 Task: Find connections with filter location Pinneberg with filter topic #Recruitingwith filter profile language Spanish with filter current company Navi with filter school INSAID with filter industry Commercial and Industrial Equipment Rental with filter service category Packaging Design with filter keywords title Account Manager
Action: Mouse moved to (632, 104)
Screenshot: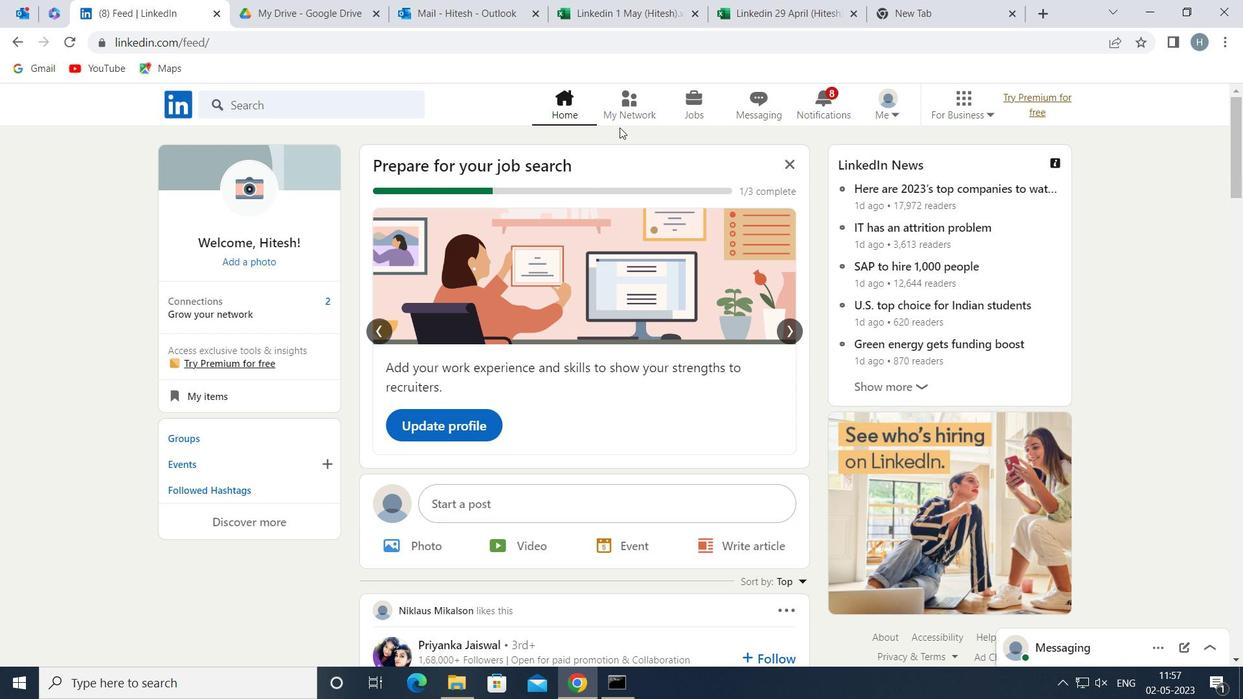 
Action: Mouse pressed left at (632, 104)
Screenshot: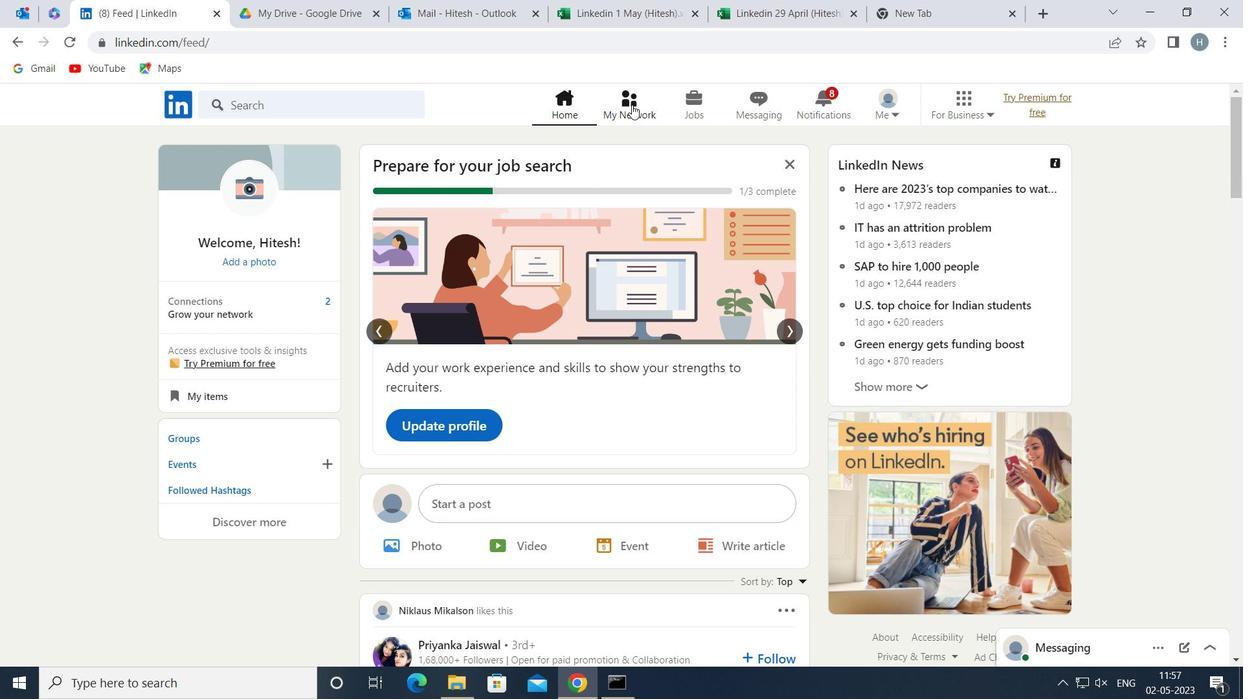 
Action: Mouse moved to (375, 187)
Screenshot: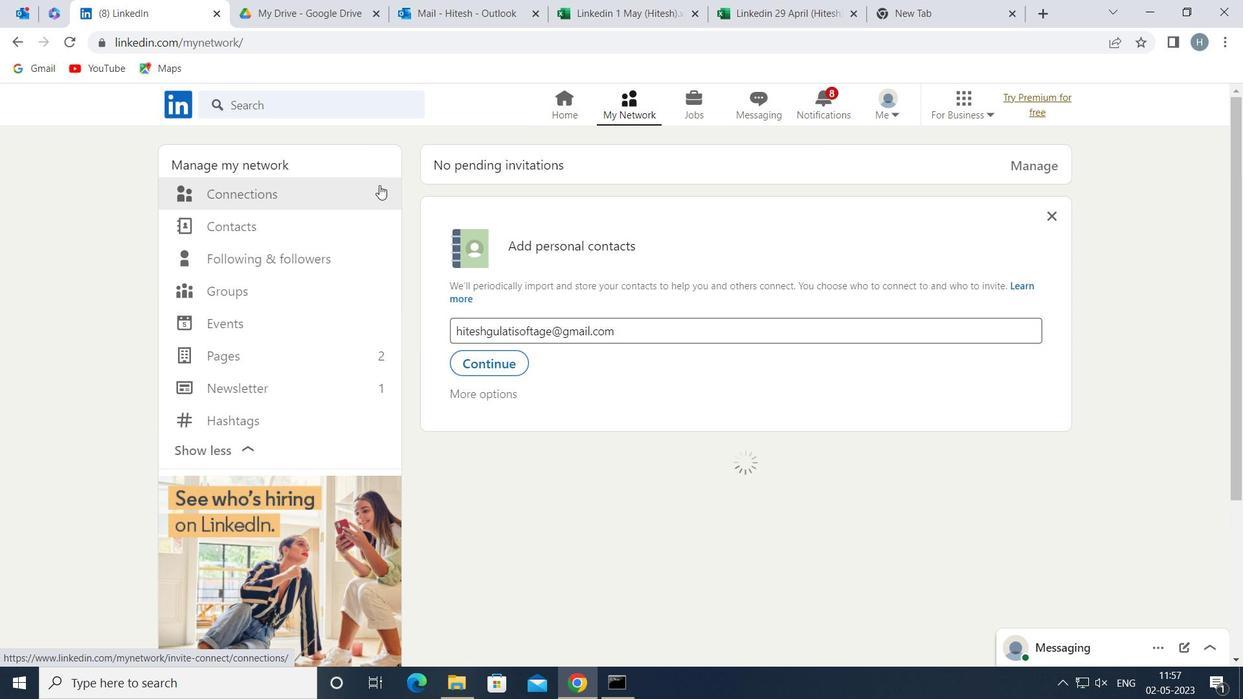 
Action: Mouse pressed left at (375, 187)
Screenshot: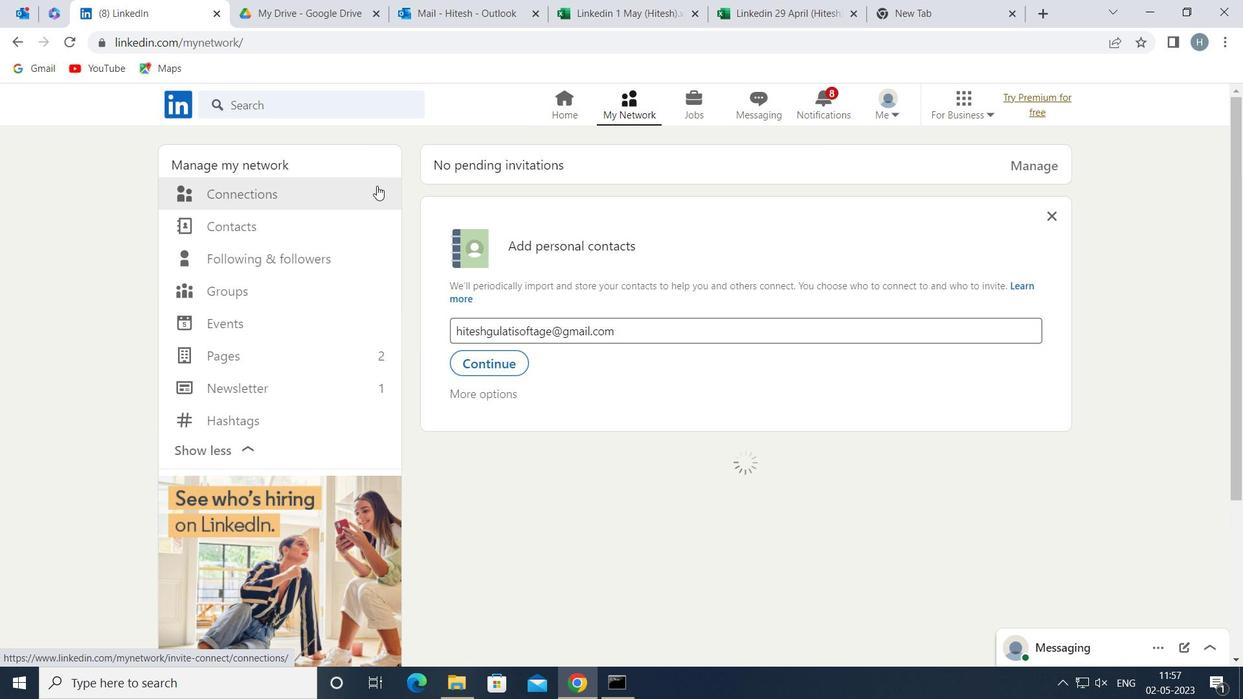 
Action: Mouse moved to (723, 196)
Screenshot: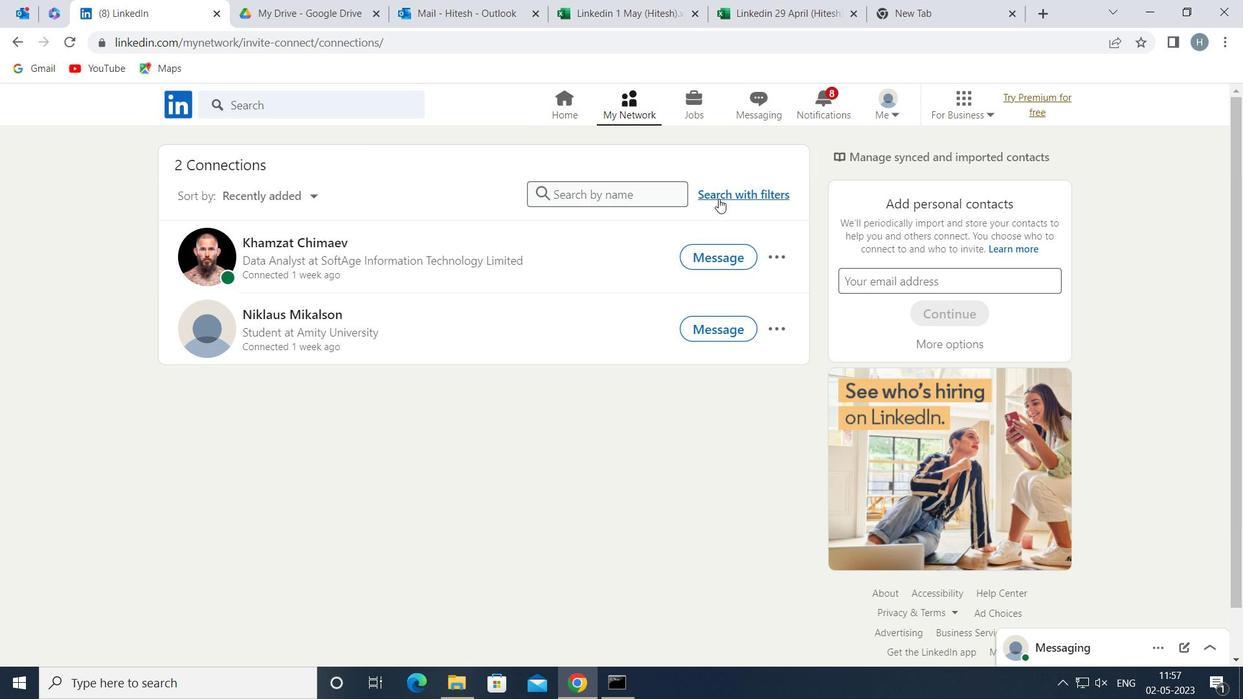 
Action: Mouse pressed left at (723, 196)
Screenshot: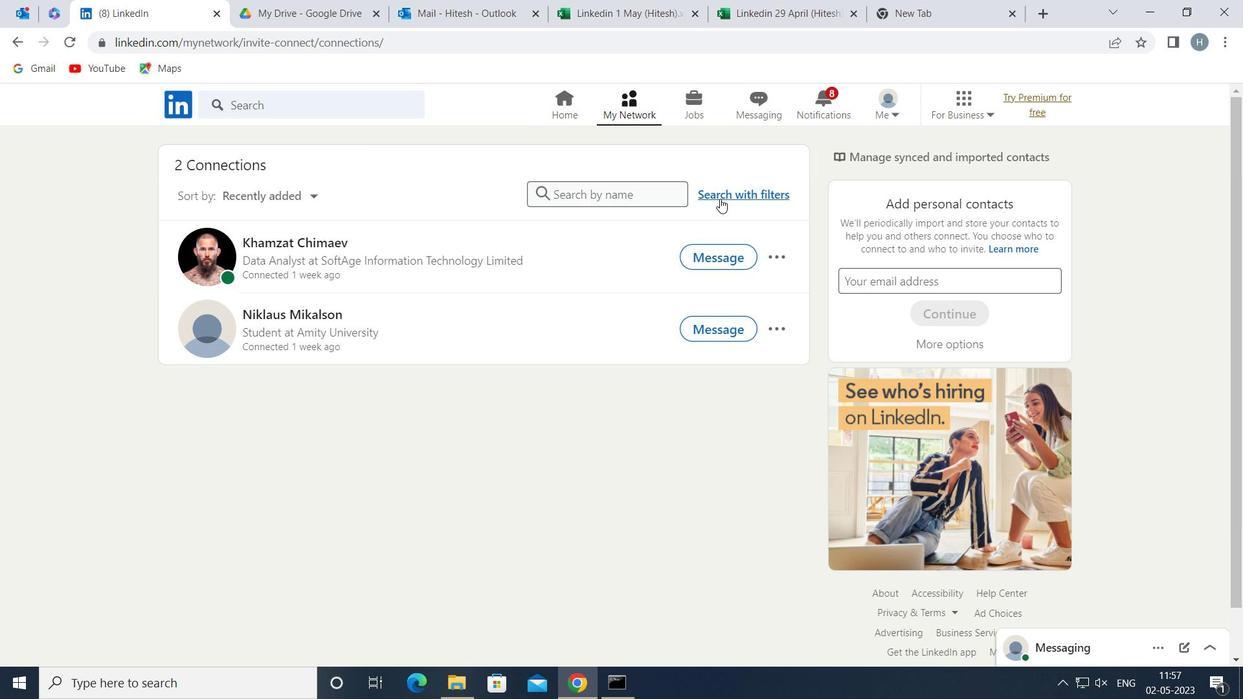 
Action: Mouse moved to (687, 150)
Screenshot: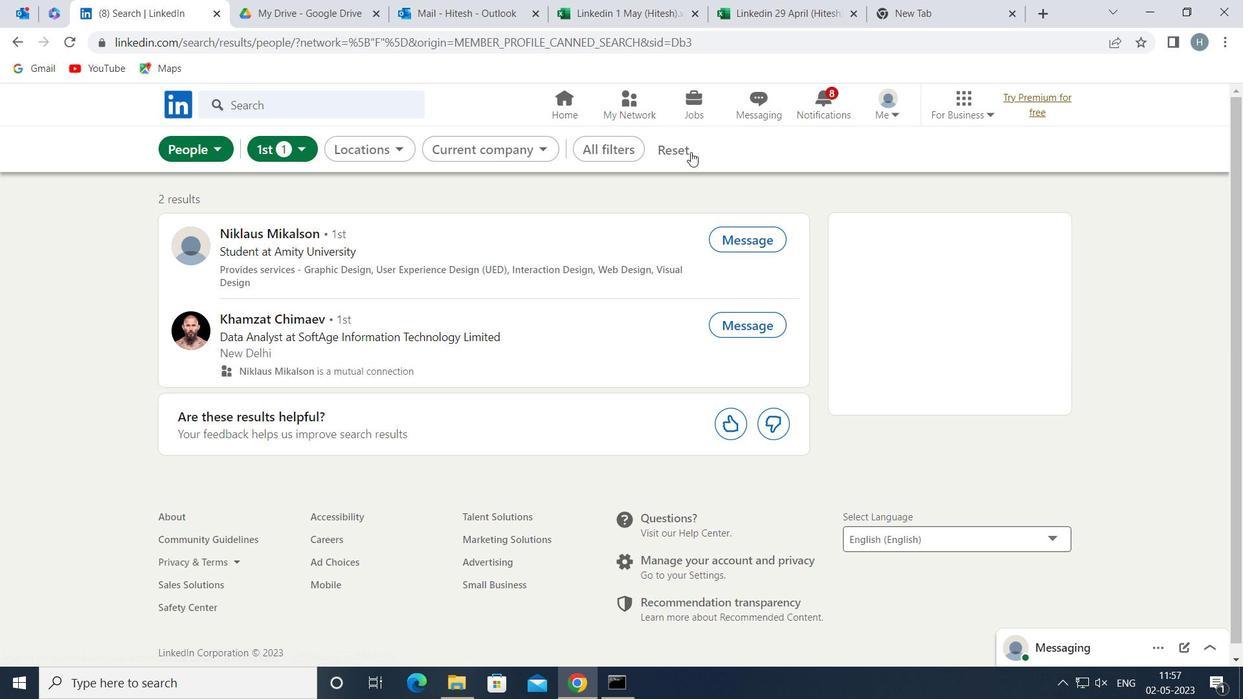 
Action: Mouse pressed left at (687, 150)
Screenshot: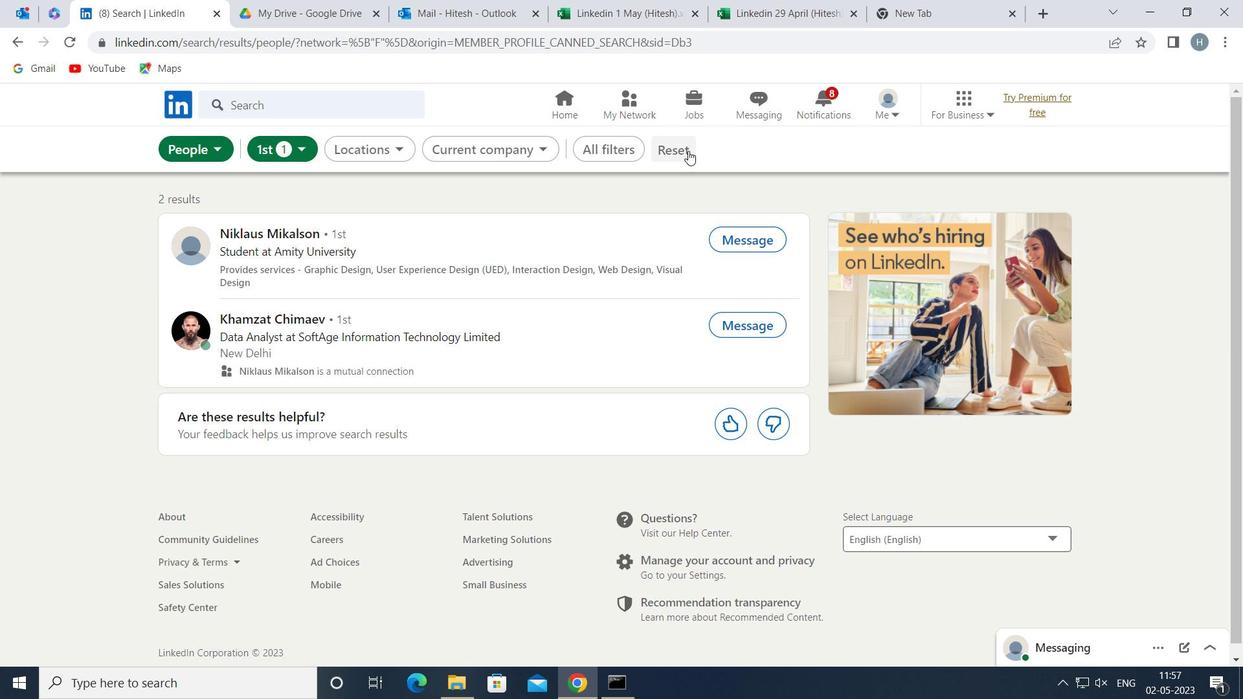 
Action: Mouse moved to (669, 149)
Screenshot: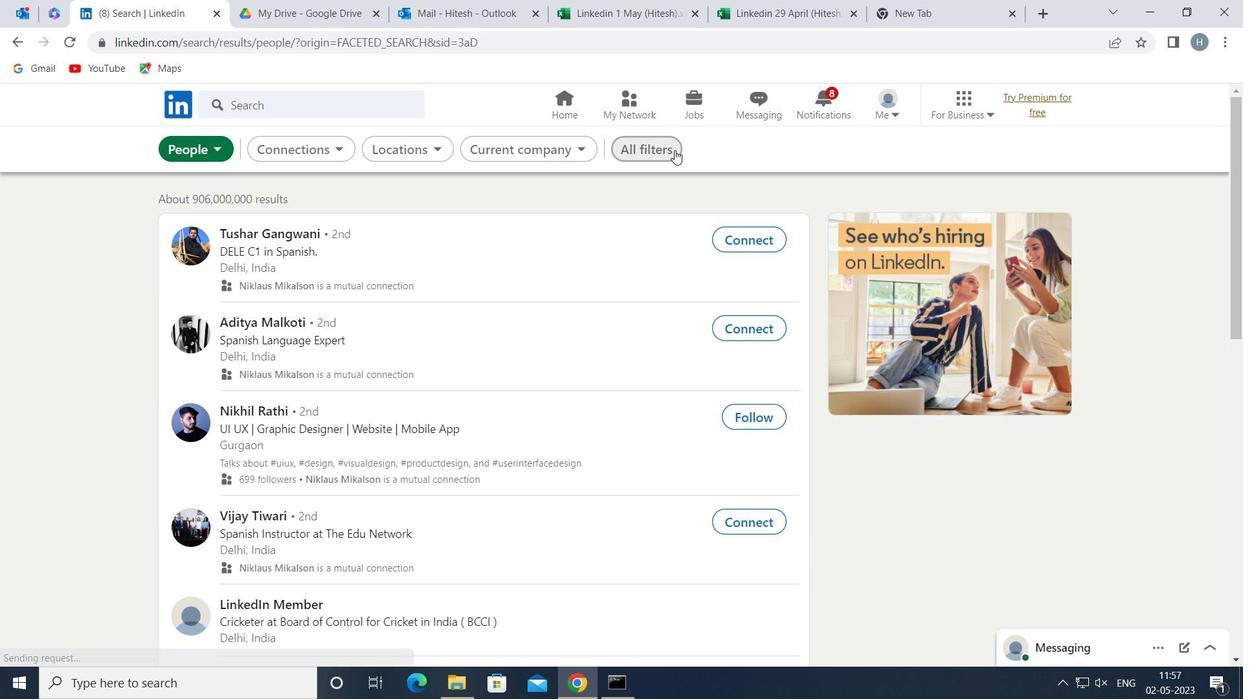 
Action: Mouse pressed left at (669, 149)
Screenshot: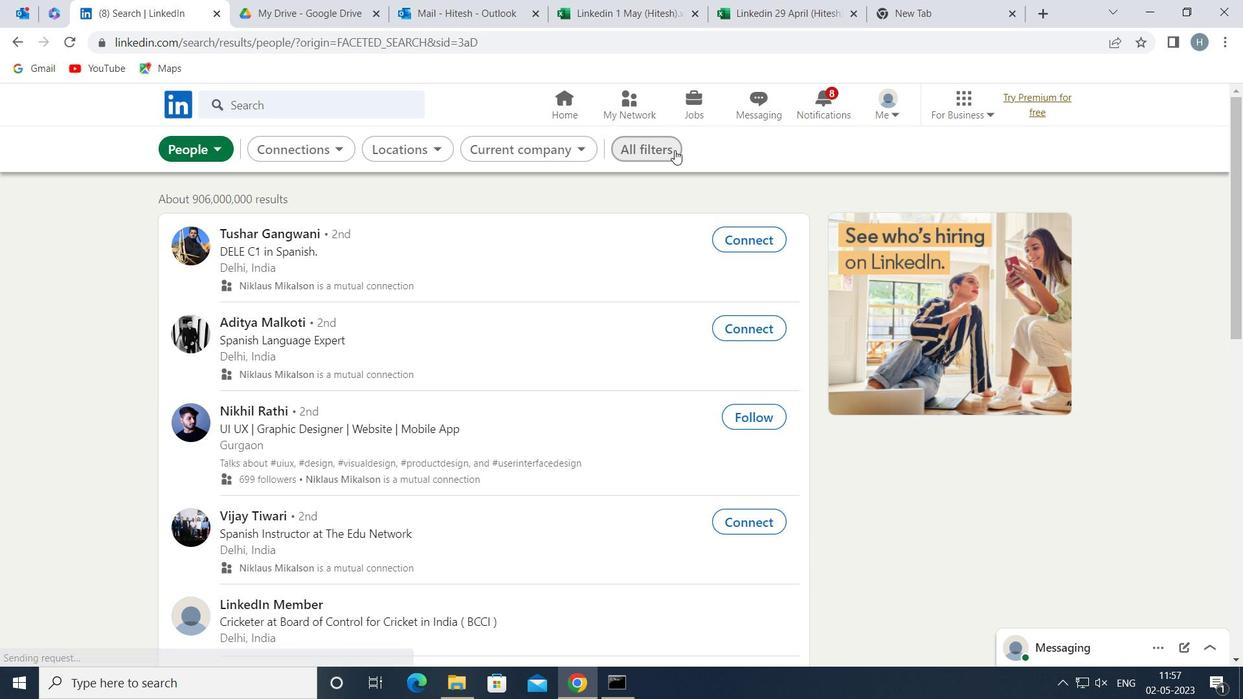 
Action: Mouse moved to (852, 320)
Screenshot: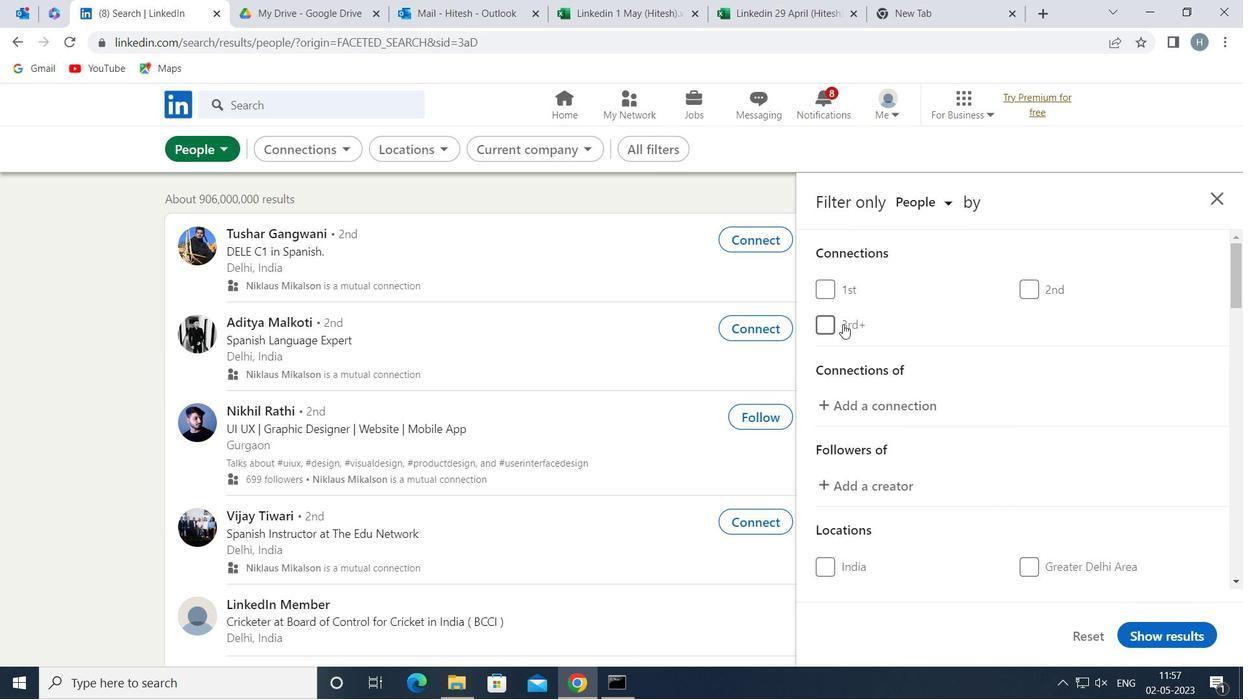 
Action: Mouse scrolled (852, 320) with delta (0, 0)
Screenshot: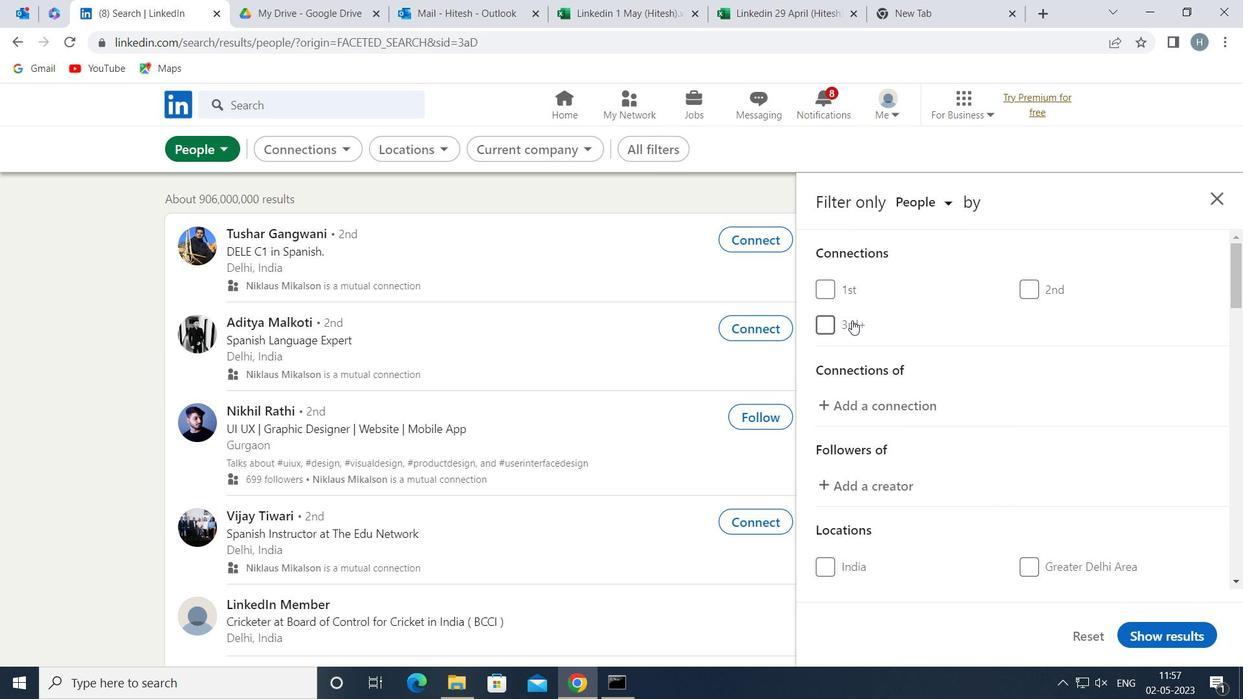 
Action: Mouse scrolled (852, 320) with delta (0, 0)
Screenshot: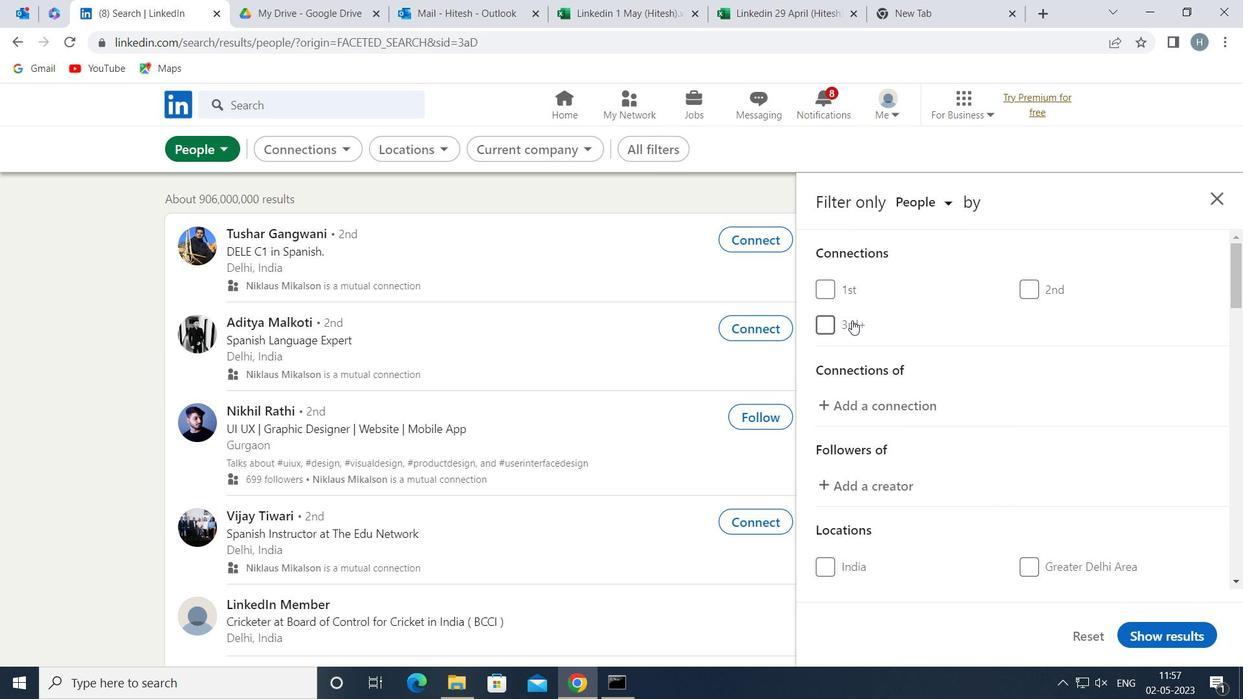 
Action: Mouse moved to (1028, 464)
Screenshot: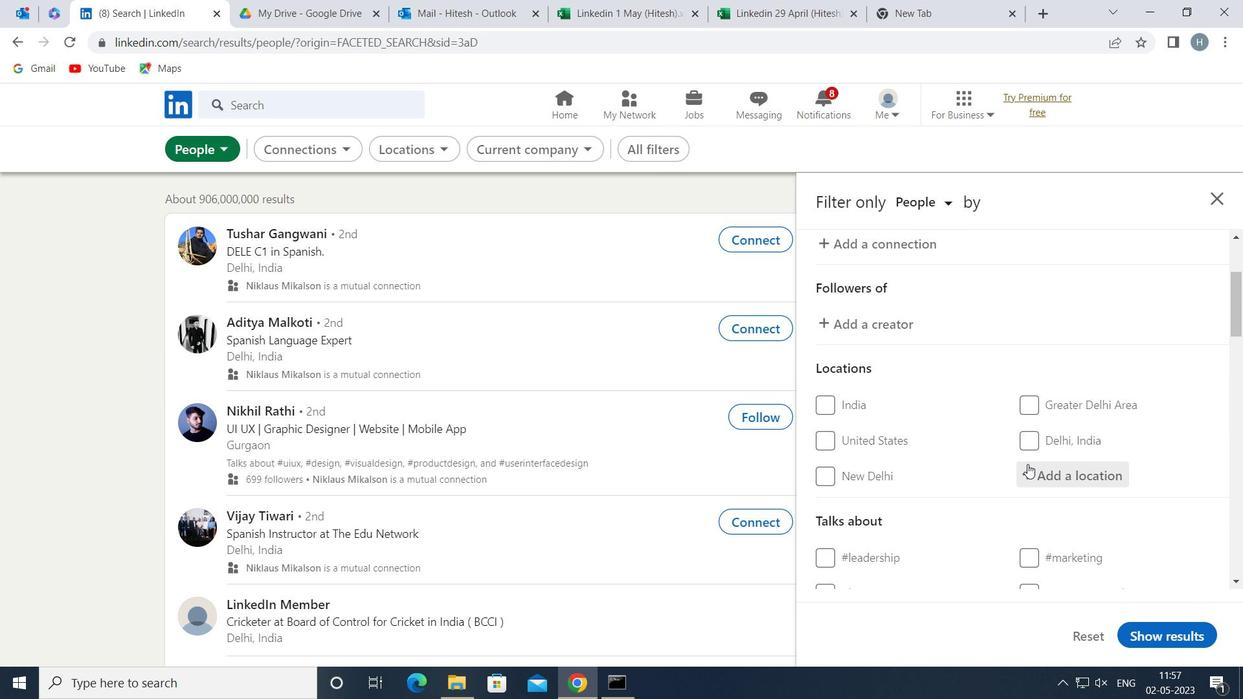 
Action: Mouse pressed left at (1028, 464)
Screenshot: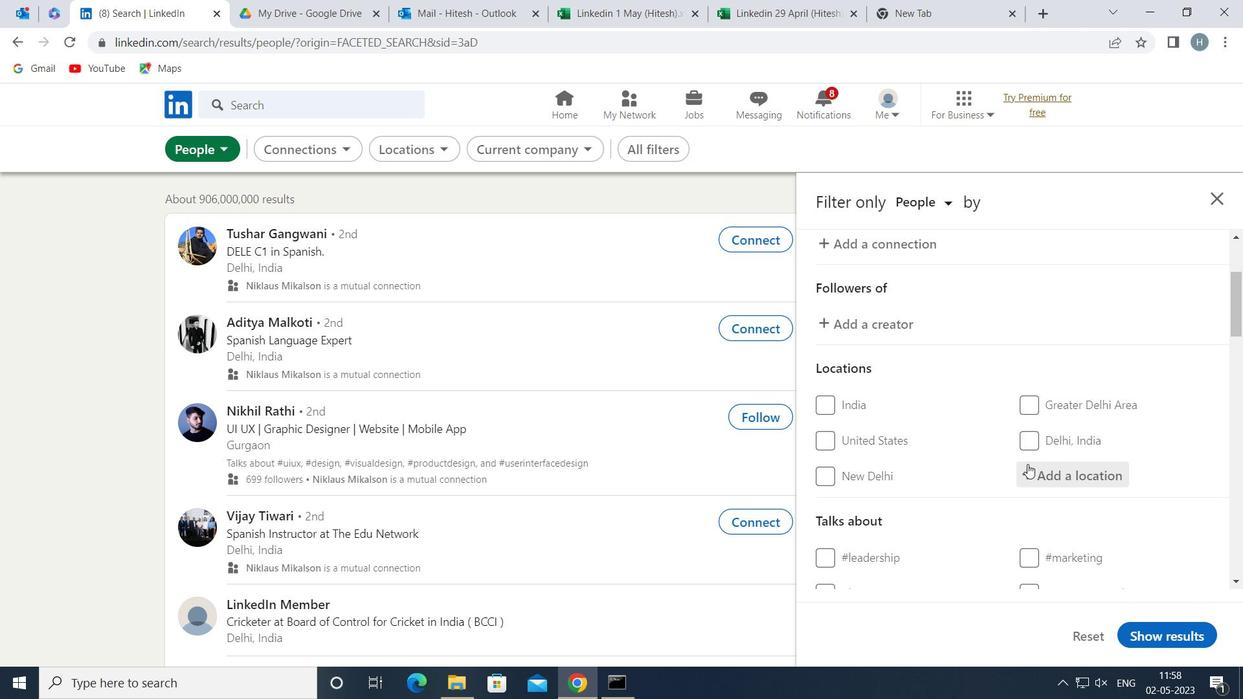 
Action: Mouse moved to (1022, 465)
Screenshot: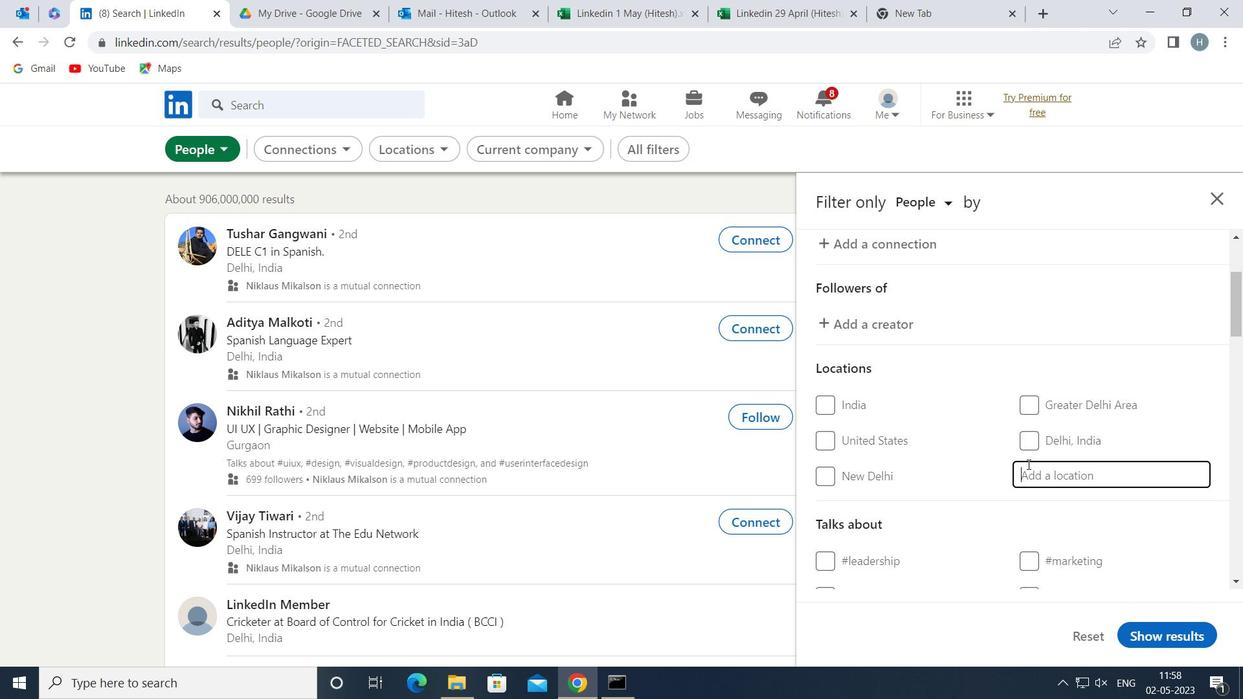 
Action: Key pressed <Key.shift>PINNEBERG
Screenshot: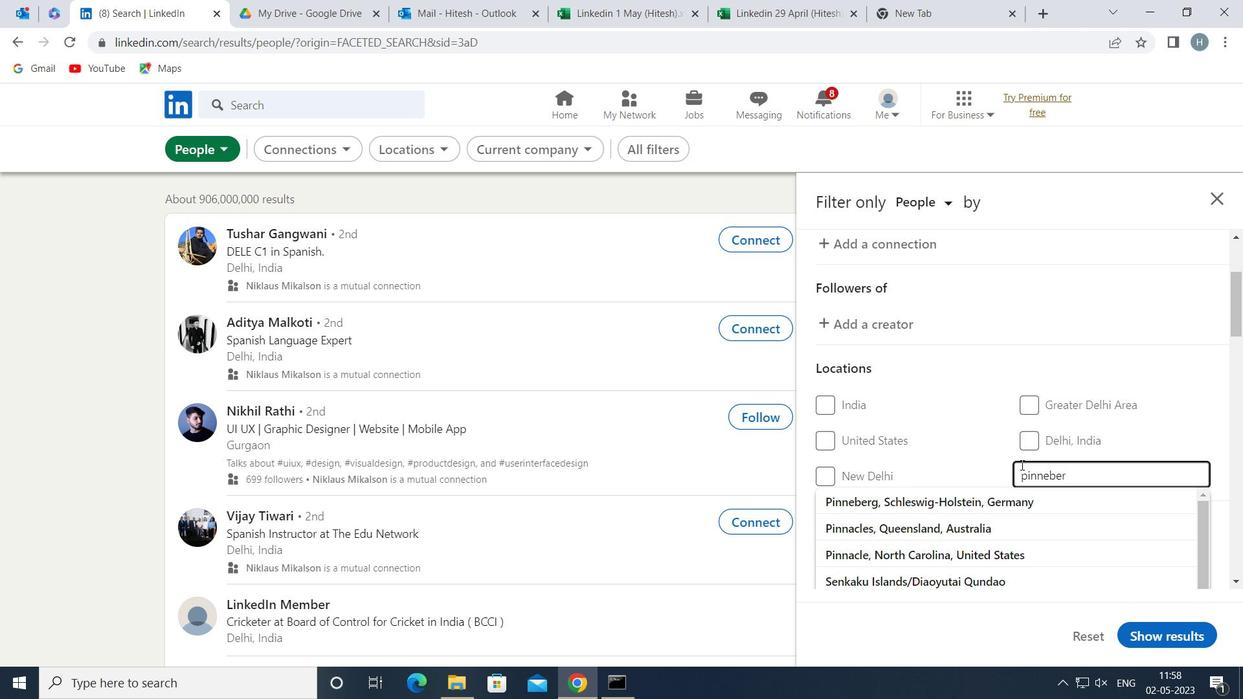 
Action: Mouse moved to (1011, 499)
Screenshot: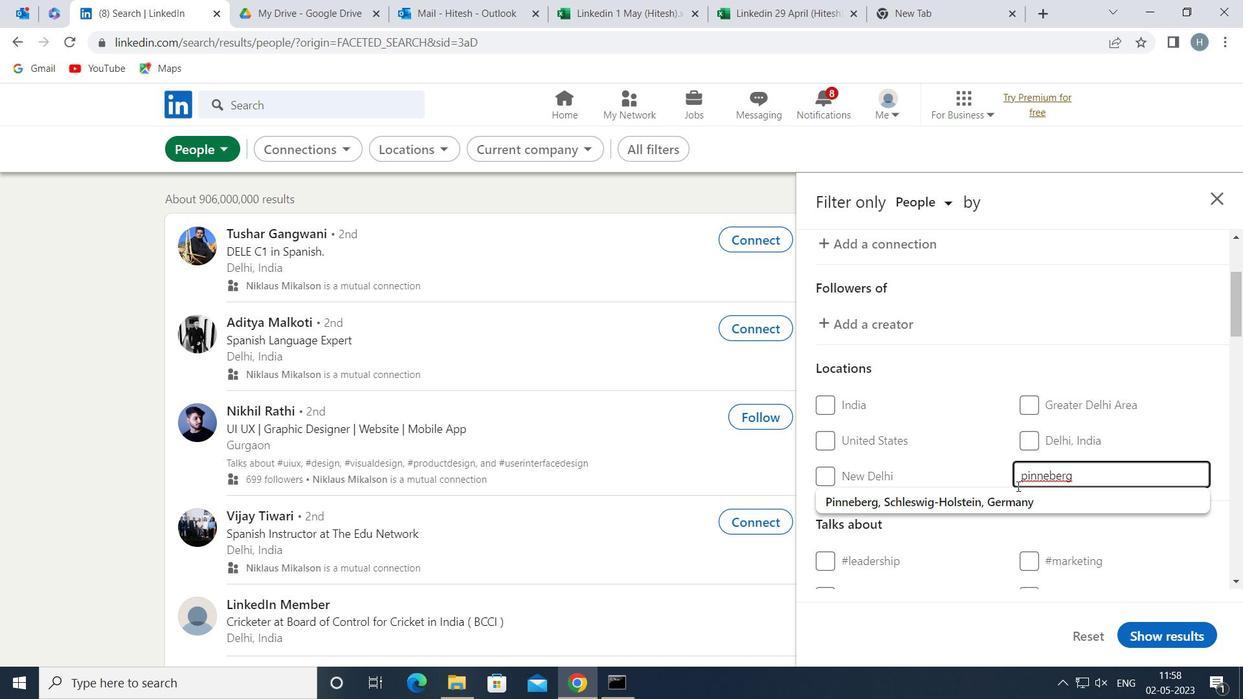 
Action: Mouse pressed left at (1011, 499)
Screenshot: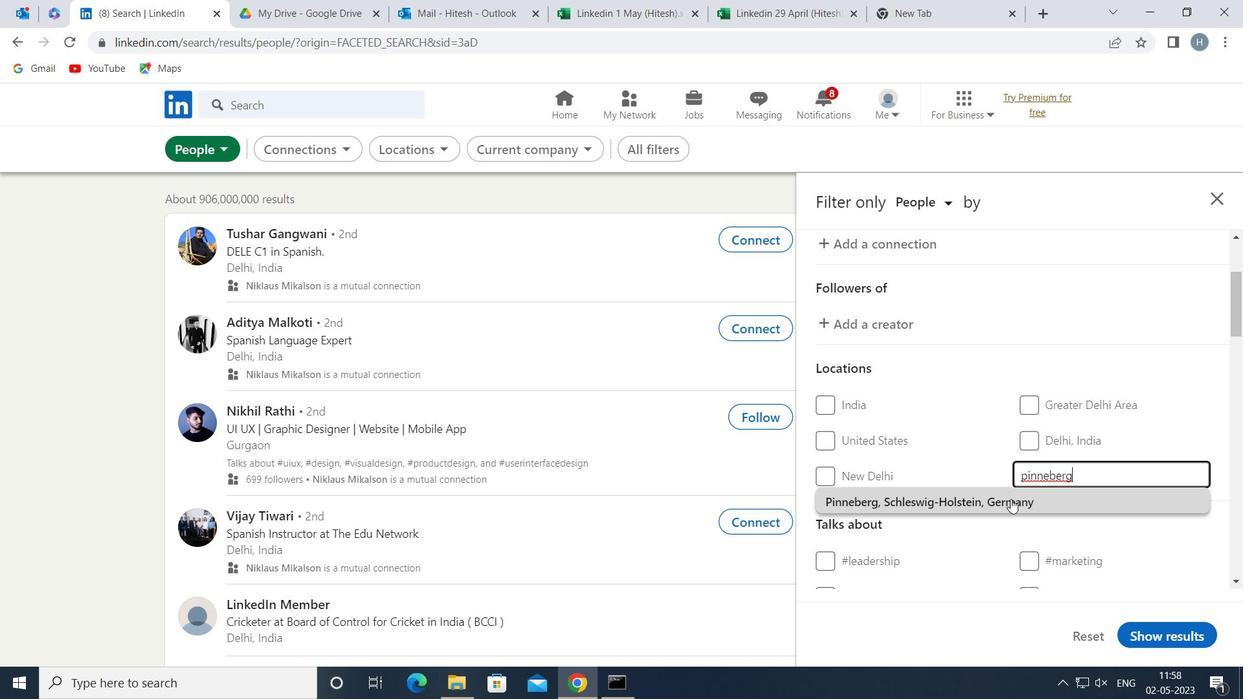 
Action: Mouse moved to (1015, 511)
Screenshot: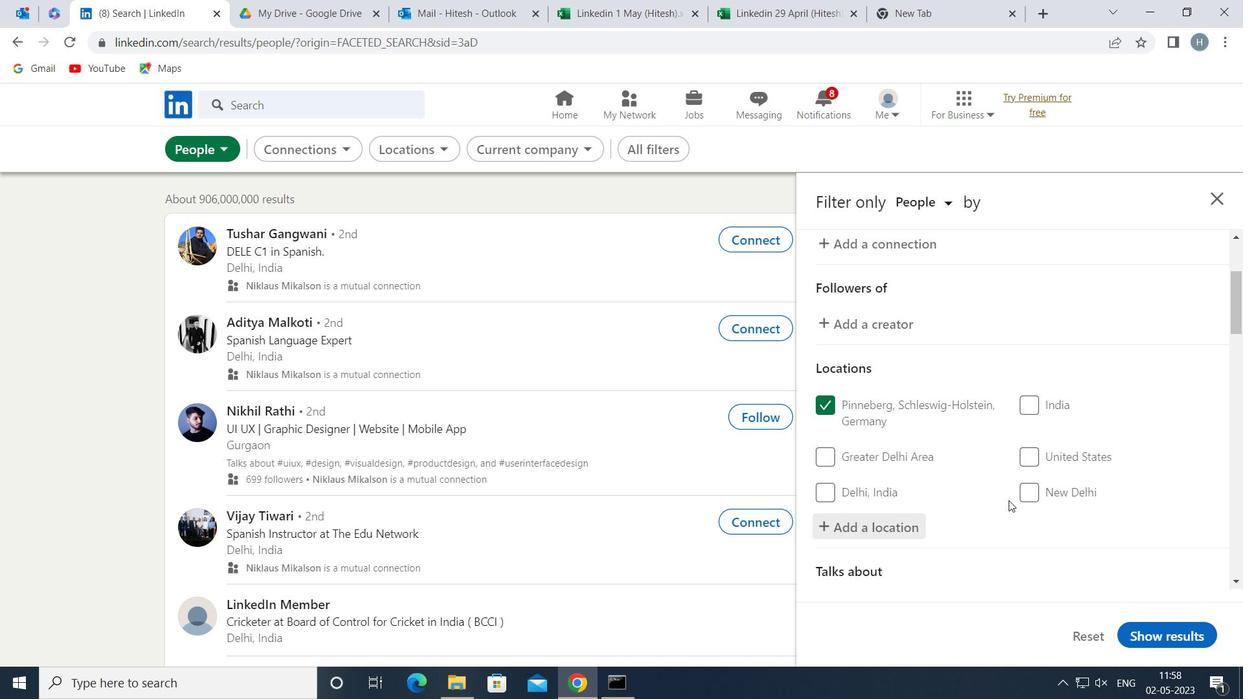 
Action: Mouse scrolled (1015, 511) with delta (0, 0)
Screenshot: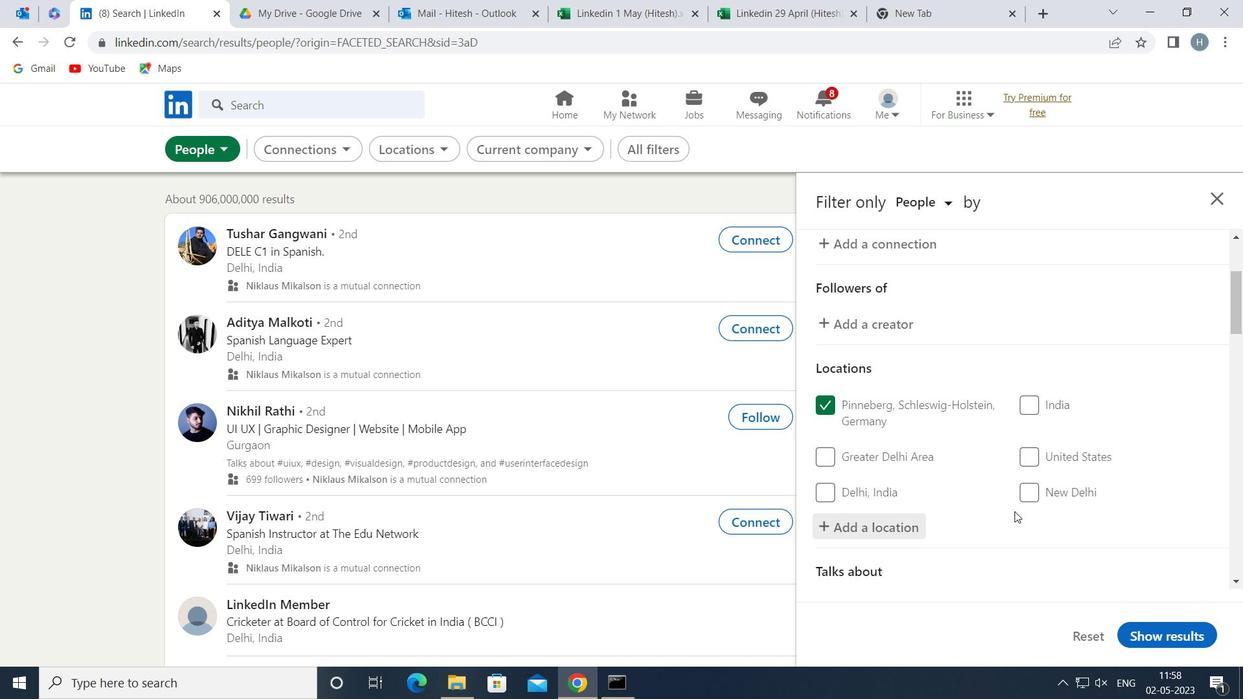 
Action: Mouse scrolled (1015, 511) with delta (0, 0)
Screenshot: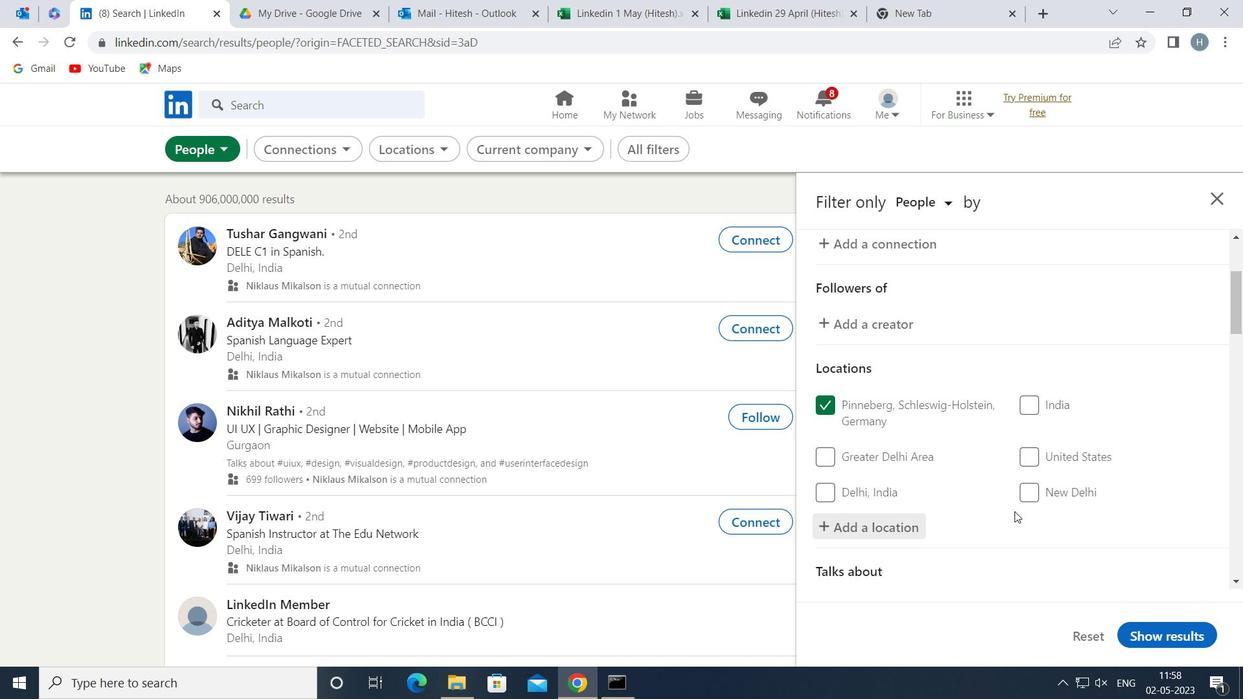 
Action: Mouse moved to (1015, 509)
Screenshot: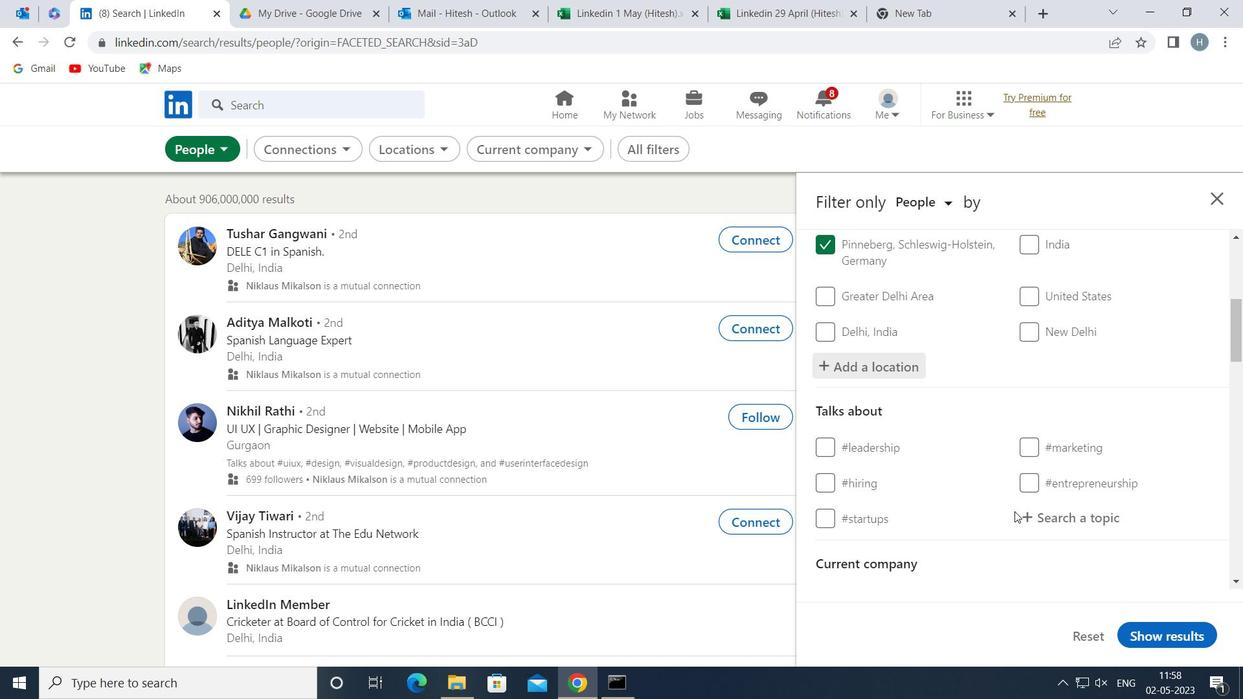 
Action: Mouse scrolled (1015, 508) with delta (0, 0)
Screenshot: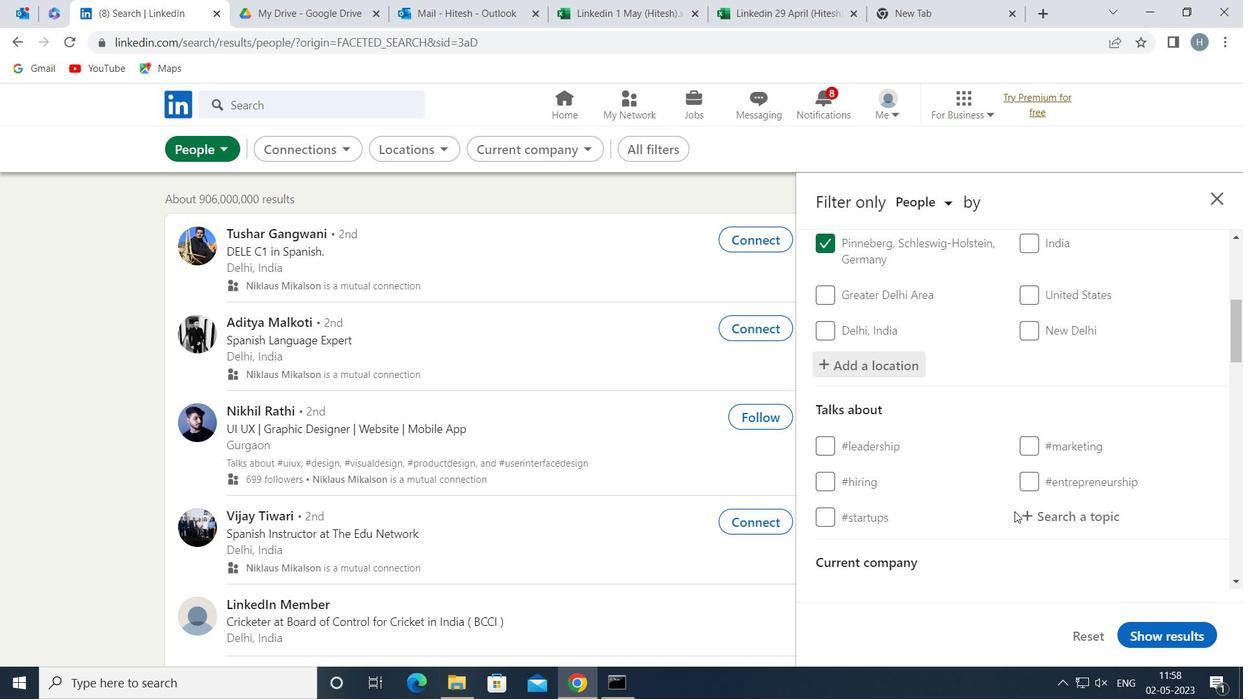 
Action: Mouse moved to (1074, 426)
Screenshot: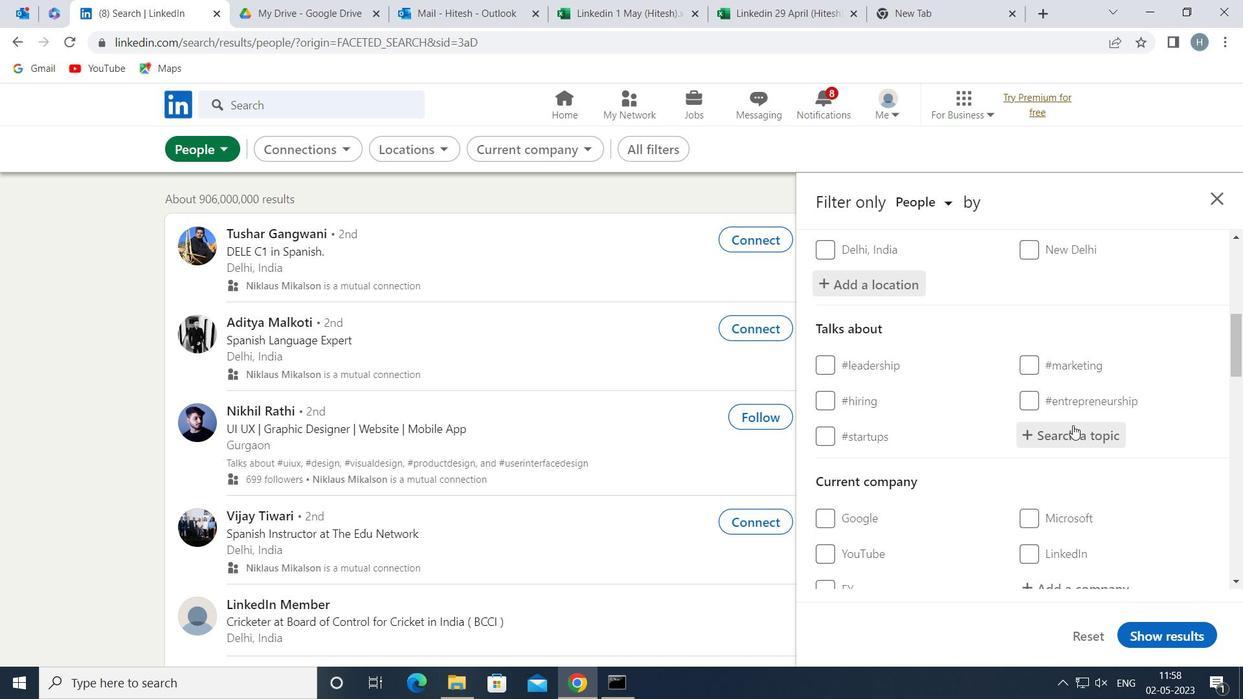 
Action: Mouse pressed left at (1074, 426)
Screenshot: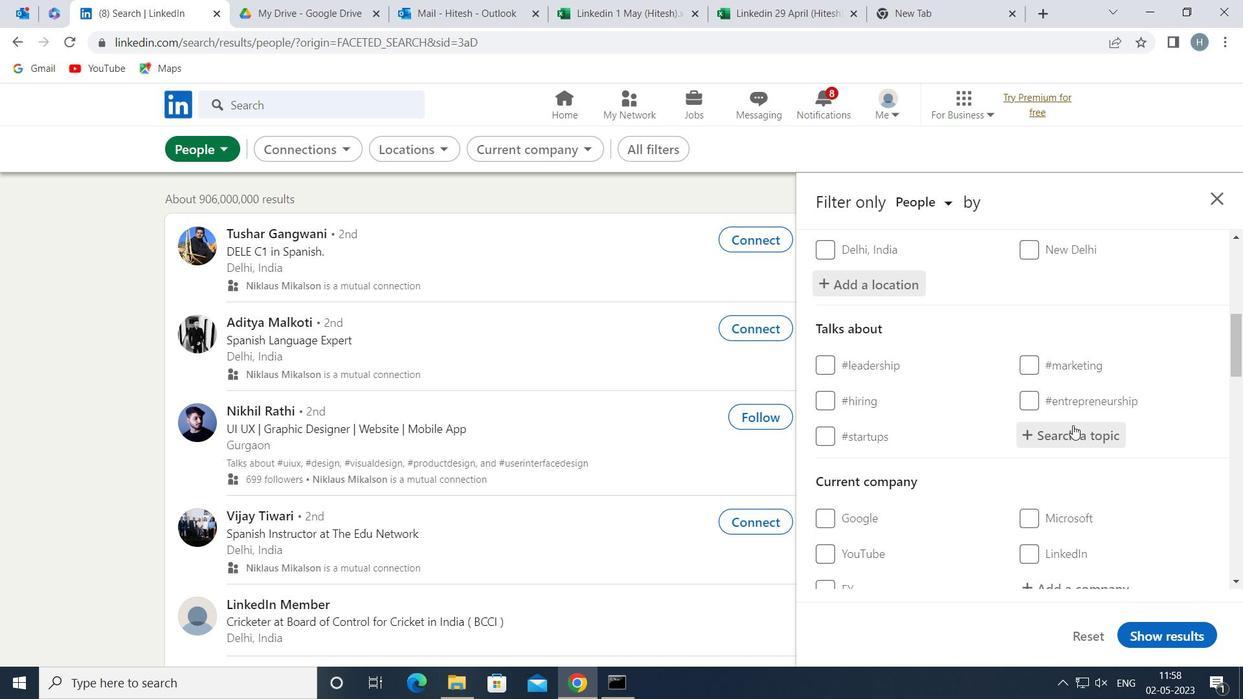 
Action: Key pressed <Key.shift>RECR
Screenshot: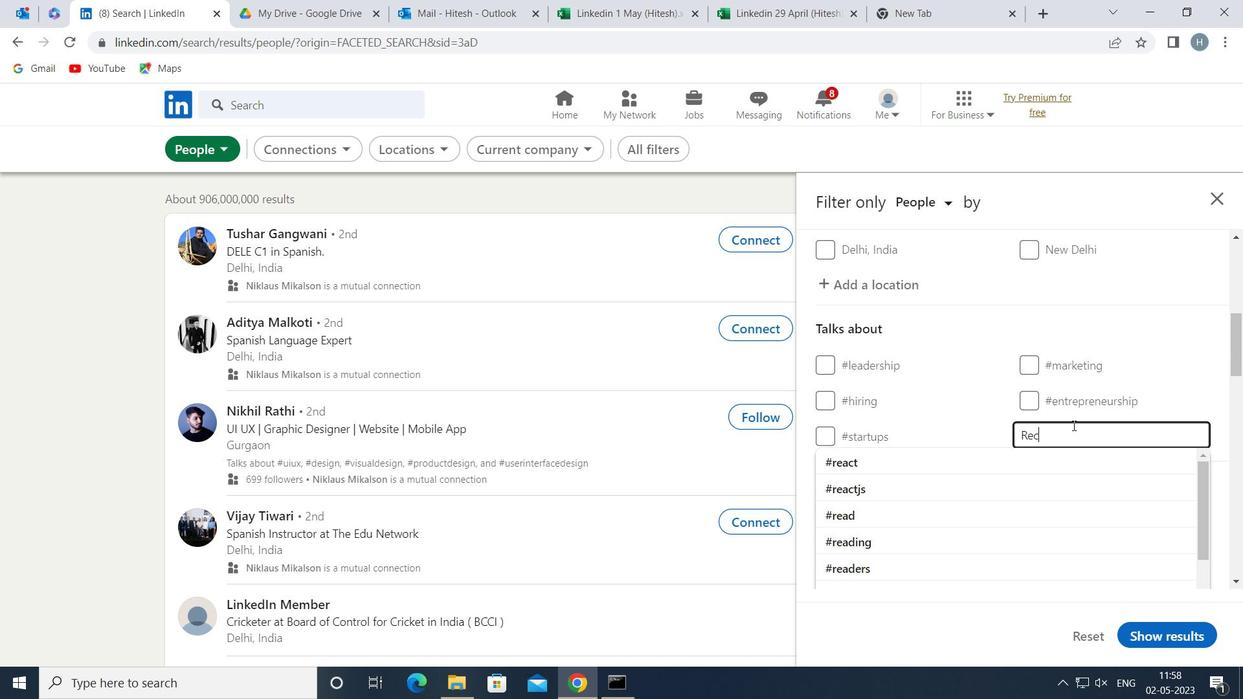 
Action: Mouse moved to (996, 484)
Screenshot: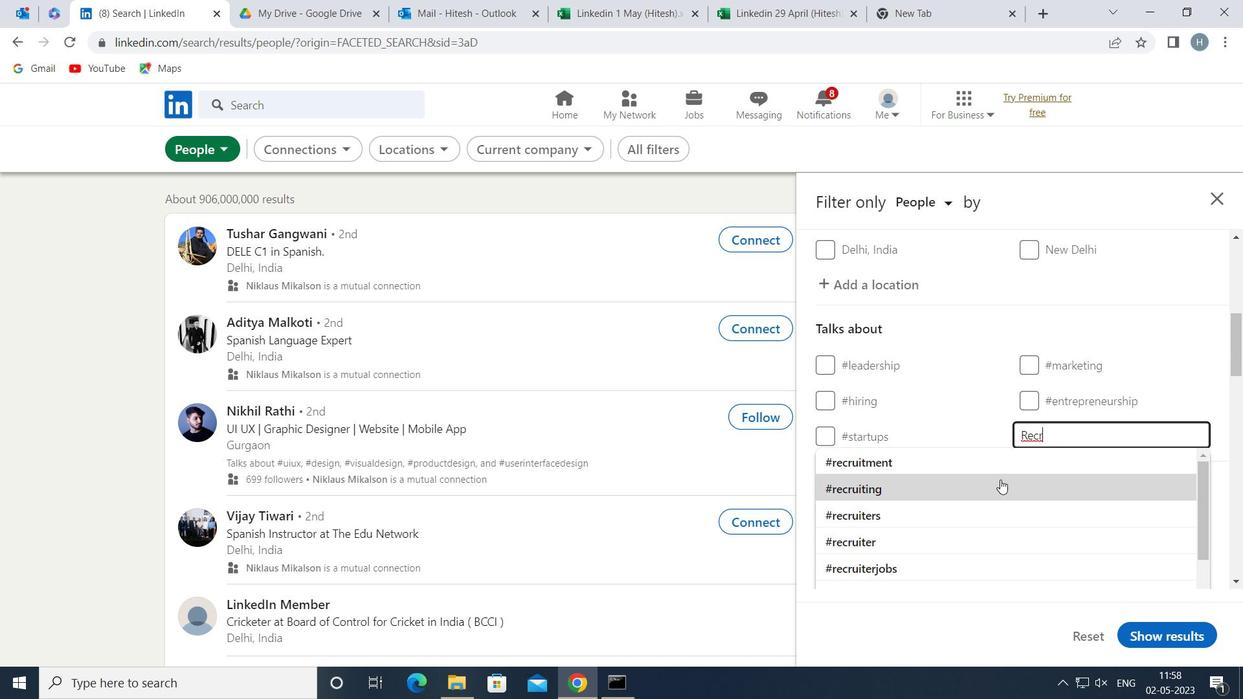 
Action: Mouse pressed left at (996, 484)
Screenshot: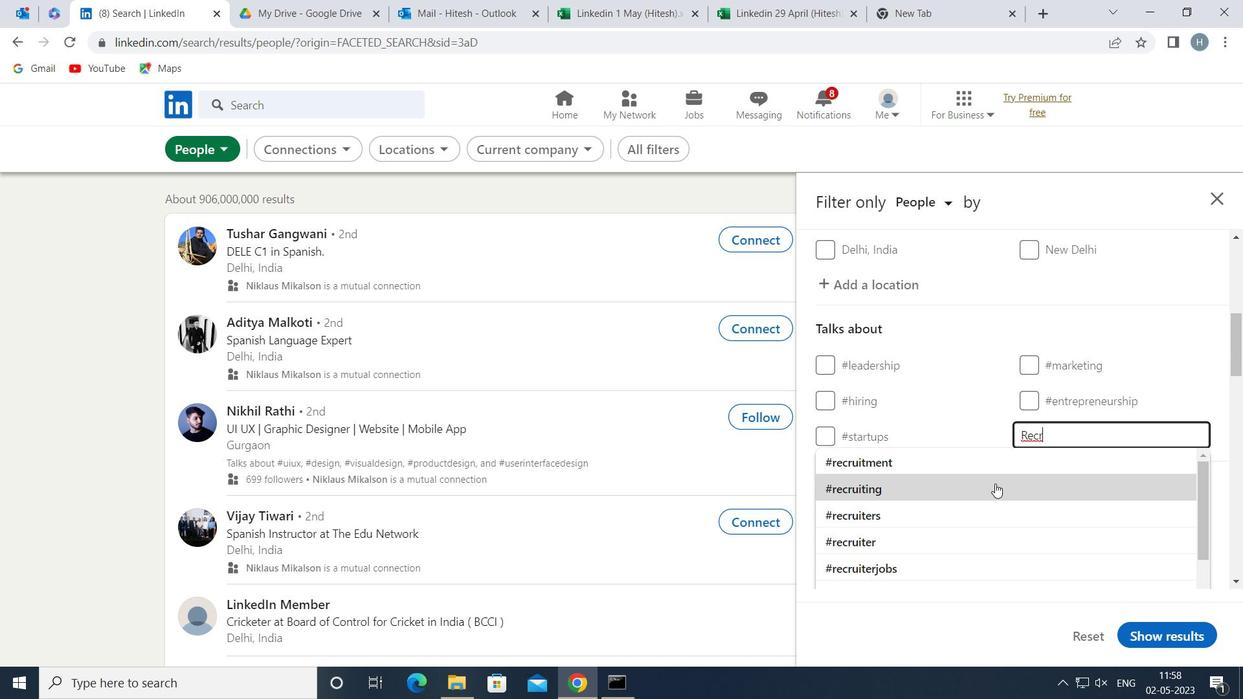 
Action: Mouse moved to (993, 479)
Screenshot: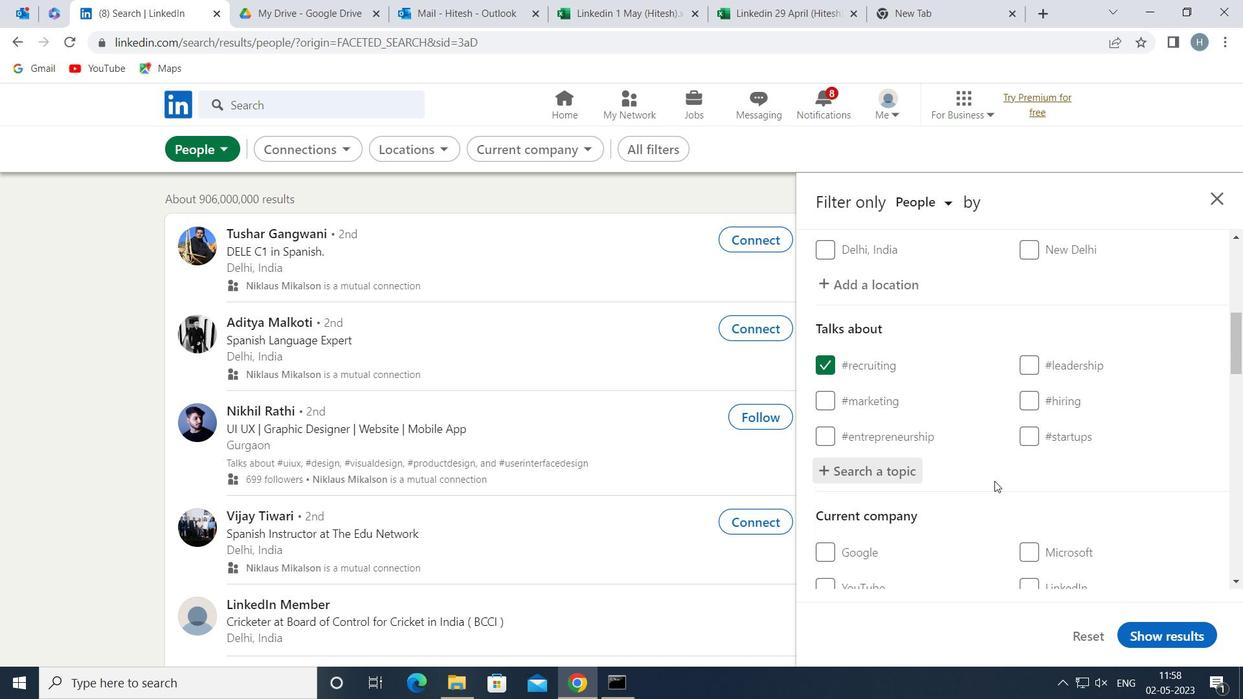 
Action: Mouse scrolled (993, 478) with delta (0, 0)
Screenshot: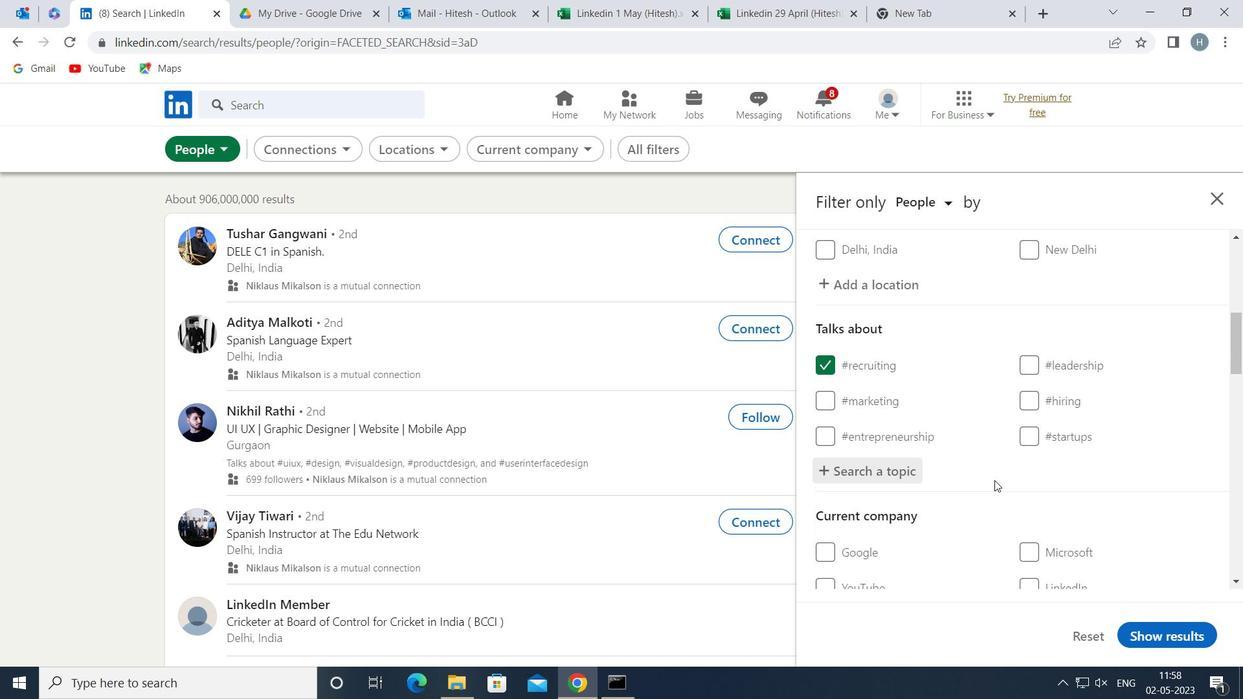 
Action: Mouse moved to (982, 468)
Screenshot: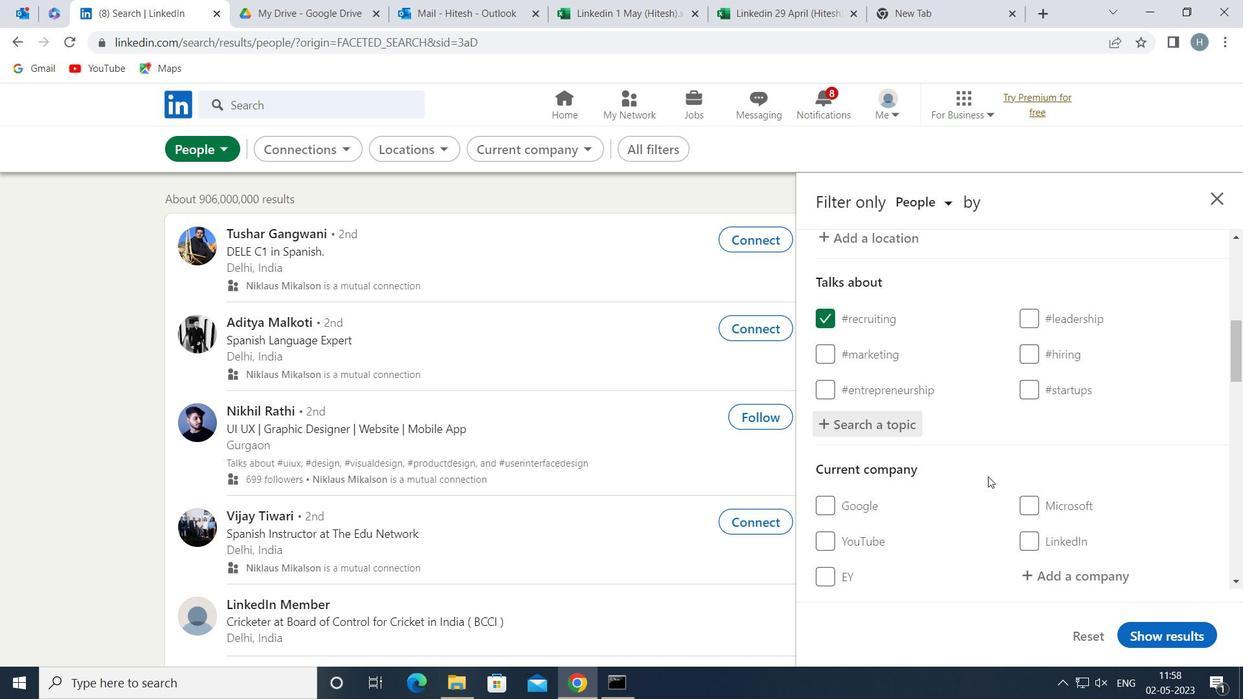 
Action: Mouse scrolled (982, 467) with delta (0, 0)
Screenshot: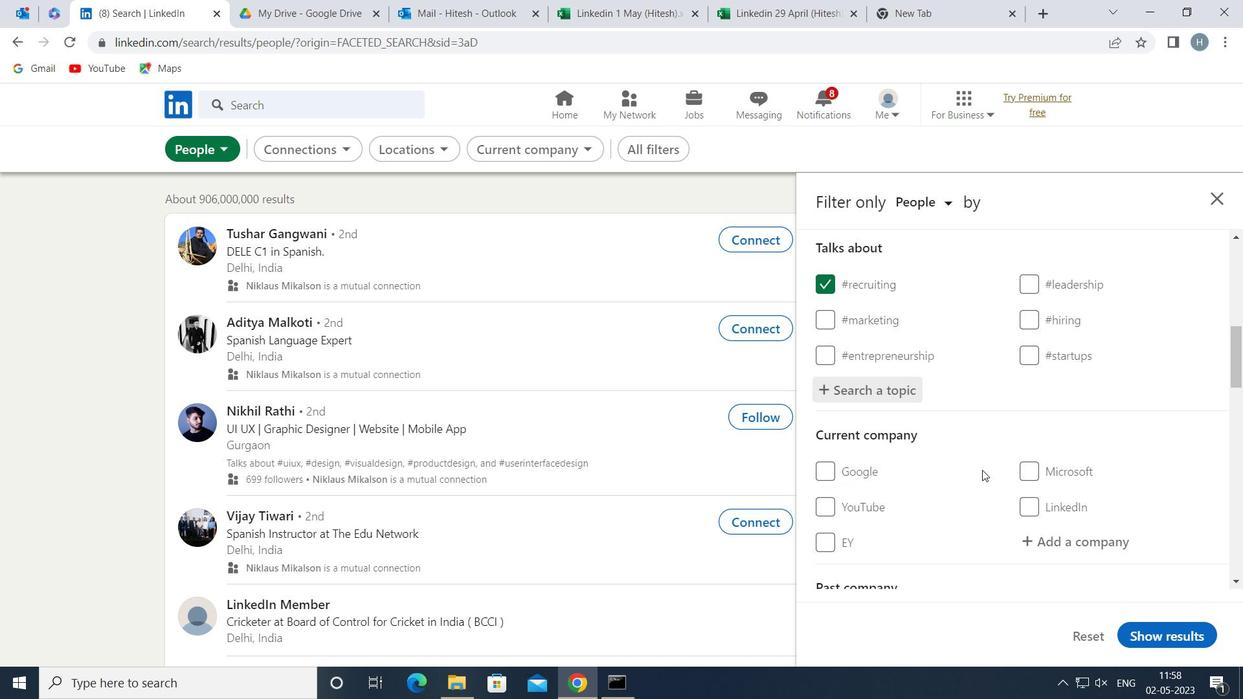 
Action: Mouse scrolled (982, 467) with delta (0, 0)
Screenshot: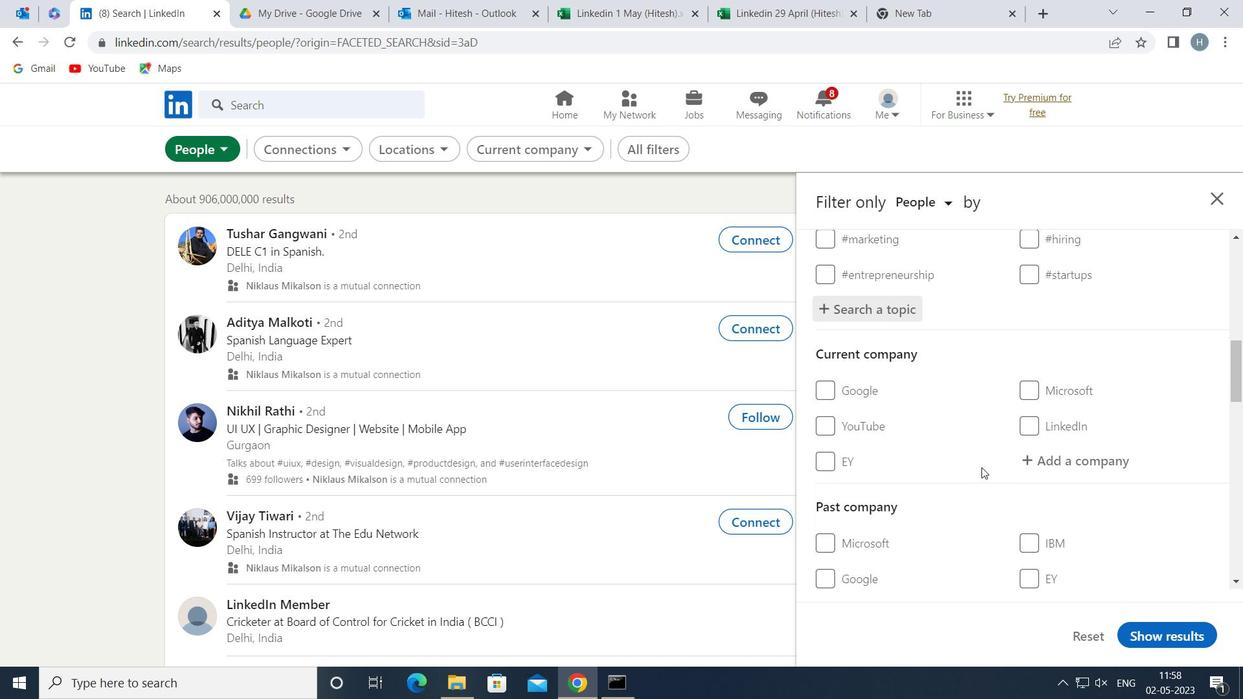 
Action: Mouse scrolled (982, 467) with delta (0, 0)
Screenshot: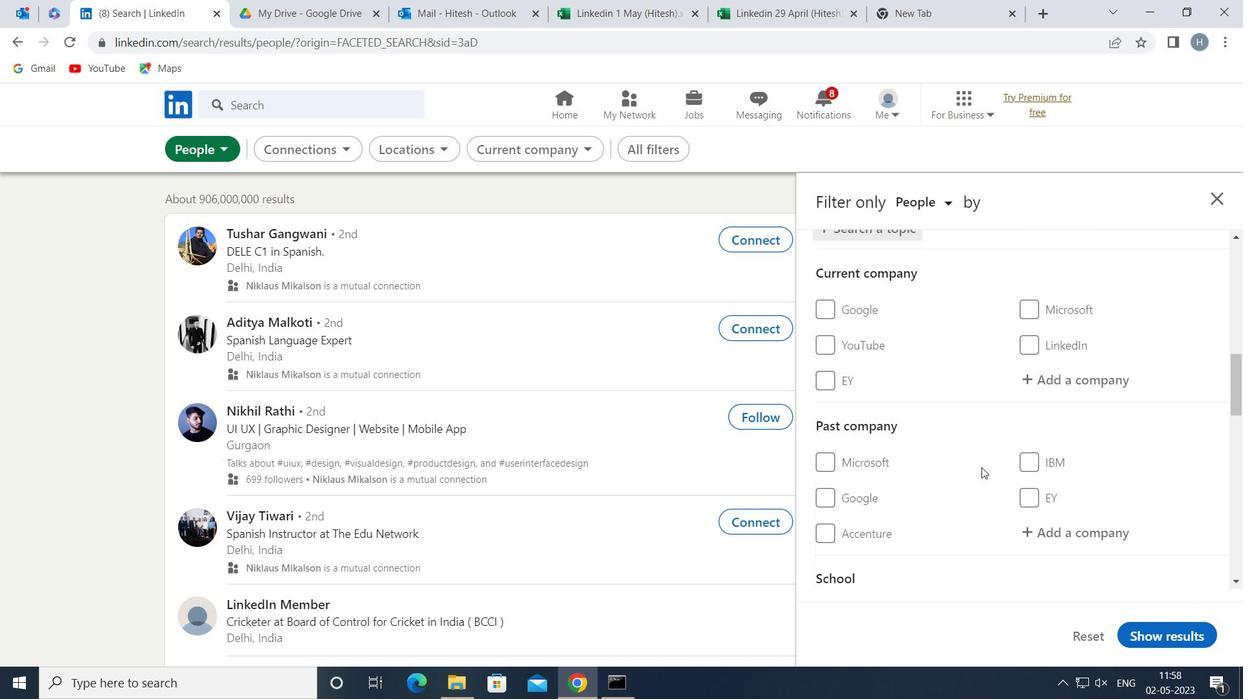 
Action: Mouse scrolled (982, 467) with delta (0, 0)
Screenshot: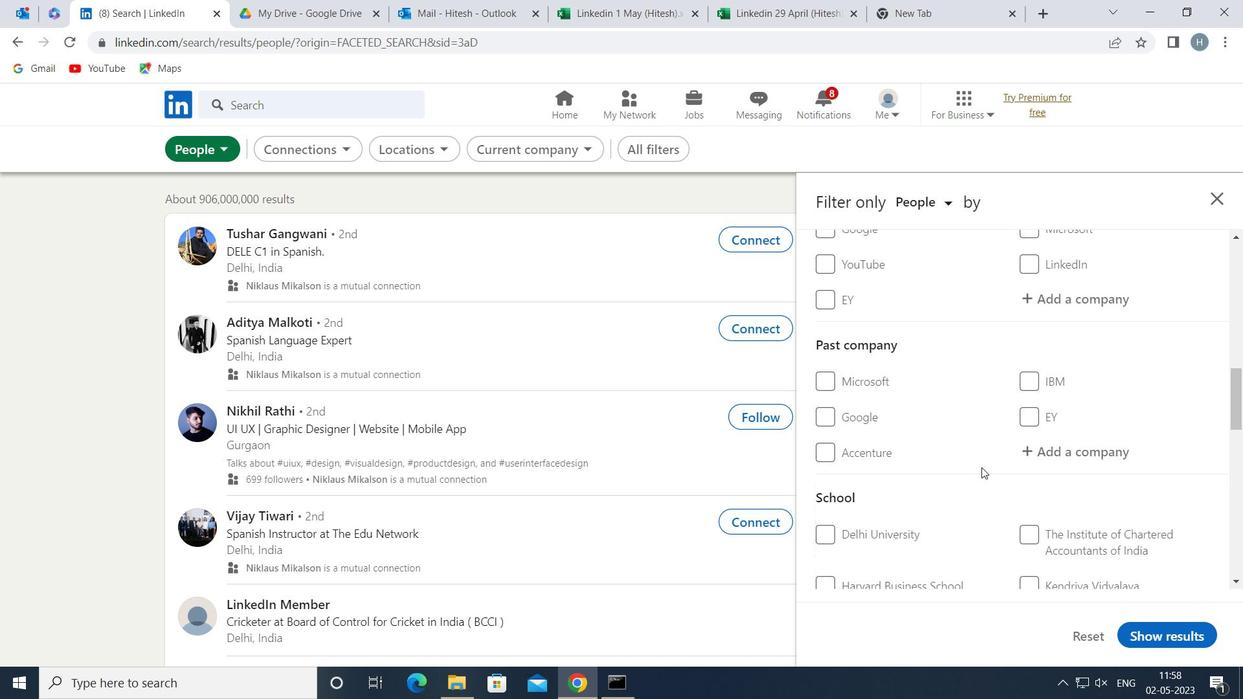 
Action: Mouse scrolled (982, 467) with delta (0, 0)
Screenshot: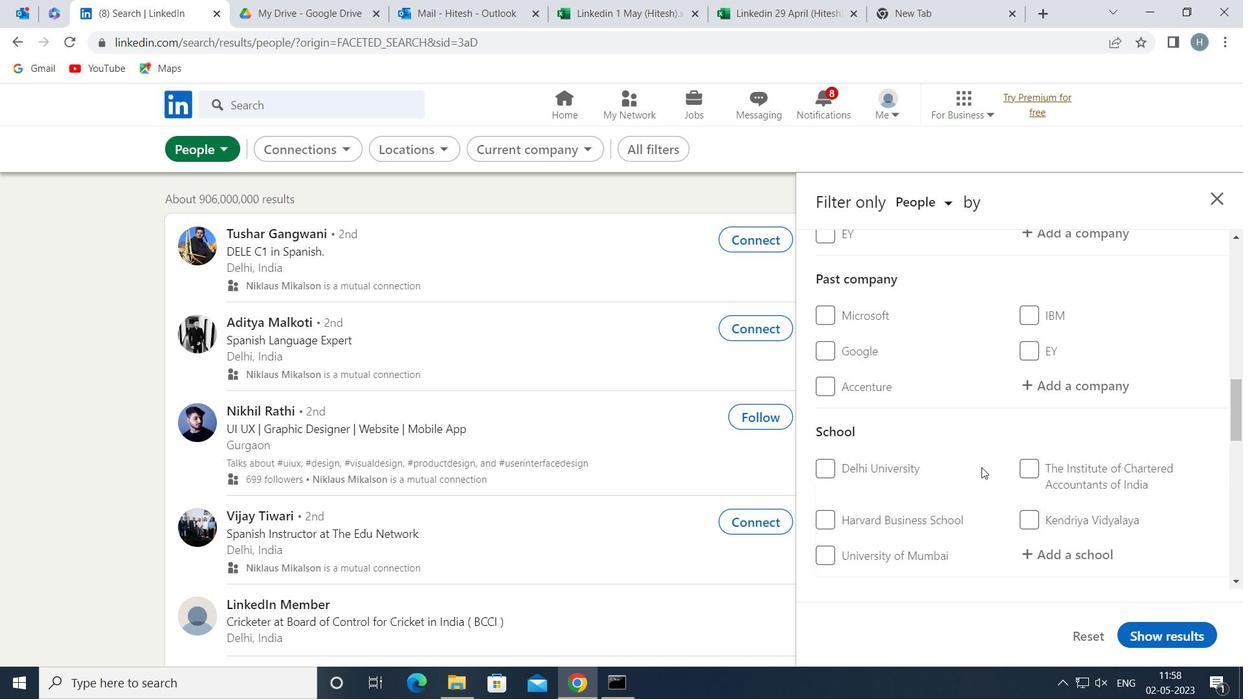 
Action: Mouse scrolled (982, 467) with delta (0, 0)
Screenshot: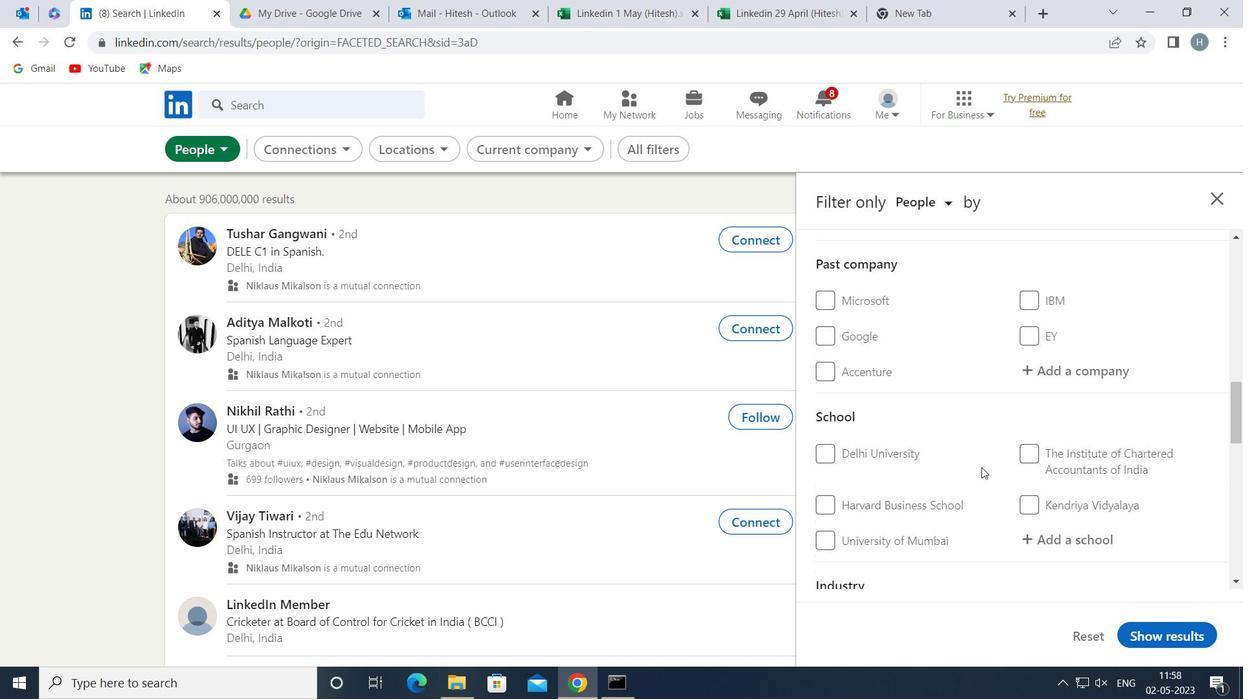 
Action: Mouse scrolled (982, 467) with delta (0, 0)
Screenshot: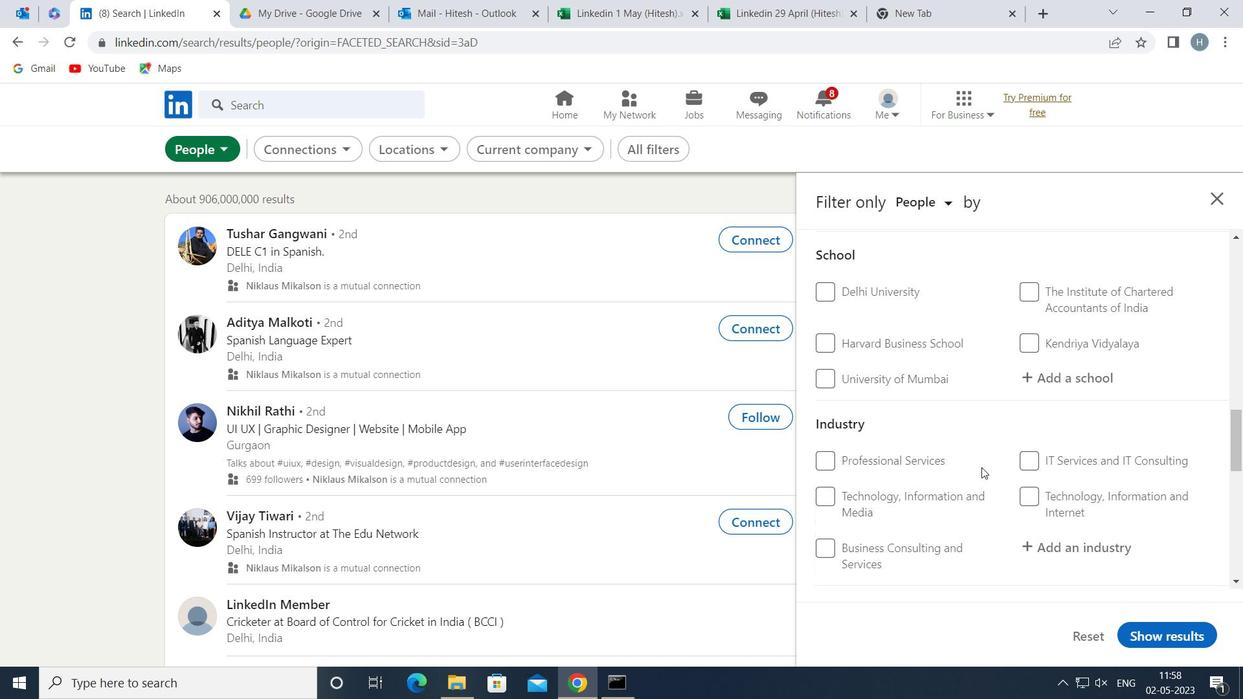 
Action: Mouse scrolled (982, 467) with delta (0, 0)
Screenshot: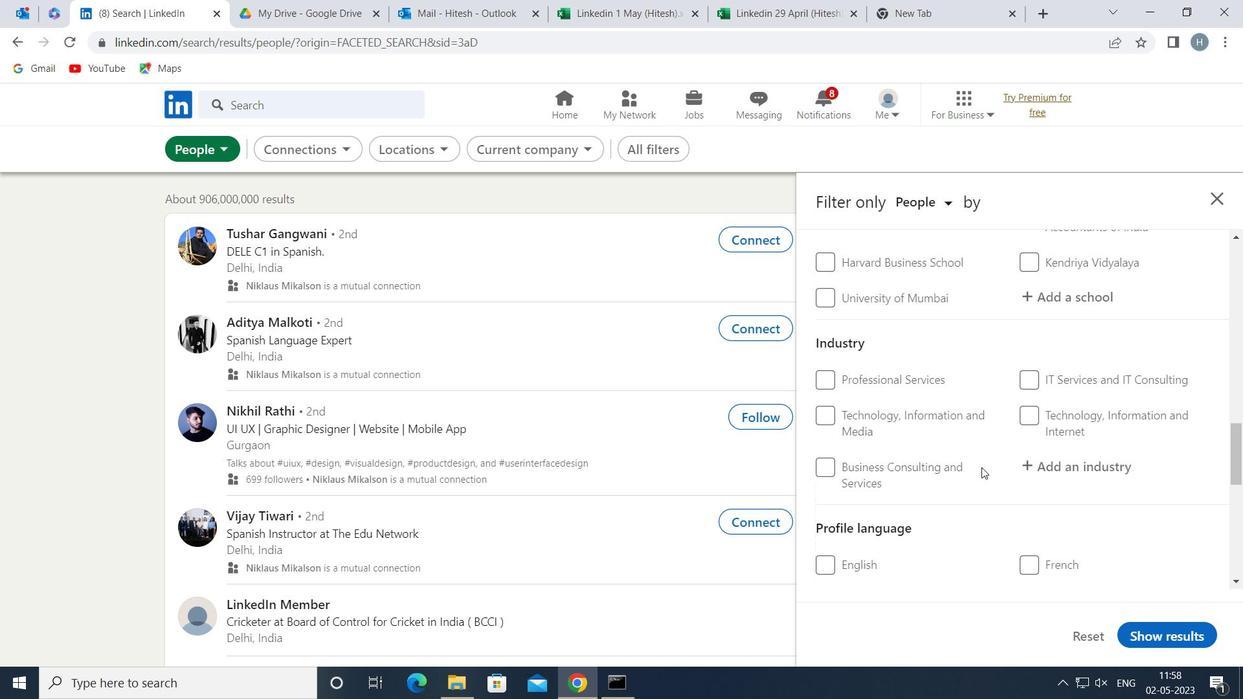
Action: Mouse moved to (877, 519)
Screenshot: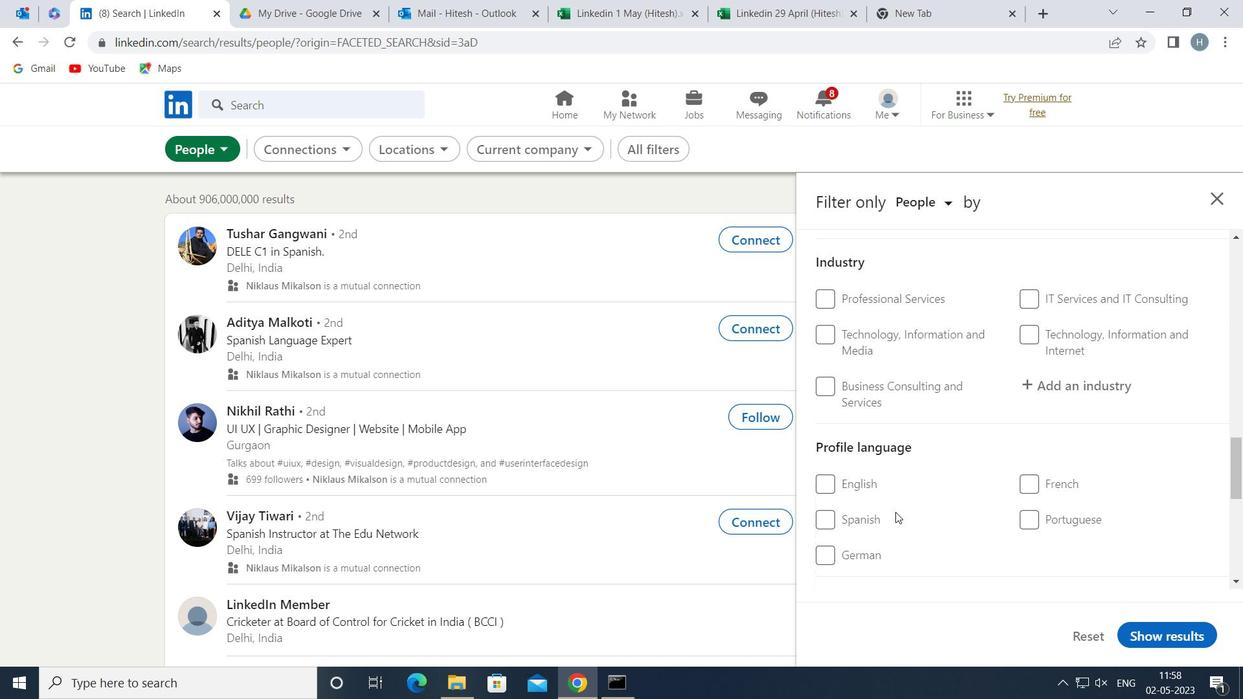 
Action: Mouse pressed left at (877, 519)
Screenshot: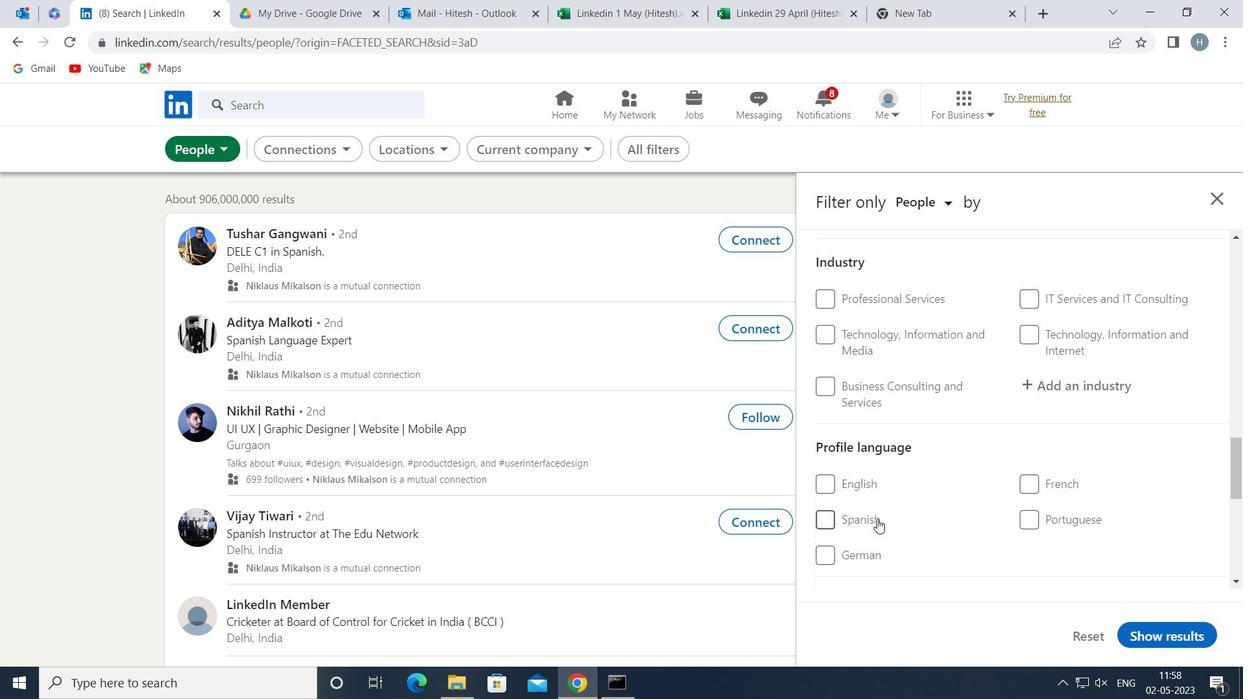 
Action: Mouse moved to (995, 507)
Screenshot: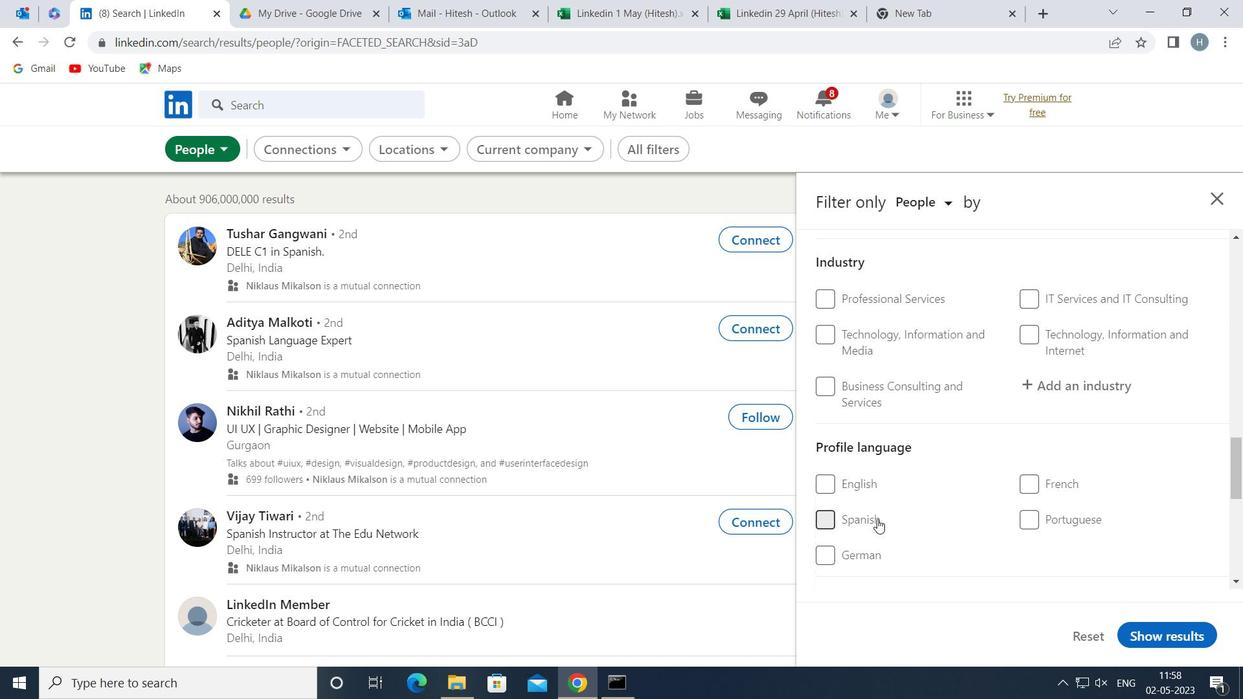
Action: Mouse scrolled (995, 507) with delta (0, 0)
Screenshot: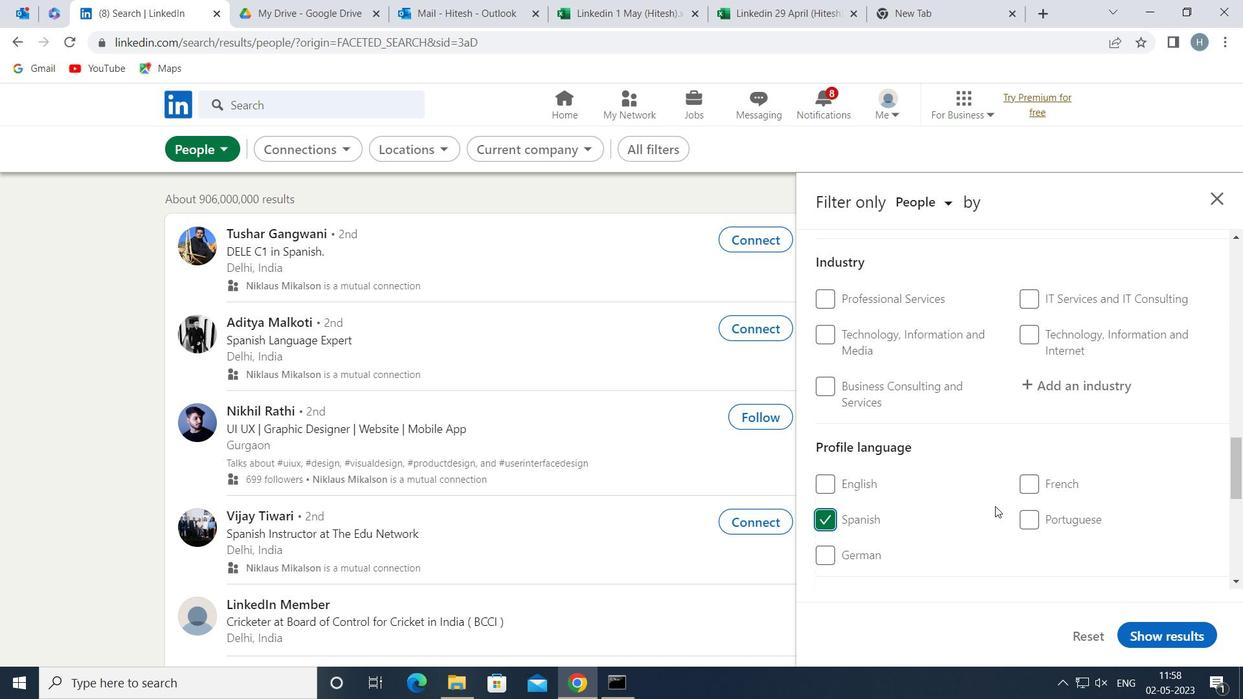 
Action: Mouse moved to (996, 506)
Screenshot: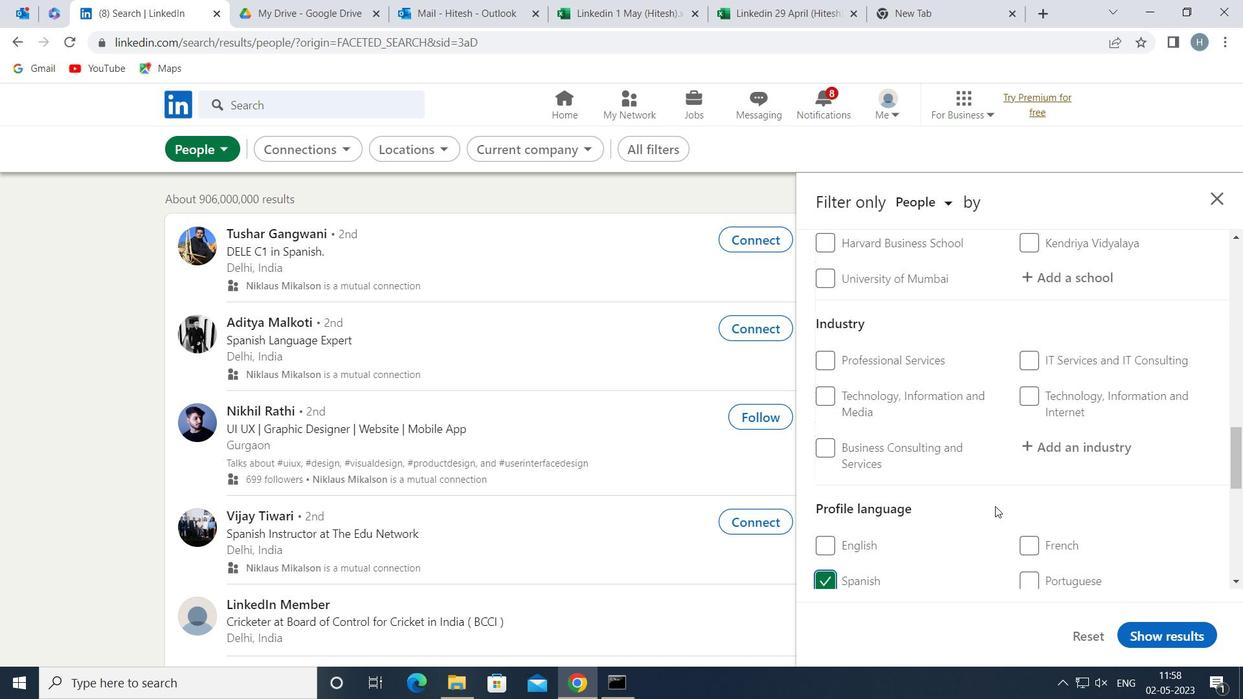 
Action: Mouse scrolled (996, 507) with delta (0, 0)
Screenshot: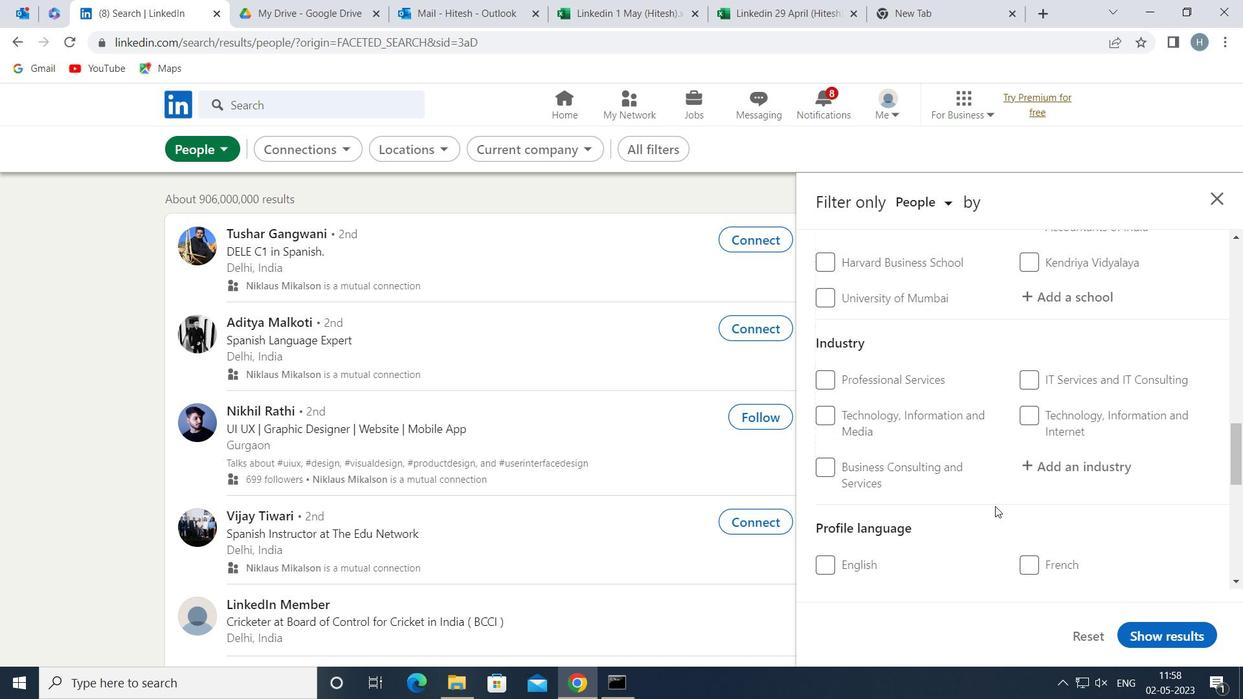 
Action: Mouse scrolled (996, 507) with delta (0, 0)
Screenshot: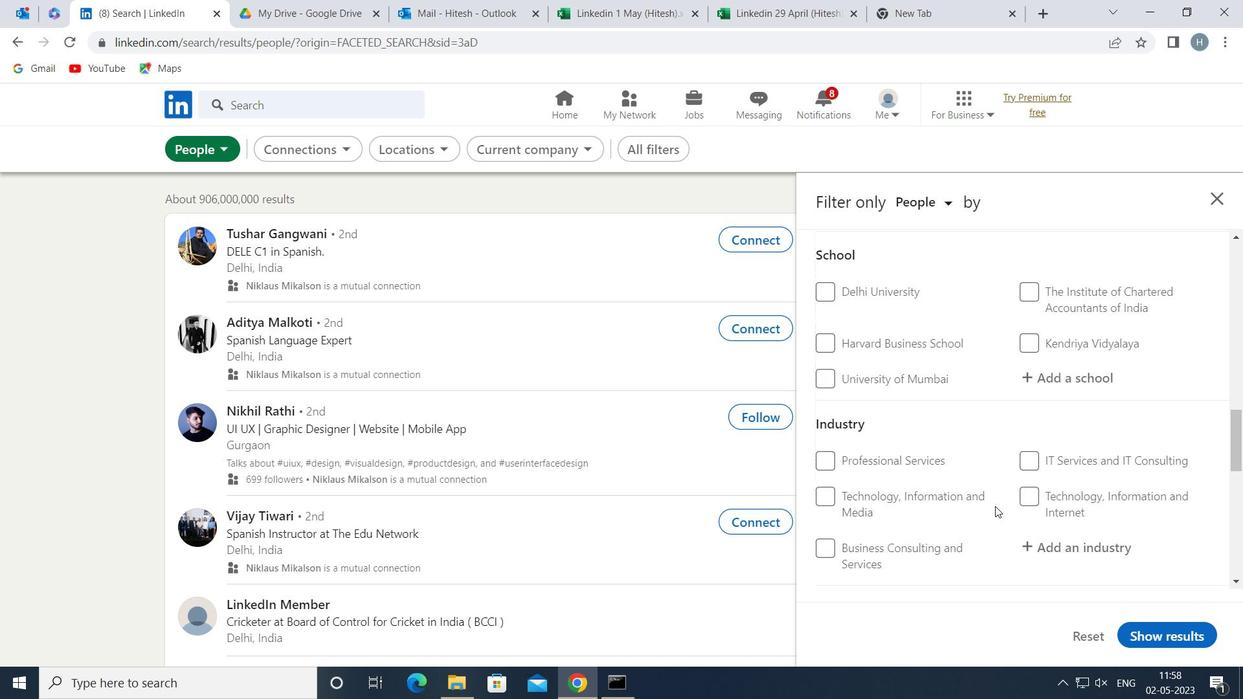 
Action: Mouse scrolled (996, 507) with delta (0, 0)
Screenshot: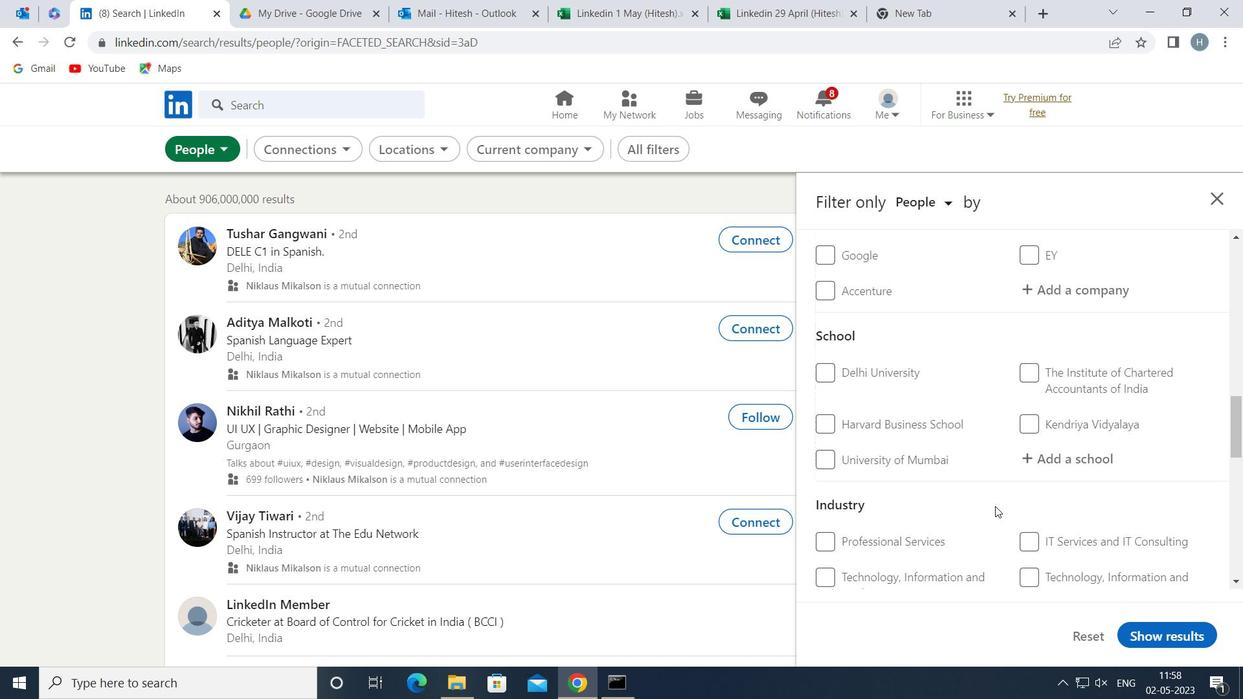 
Action: Mouse scrolled (996, 507) with delta (0, 0)
Screenshot: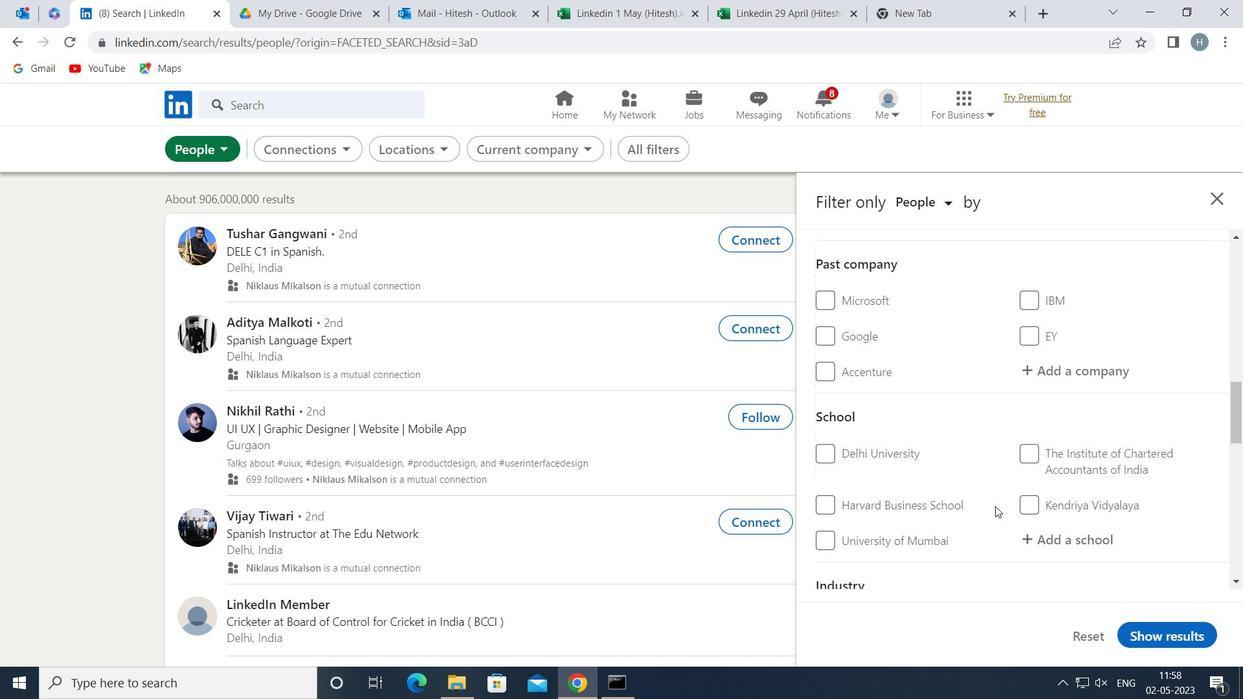 
Action: Mouse scrolled (996, 507) with delta (0, 0)
Screenshot: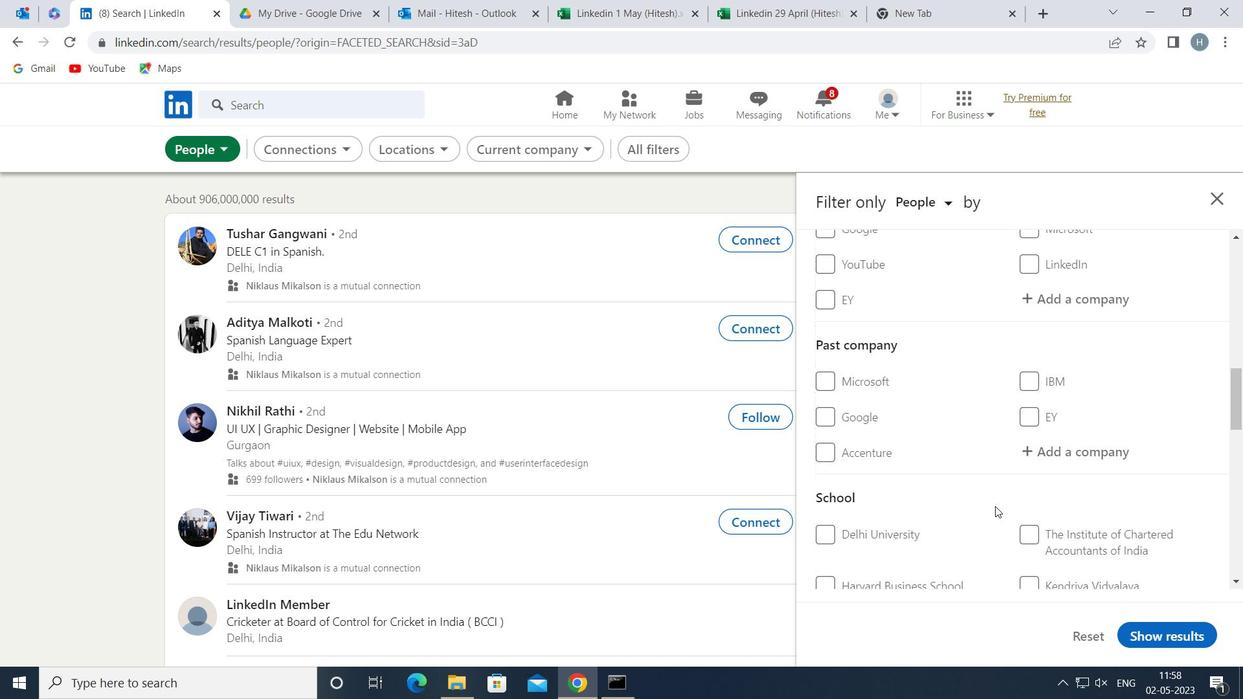 
Action: Mouse moved to (1078, 381)
Screenshot: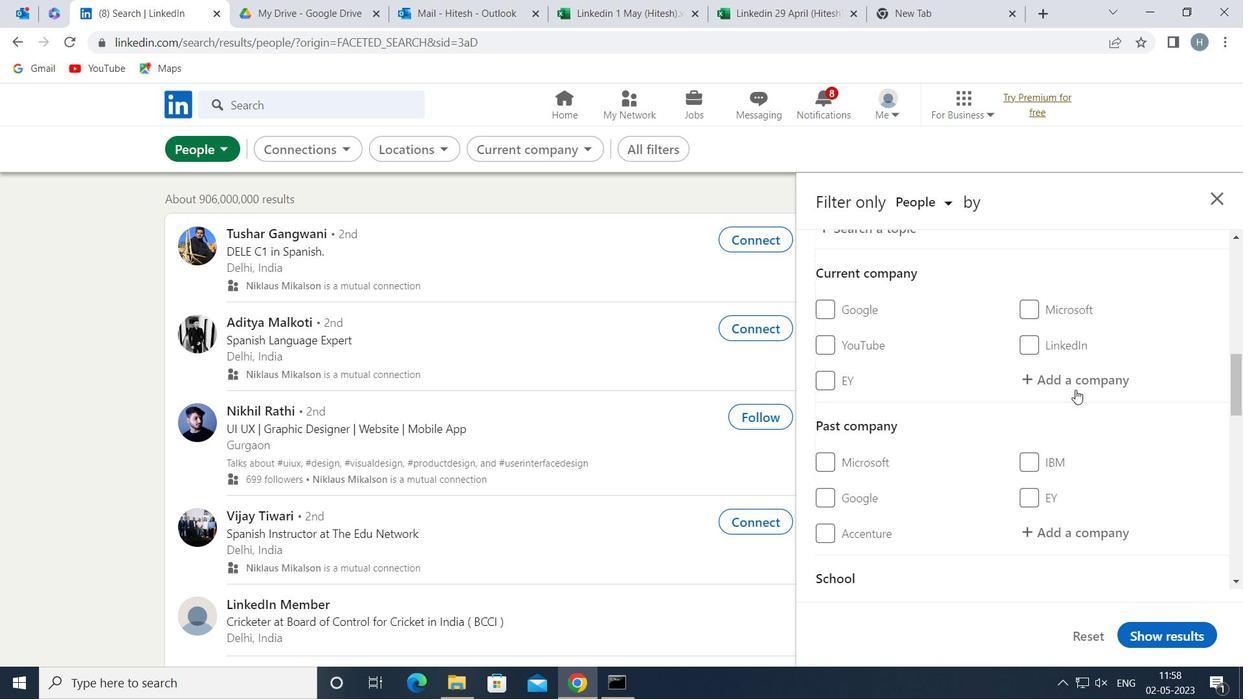 
Action: Mouse pressed left at (1078, 381)
Screenshot: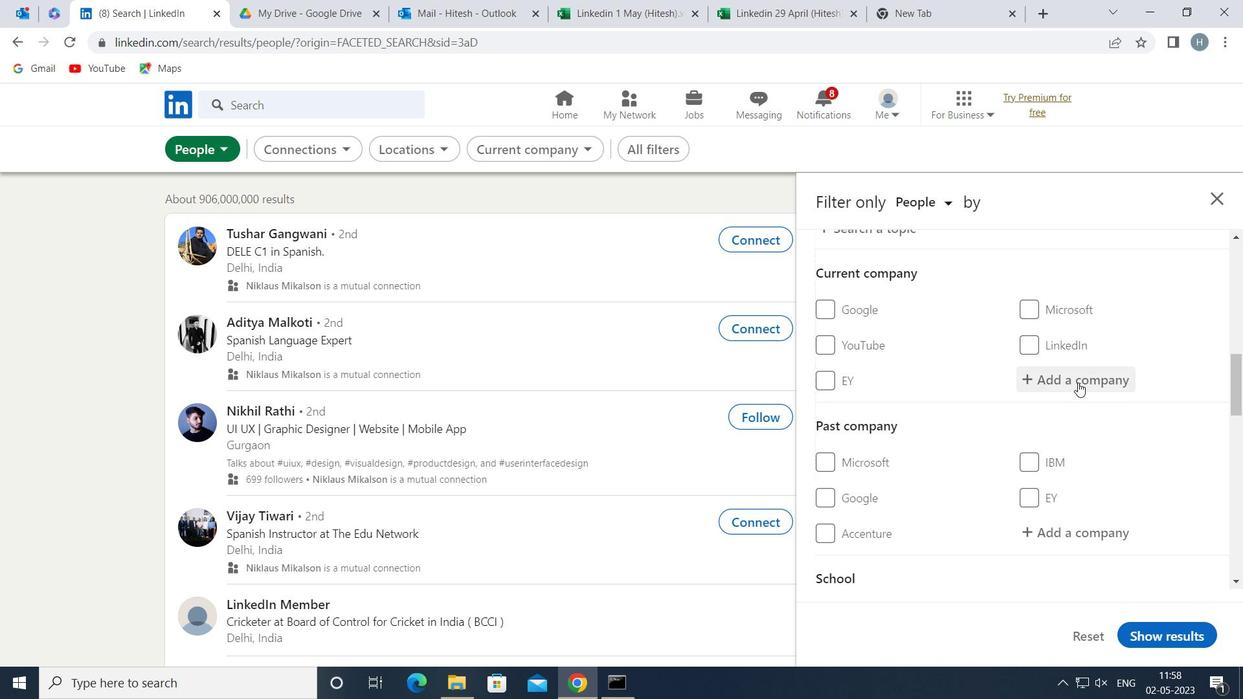 
Action: Key pressed <Key.shift>NAVI
Screenshot: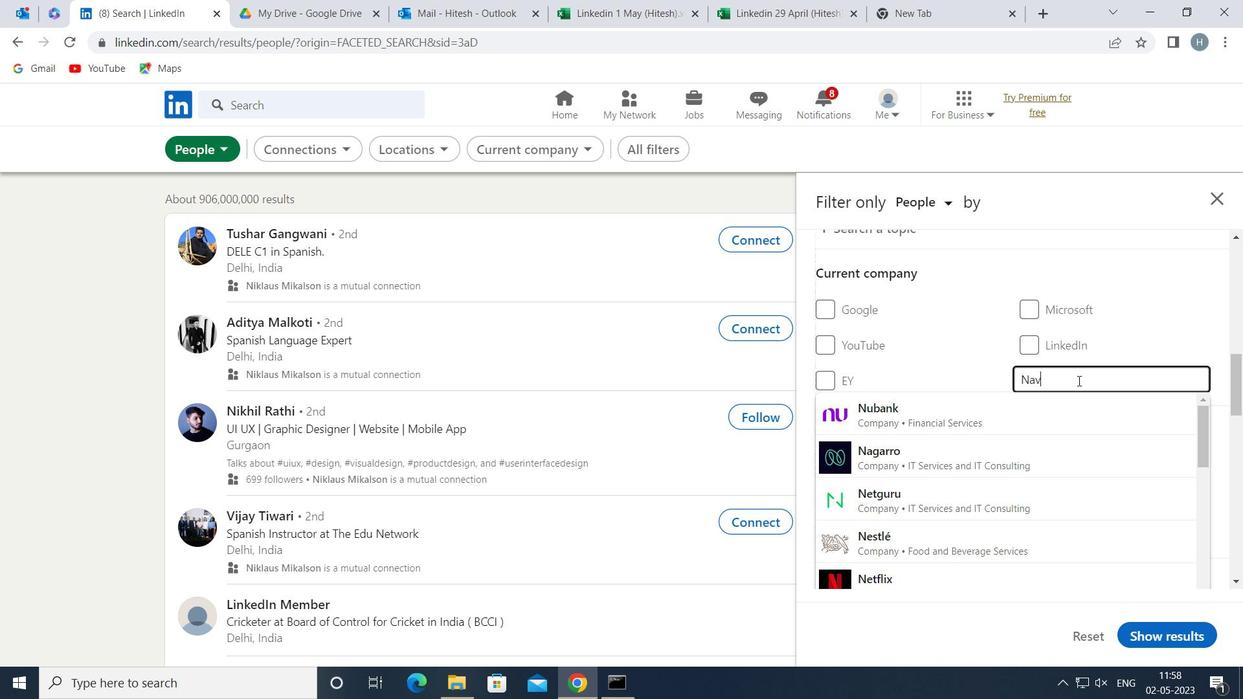 
Action: Mouse moved to (1025, 407)
Screenshot: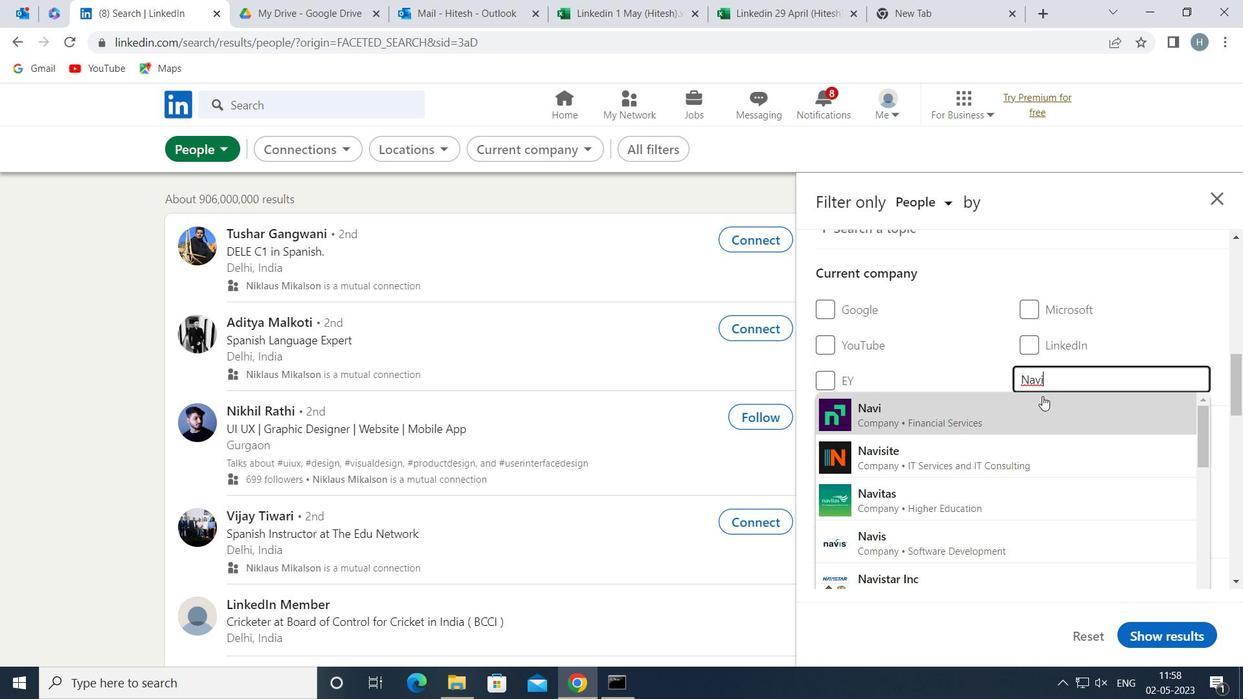 
Action: Mouse pressed left at (1025, 407)
Screenshot: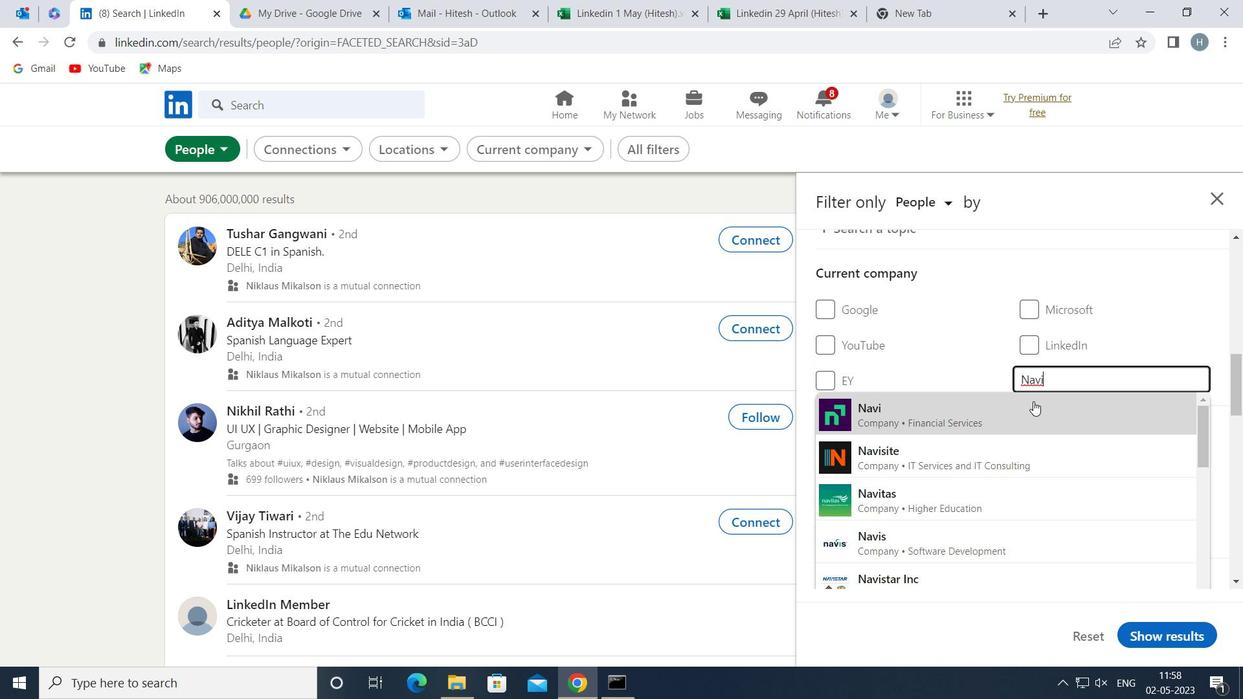 
Action: Mouse moved to (1000, 404)
Screenshot: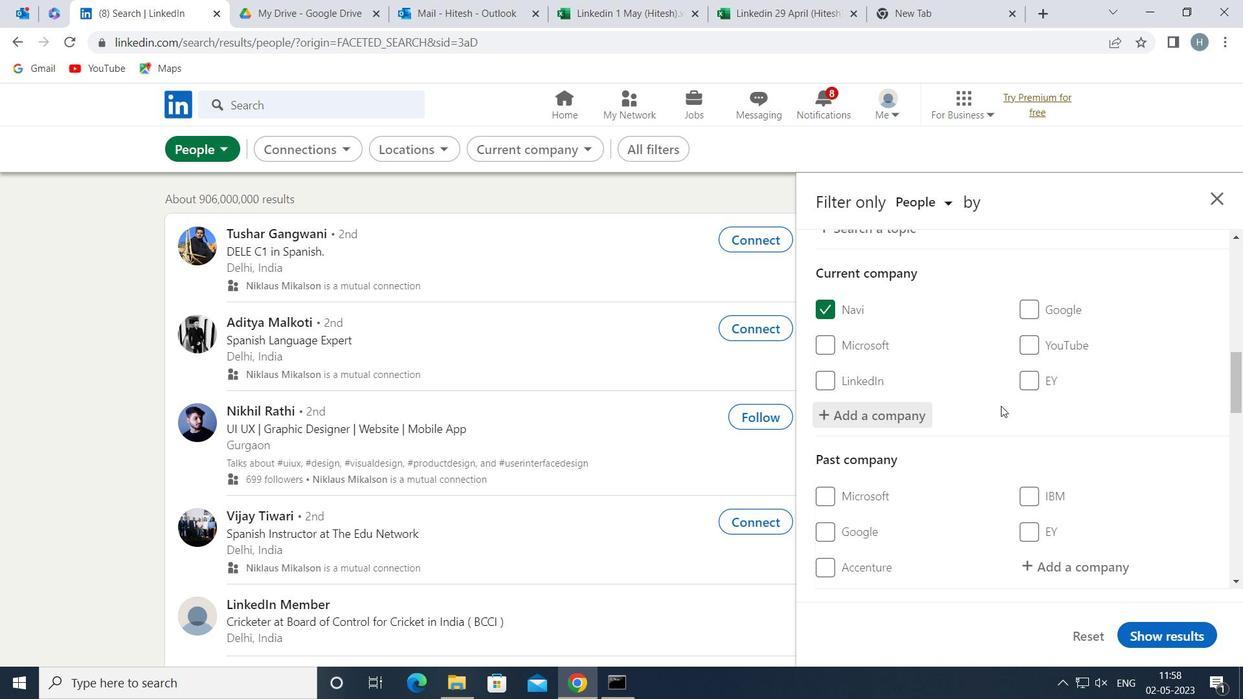 
Action: Mouse scrolled (1000, 404) with delta (0, 0)
Screenshot: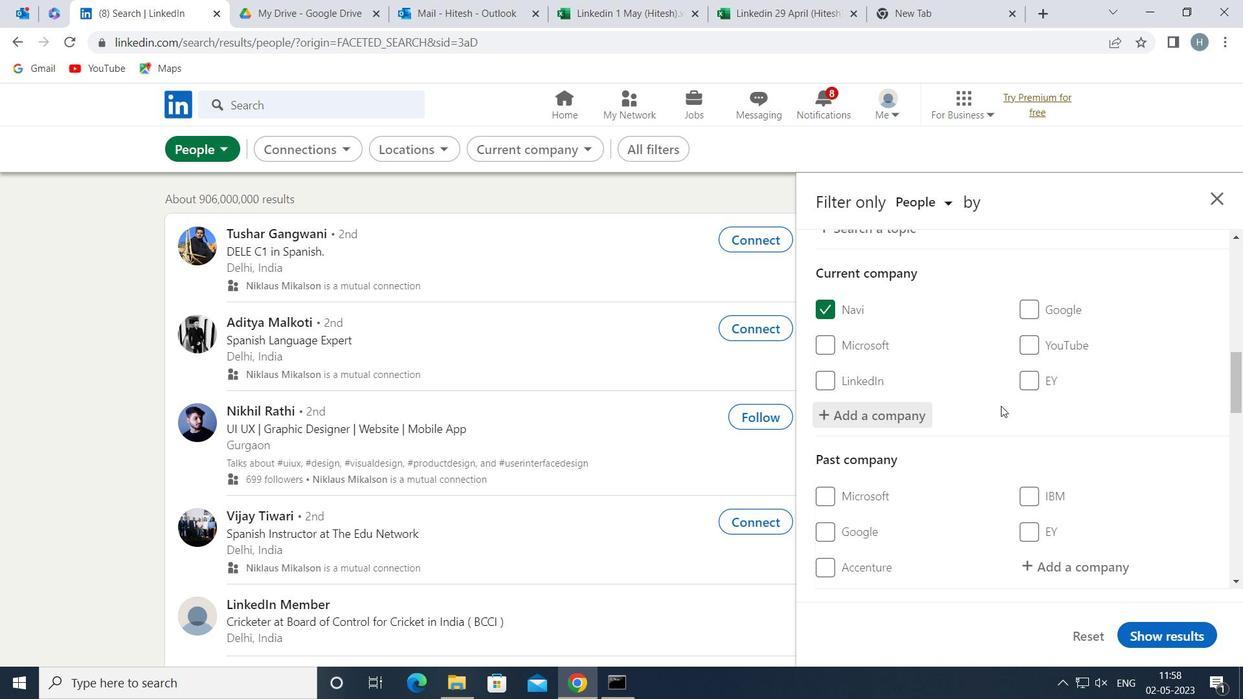 
Action: Mouse moved to (1000, 404)
Screenshot: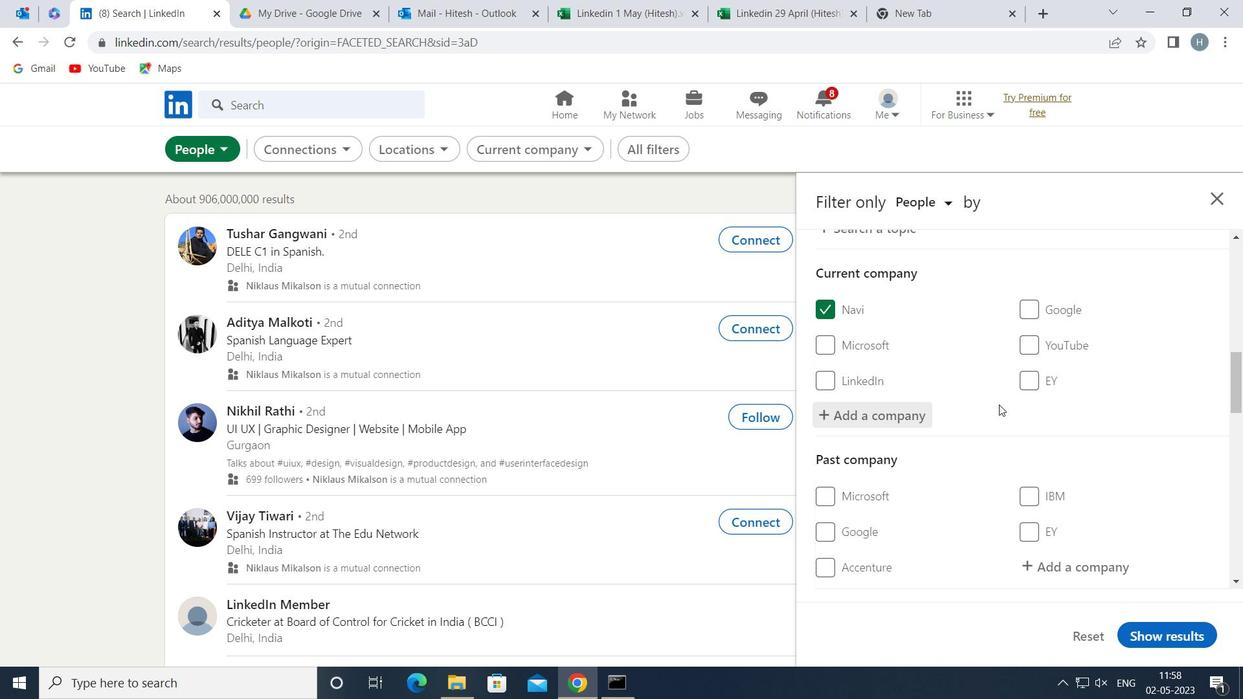 
Action: Mouse scrolled (1000, 404) with delta (0, 0)
Screenshot: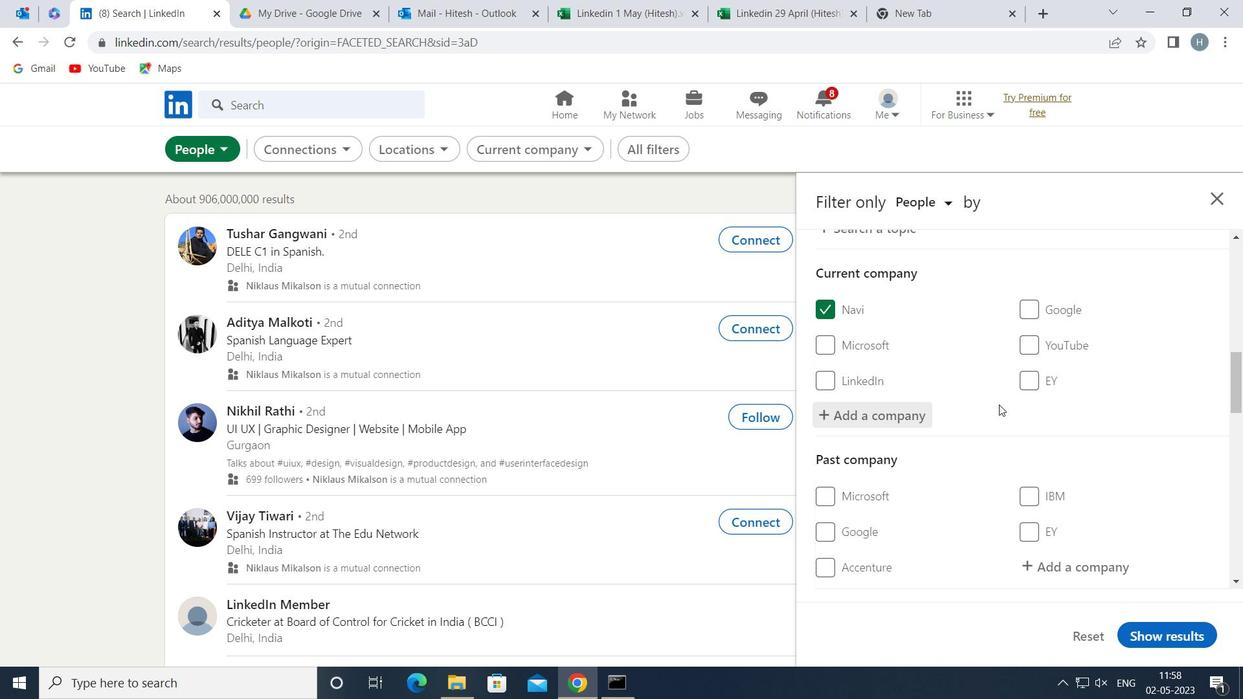 
Action: Mouse moved to (995, 402)
Screenshot: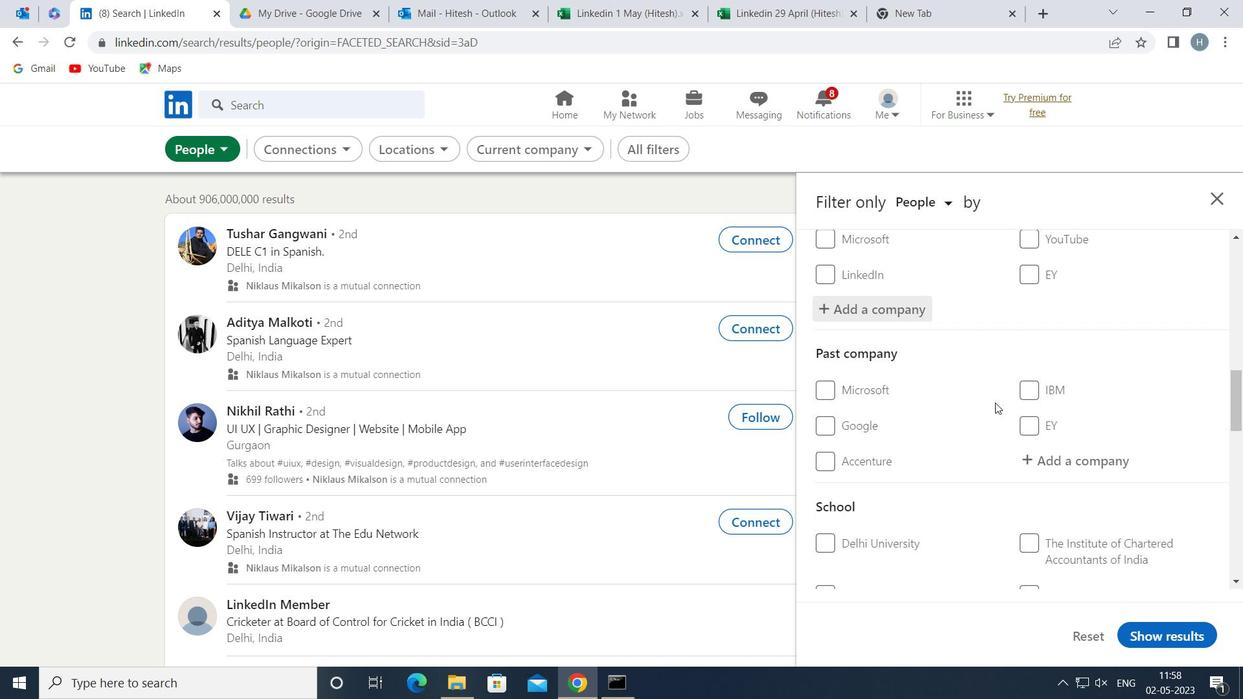 
Action: Mouse scrolled (995, 402) with delta (0, 0)
Screenshot: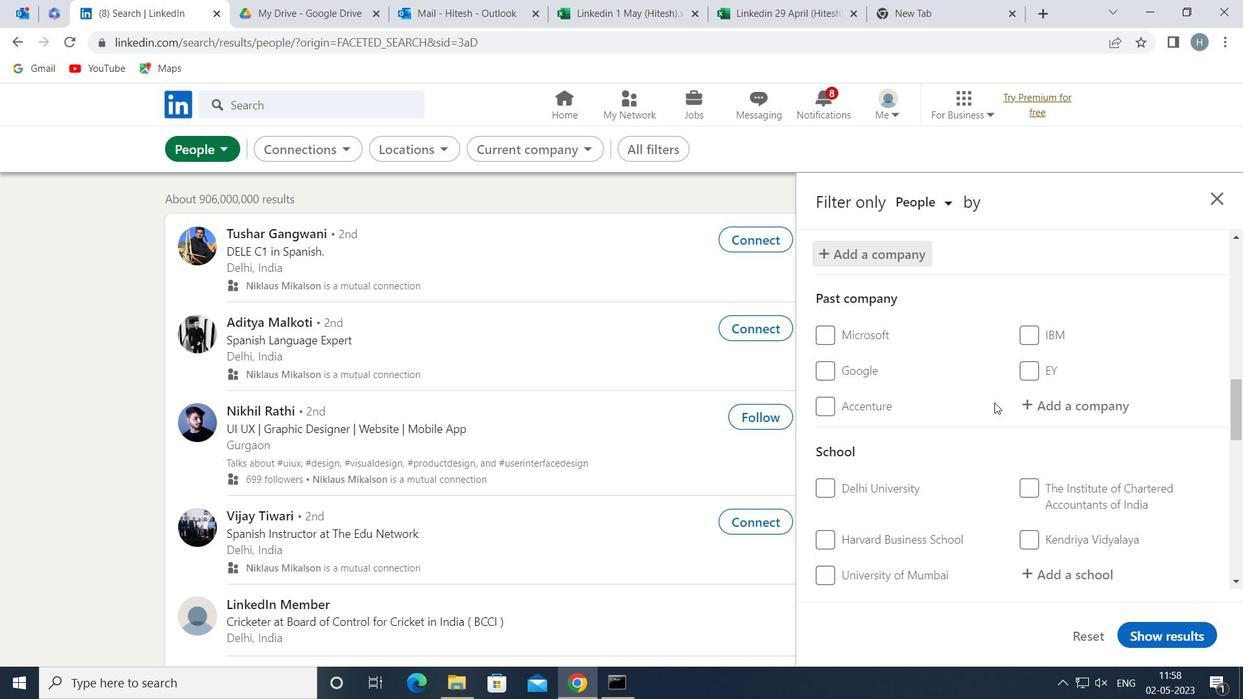 
Action: Mouse moved to (997, 400)
Screenshot: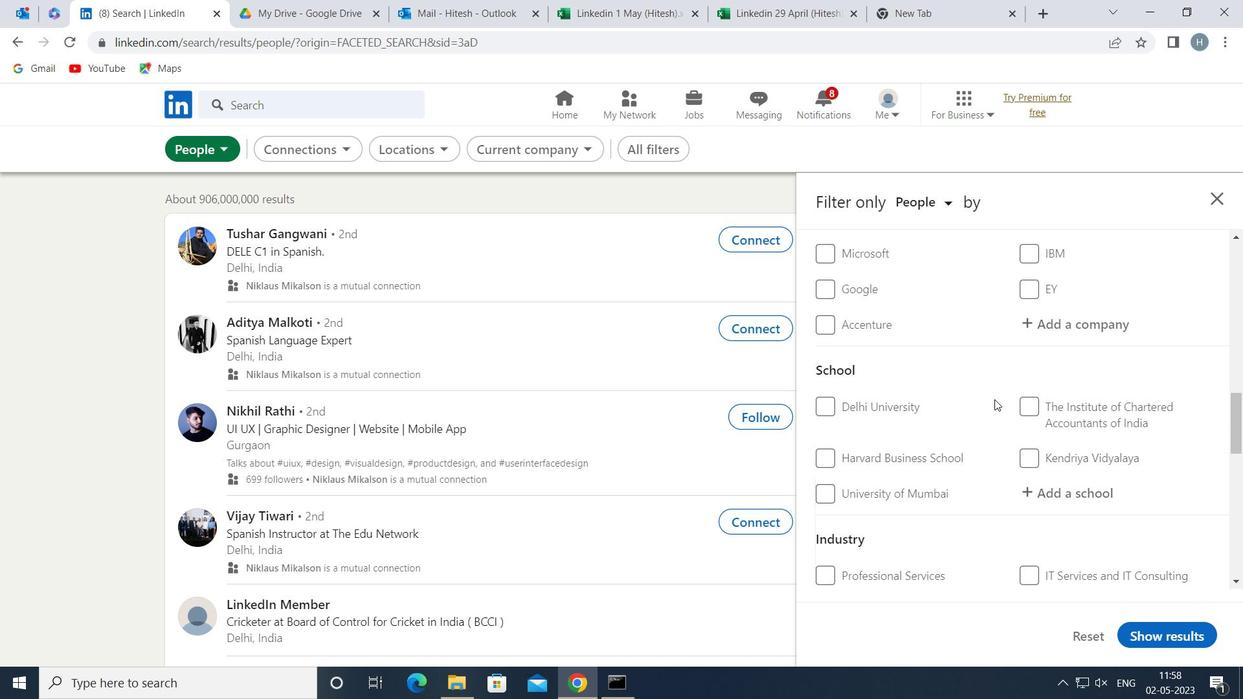 
Action: Mouse scrolled (997, 399) with delta (0, 0)
Screenshot: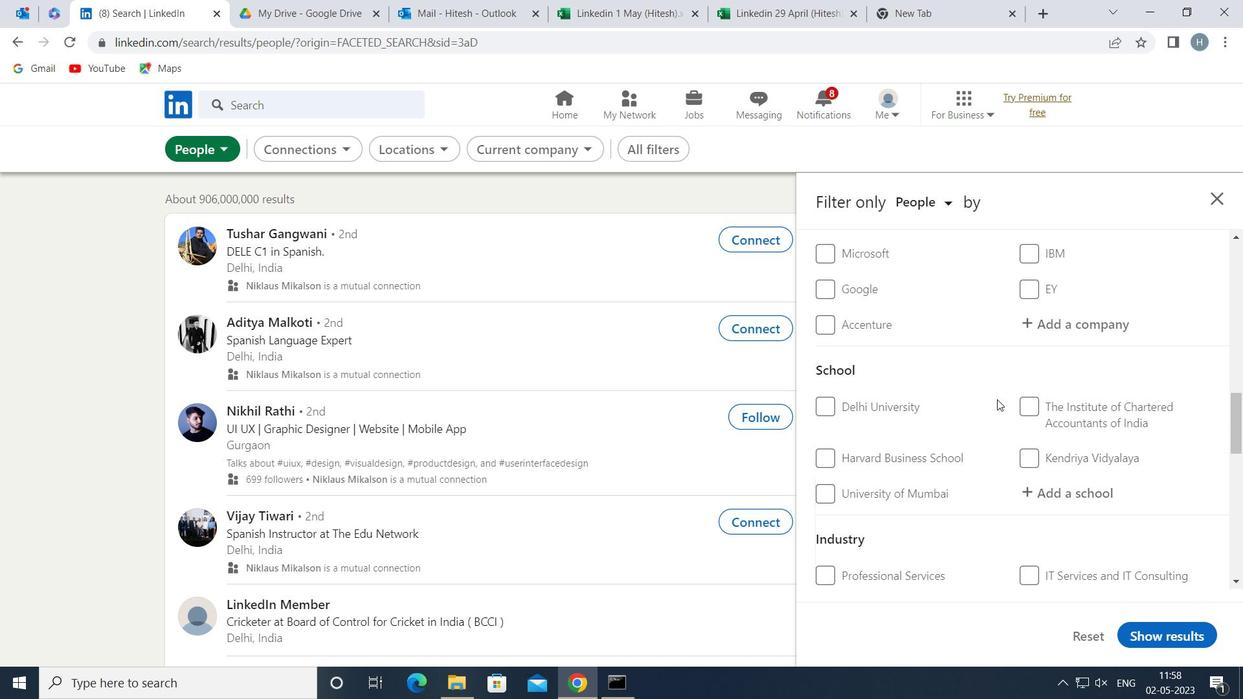 
Action: Mouse moved to (1053, 415)
Screenshot: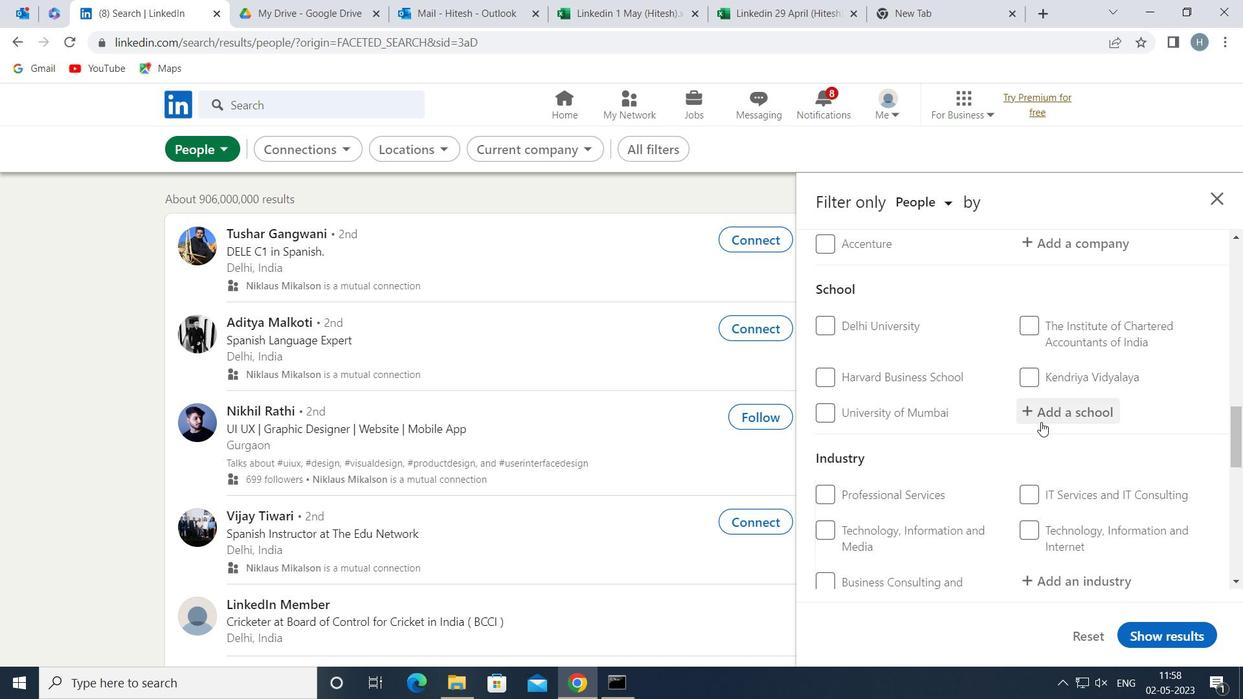 
Action: Mouse pressed left at (1053, 415)
Screenshot: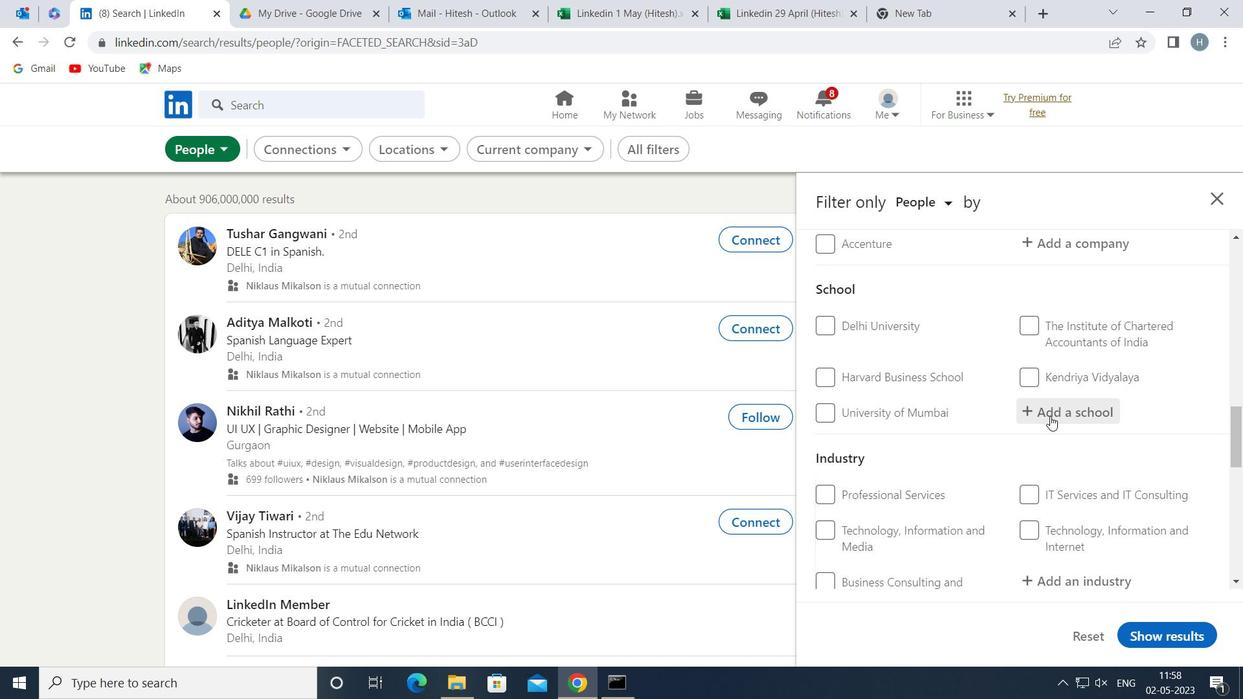 
Action: Key pressed <Key.shift><Key.shift><Key.shift><Key.shift><Key.shift><Key.shift><Key.shift><Key.shift><Key.shift><Key.shift><Key.shift><Key.shift>INSAID
Screenshot: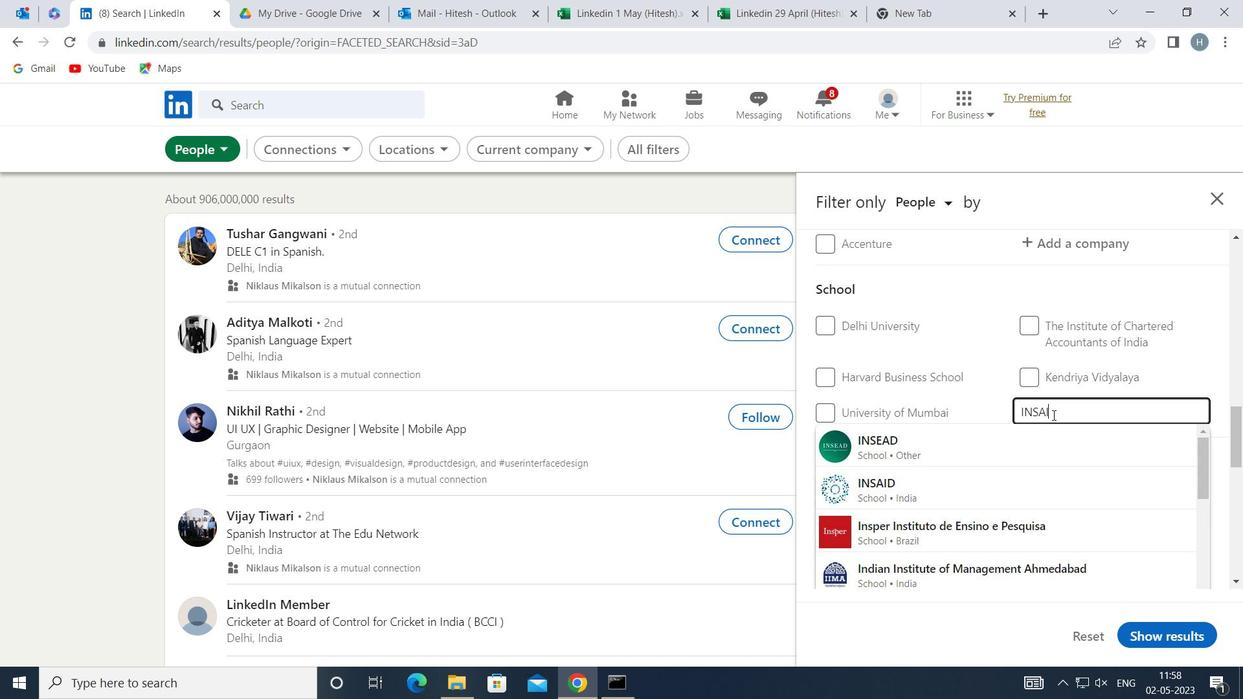 
Action: Mouse moved to (978, 441)
Screenshot: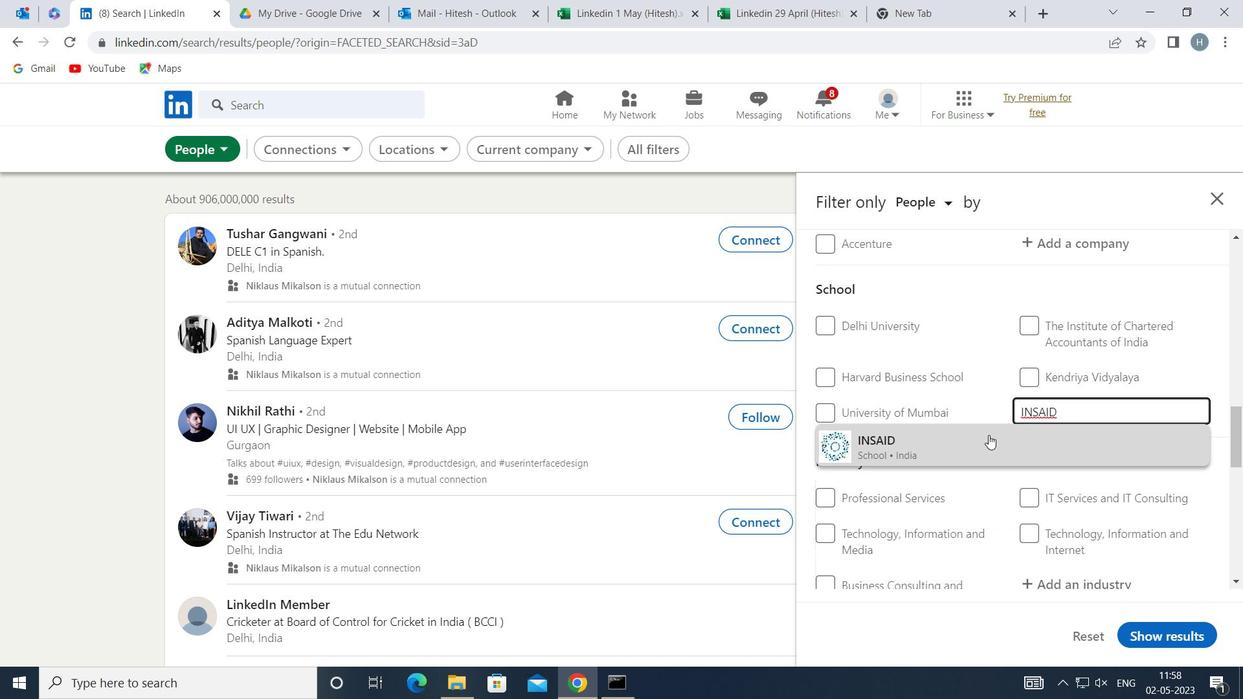 
Action: Mouse pressed left at (978, 441)
Screenshot: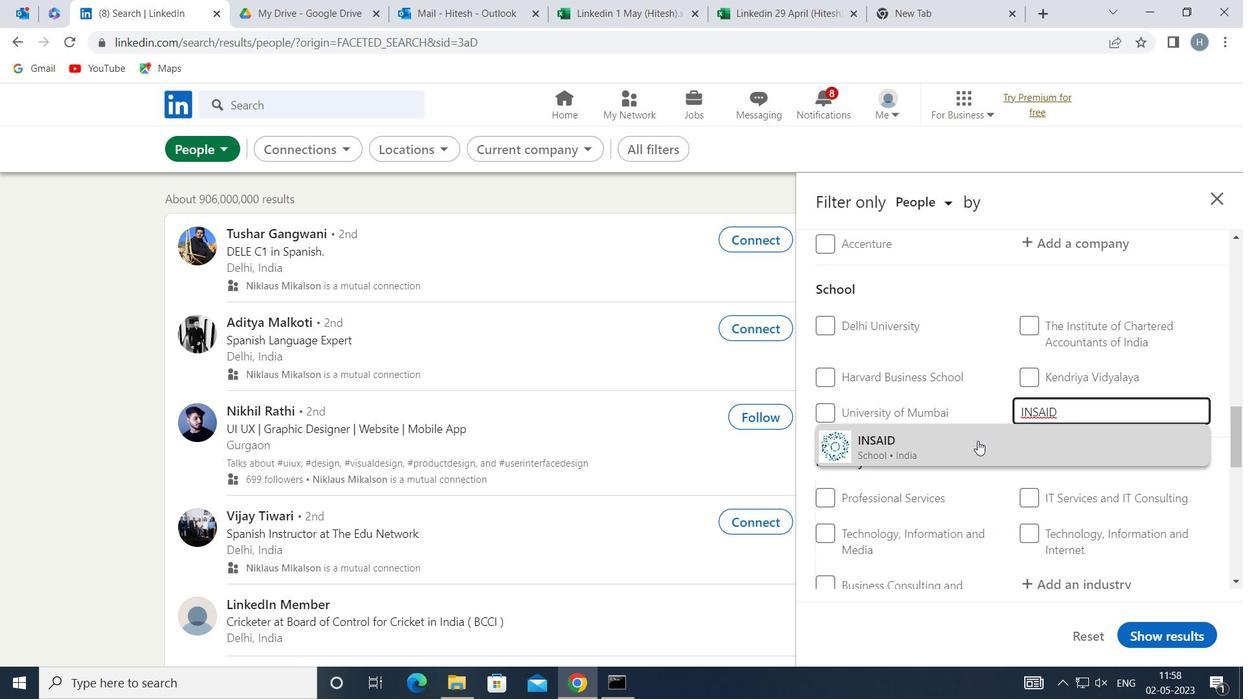 
Action: Mouse moved to (971, 422)
Screenshot: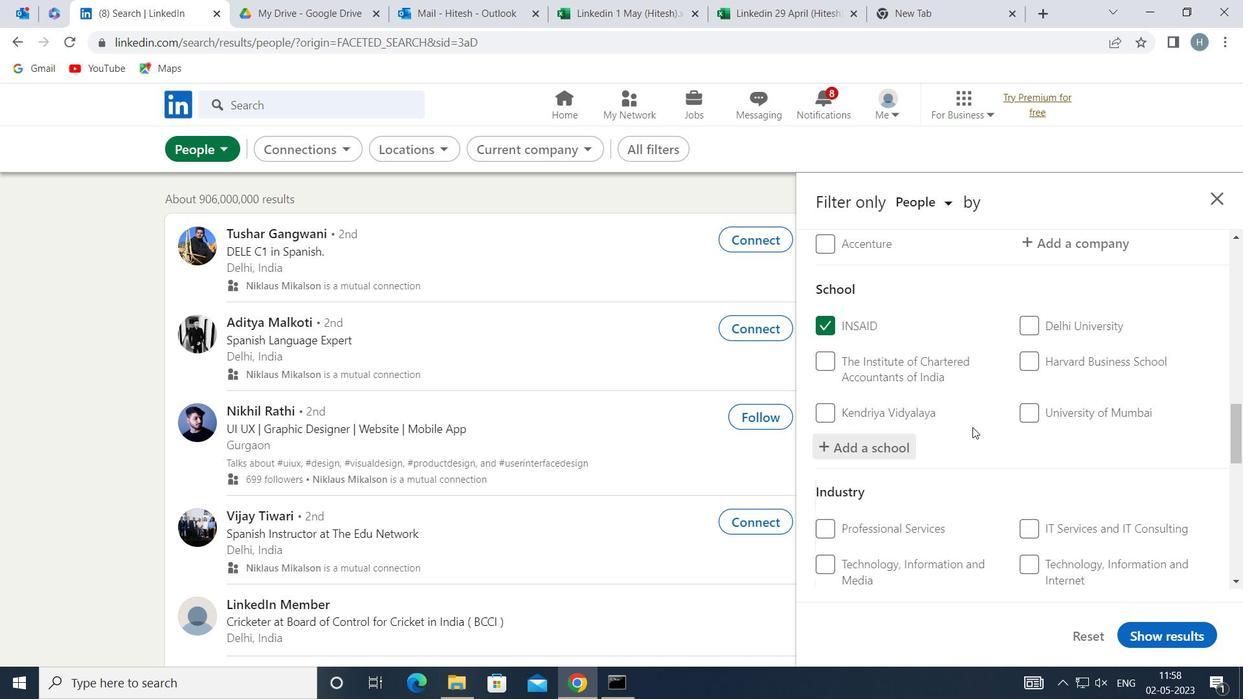 
Action: Mouse scrolled (971, 421) with delta (0, 0)
Screenshot: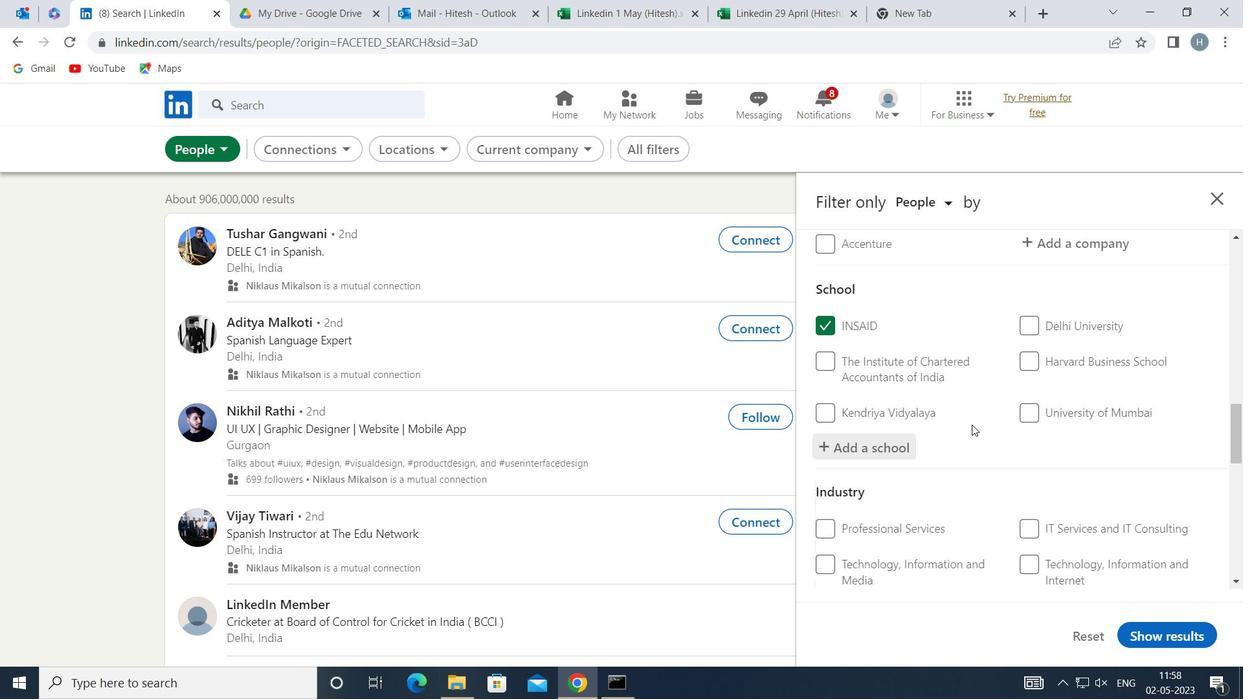 
Action: Mouse moved to (971, 421)
Screenshot: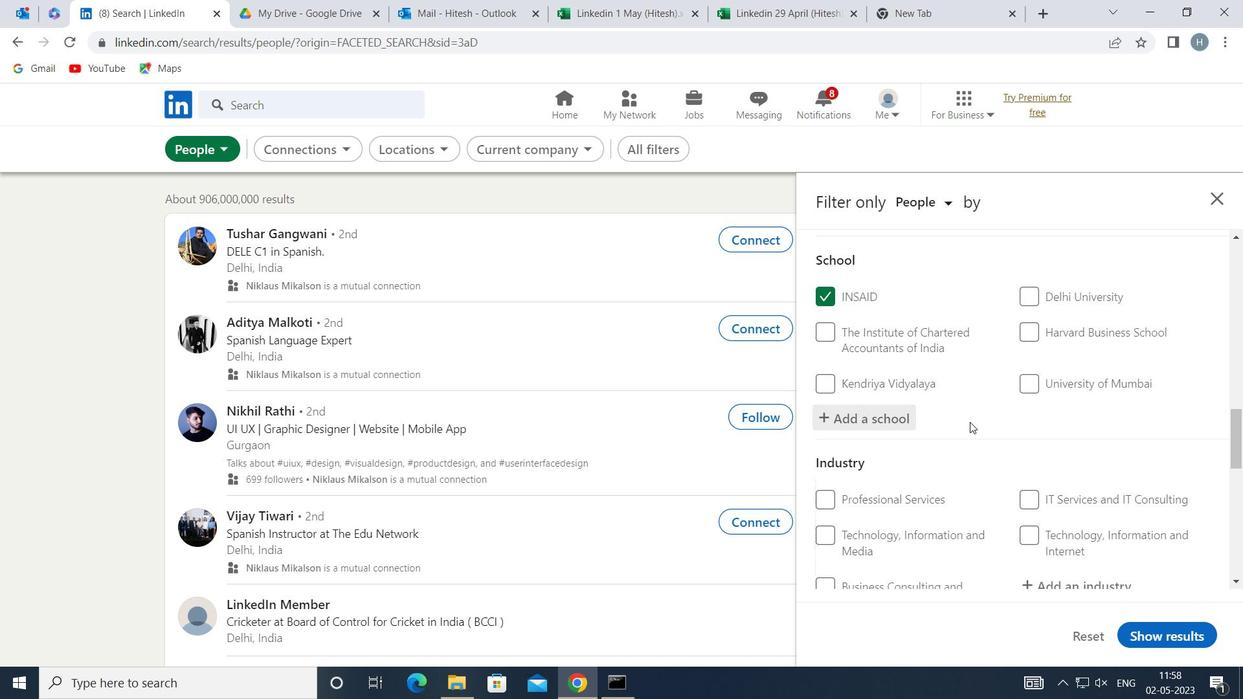 
Action: Mouse scrolled (971, 421) with delta (0, 0)
Screenshot: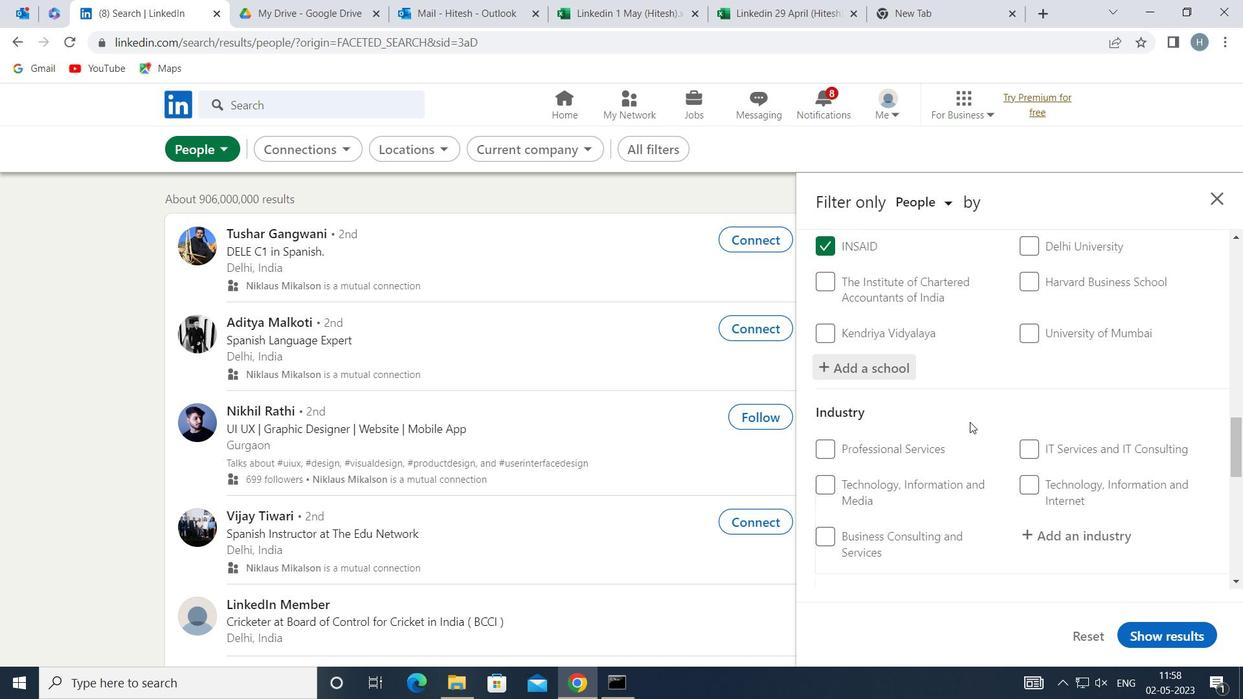 
Action: Mouse moved to (1072, 457)
Screenshot: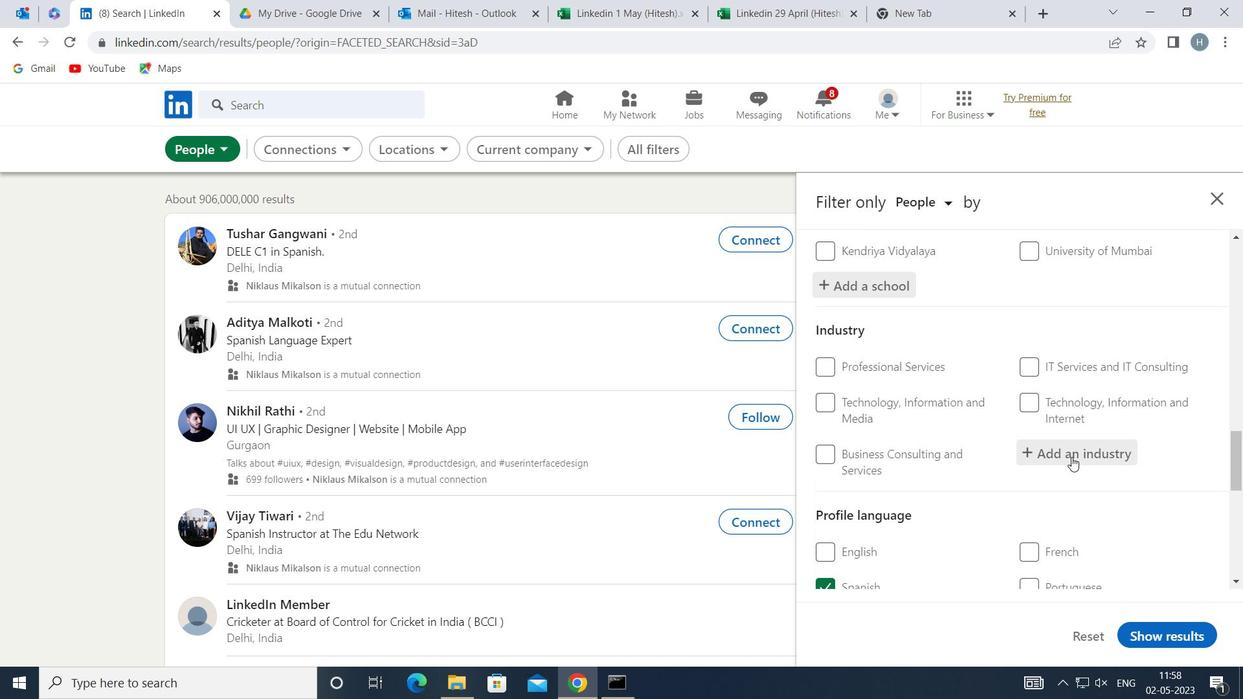 
Action: Mouse pressed left at (1072, 457)
Screenshot: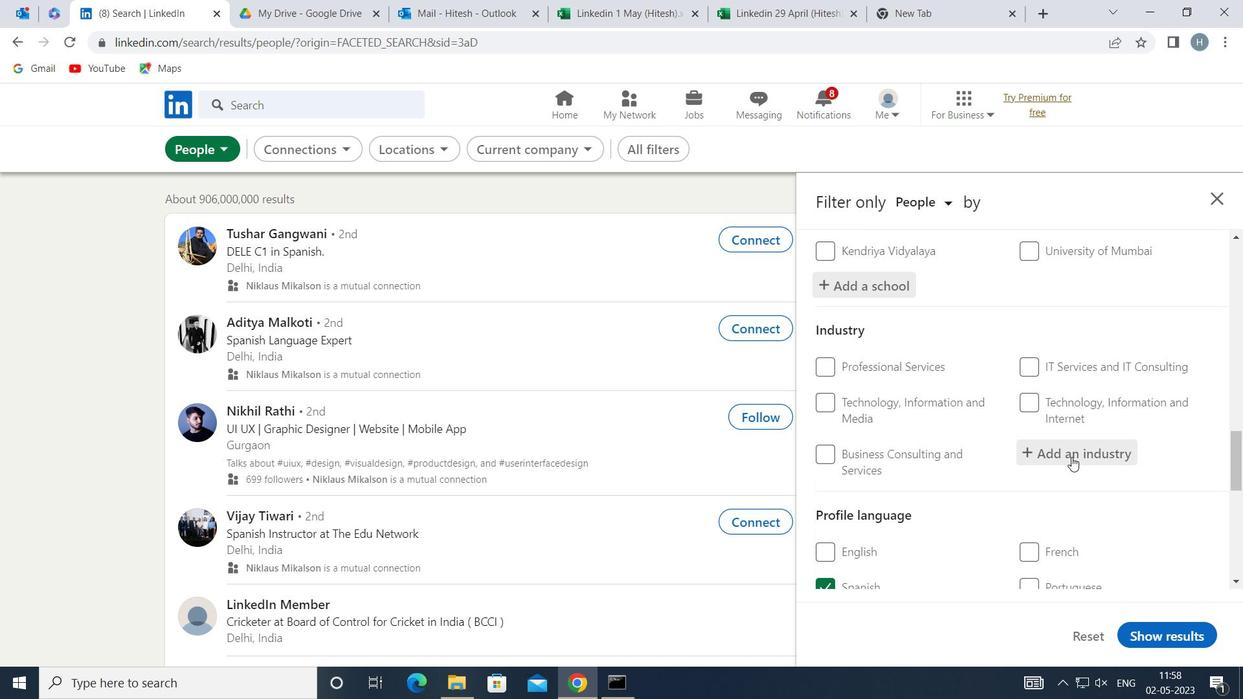 
Action: Mouse moved to (1069, 454)
Screenshot: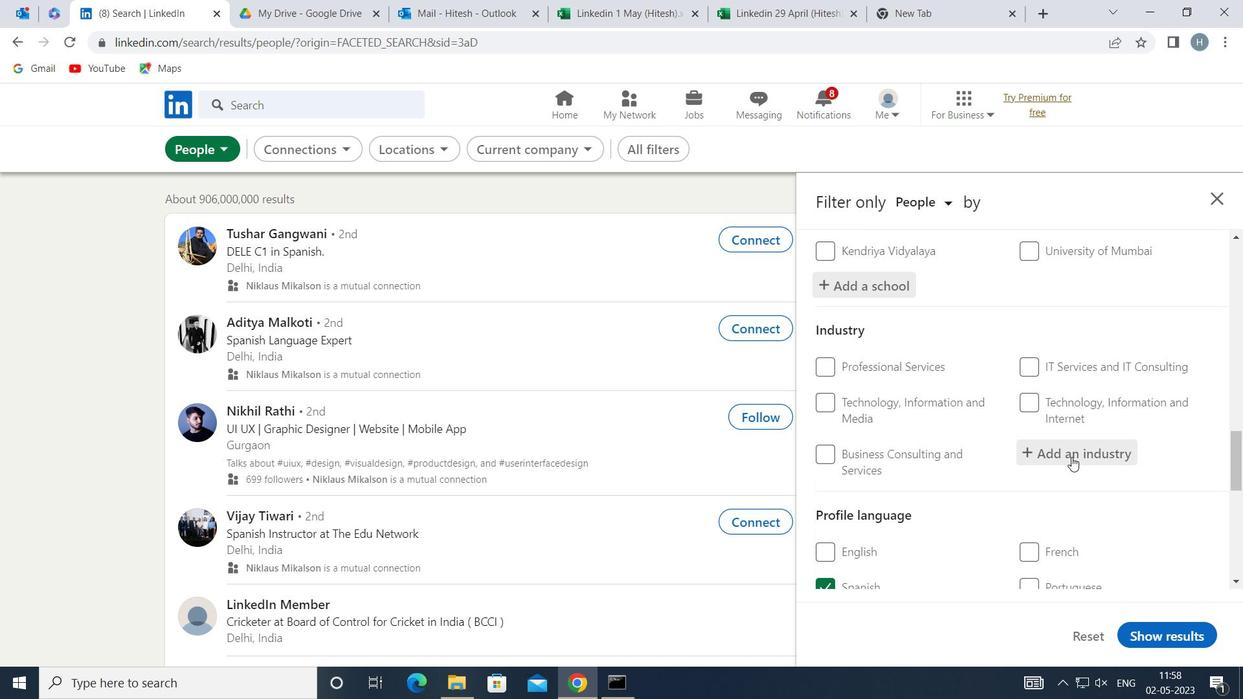 
Action: Key pressed <Key.shift>COMMERCIAL<Key.space><Key.shift>AND<Key.space><Key.shift>IN
Screenshot: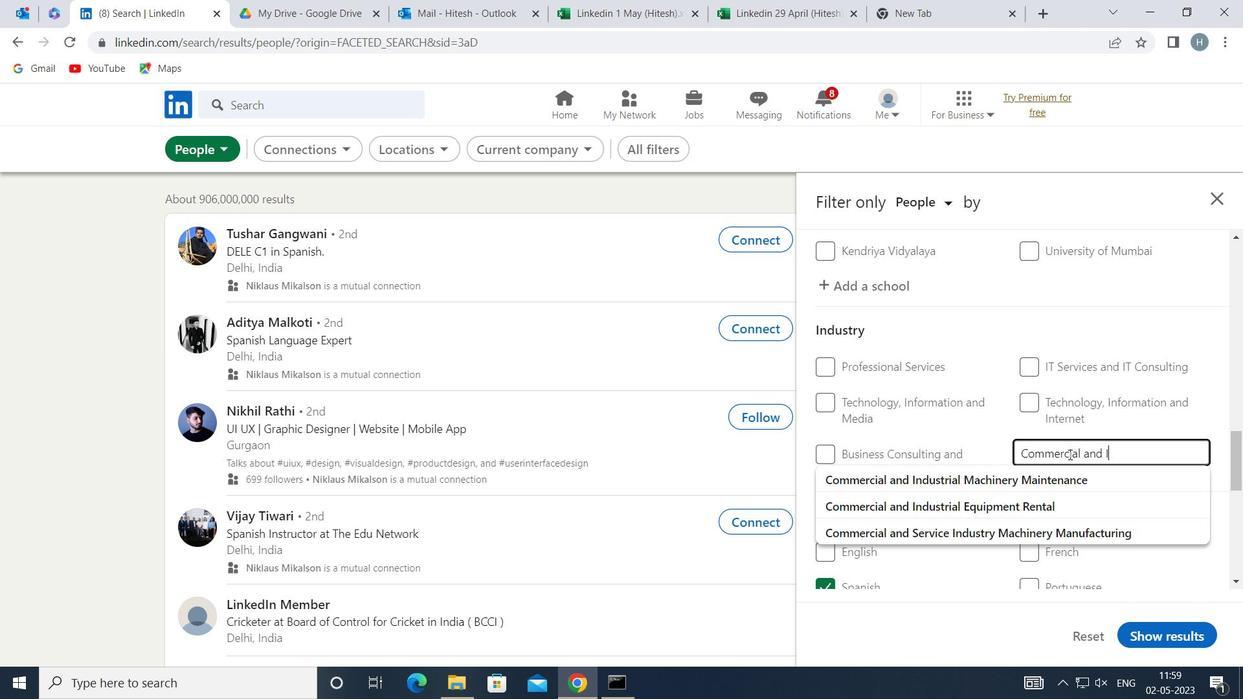 
Action: Mouse moved to (1046, 502)
Screenshot: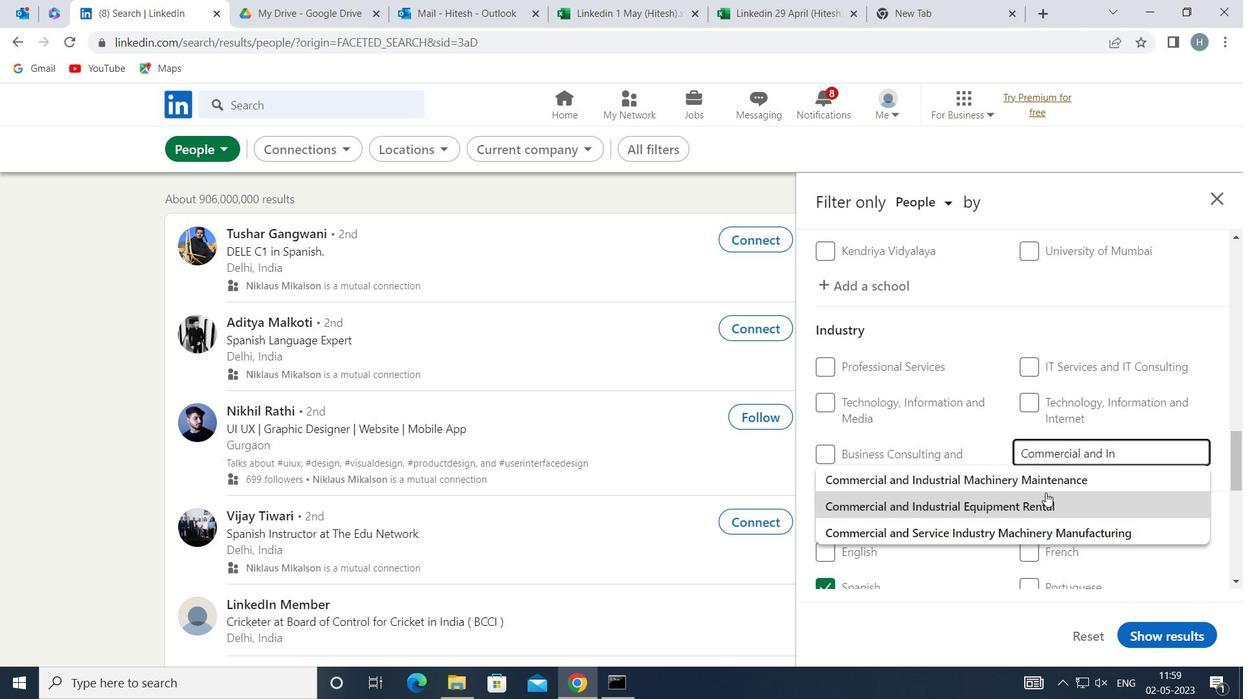 
Action: Mouse pressed left at (1046, 502)
Screenshot: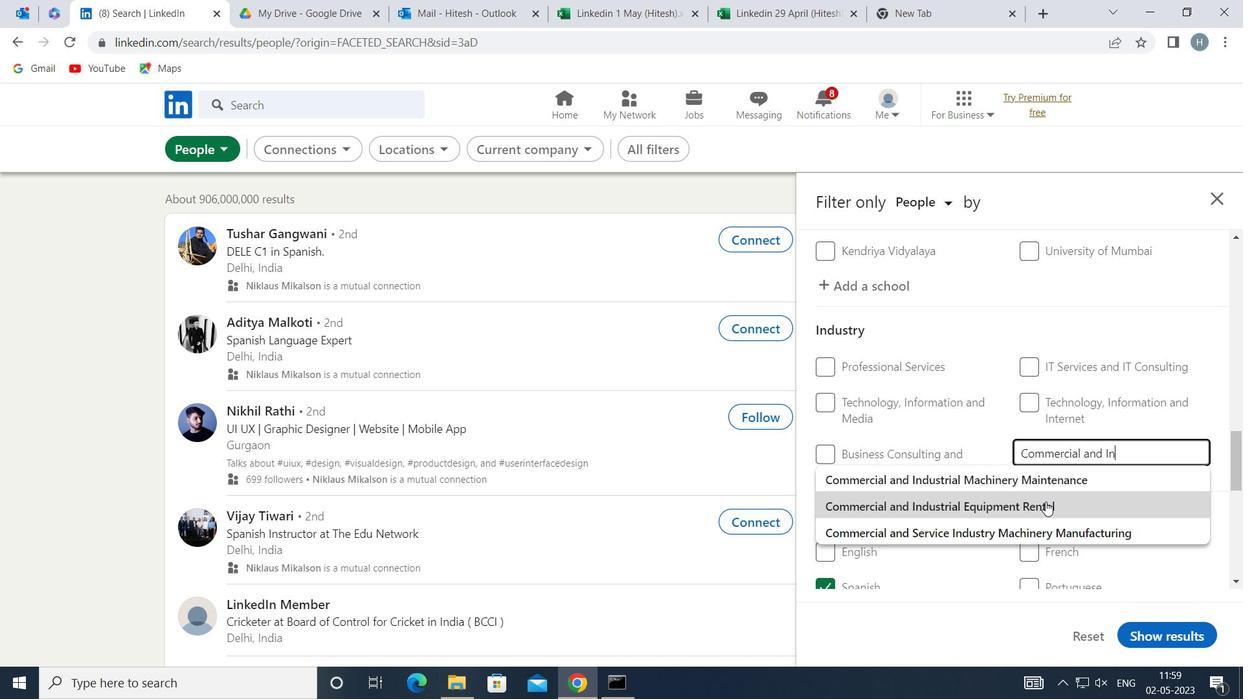 
Action: Mouse moved to (1021, 490)
Screenshot: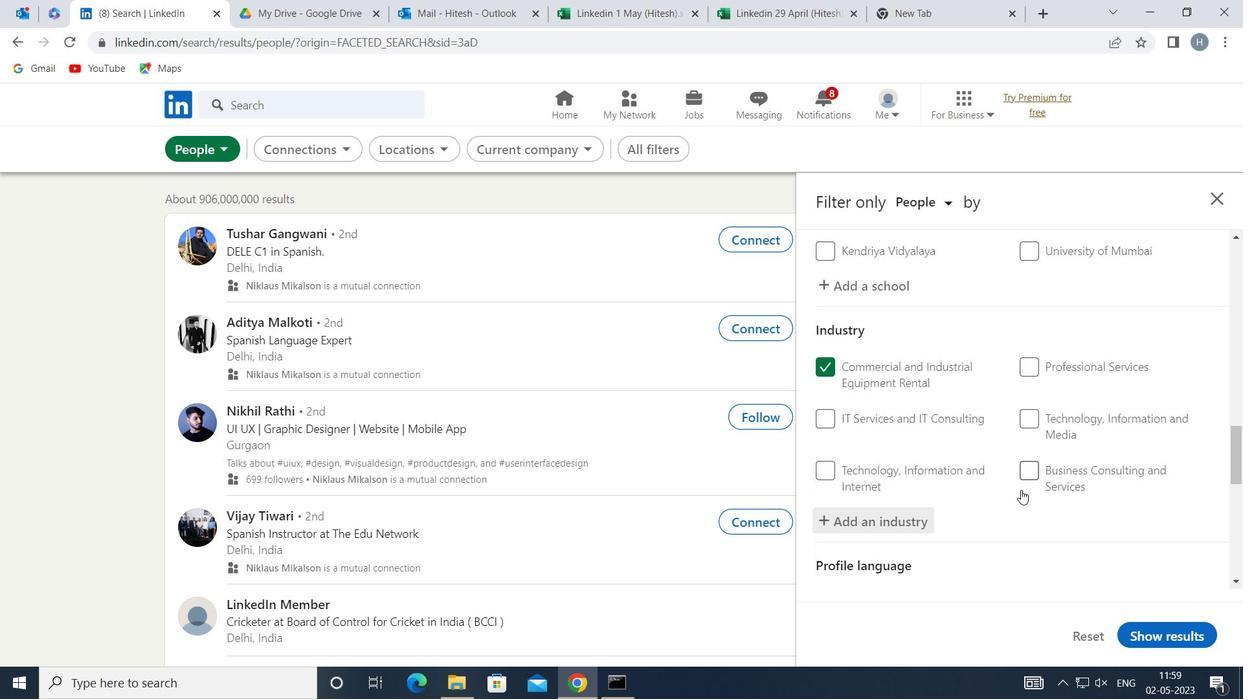 
Action: Mouse scrolled (1021, 489) with delta (0, 0)
Screenshot: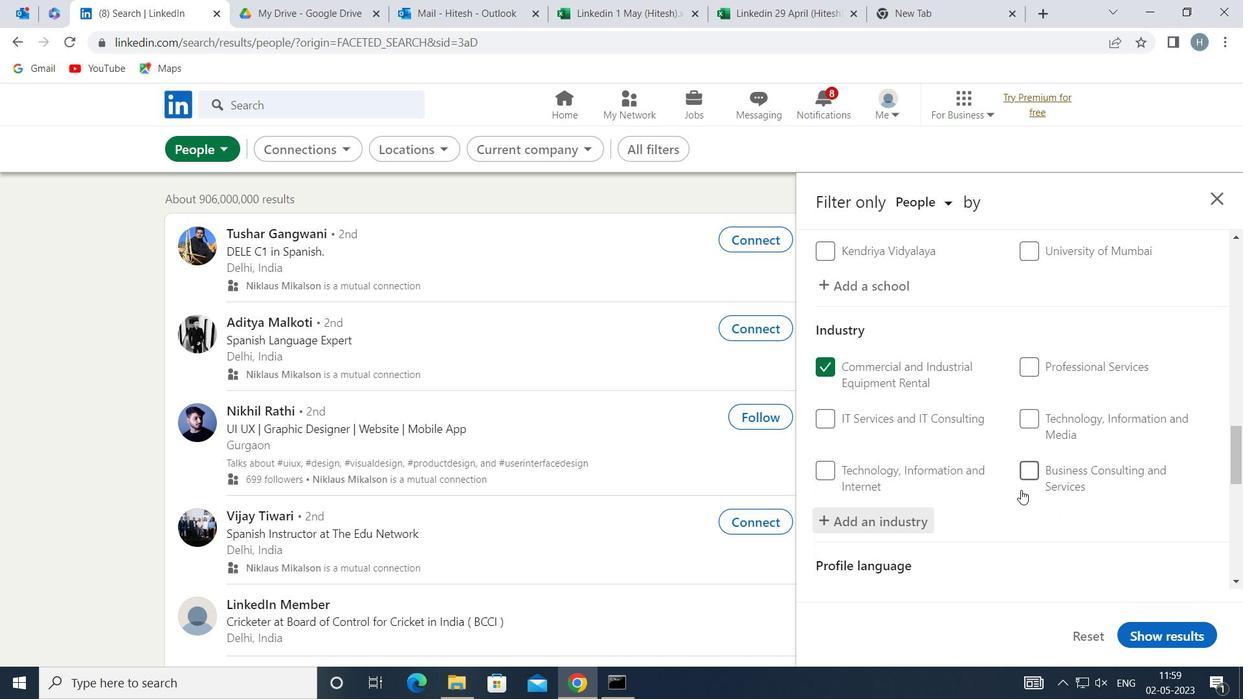 
Action: Mouse moved to (989, 489)
Screenshot: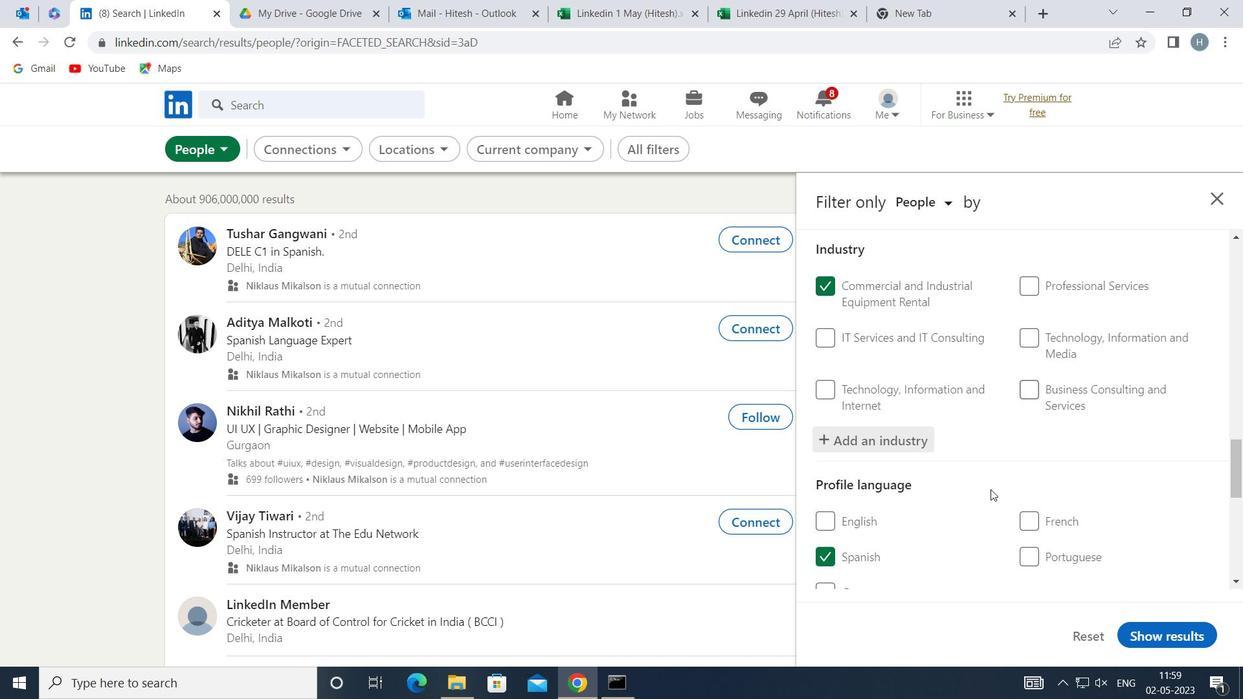 
Action: Mouse scrolled (989, 488) with delta (0, 0)
Screenshot: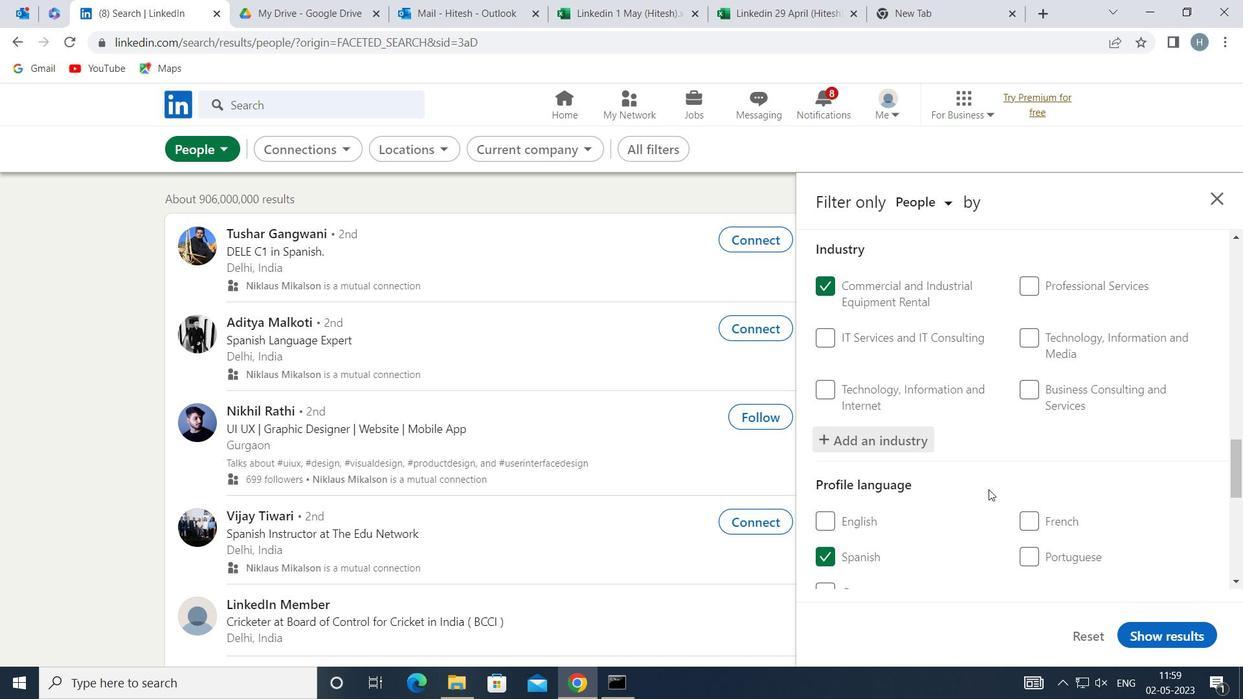 
Action: Mouse scrolled (989, 488) with delta (0, 0)
Screenshot: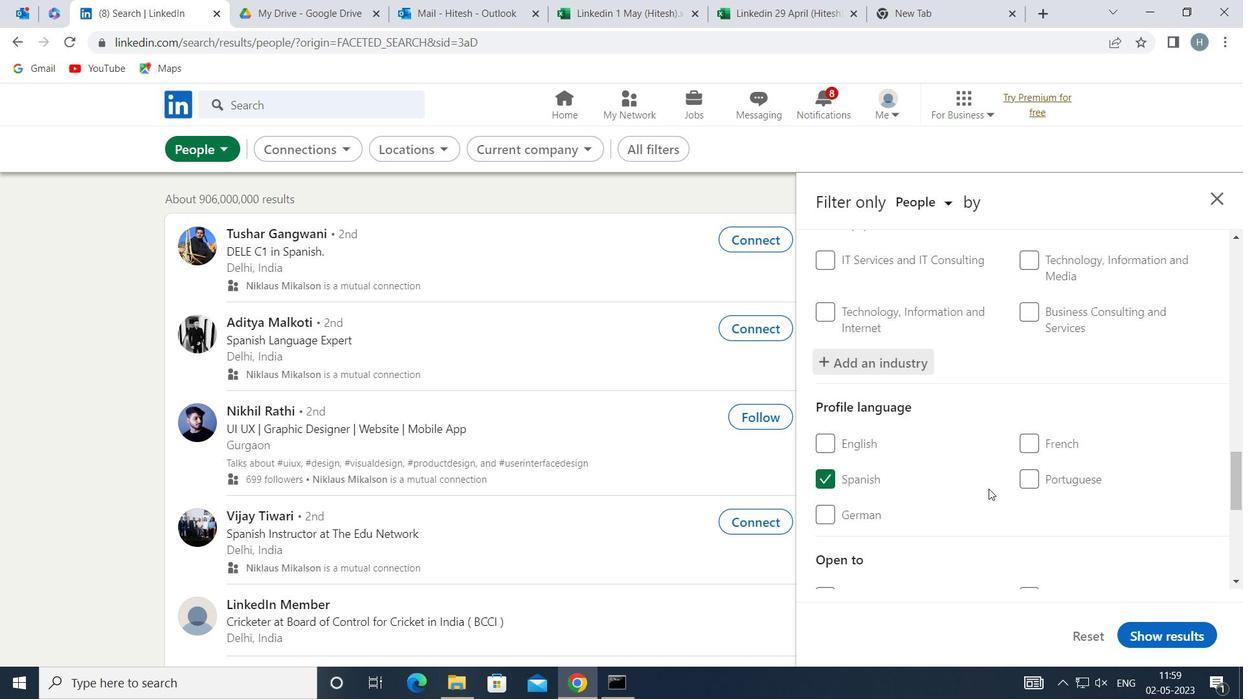
Action: Mouse scrolled (989, 488) with delta (0, 0)
Screenshot: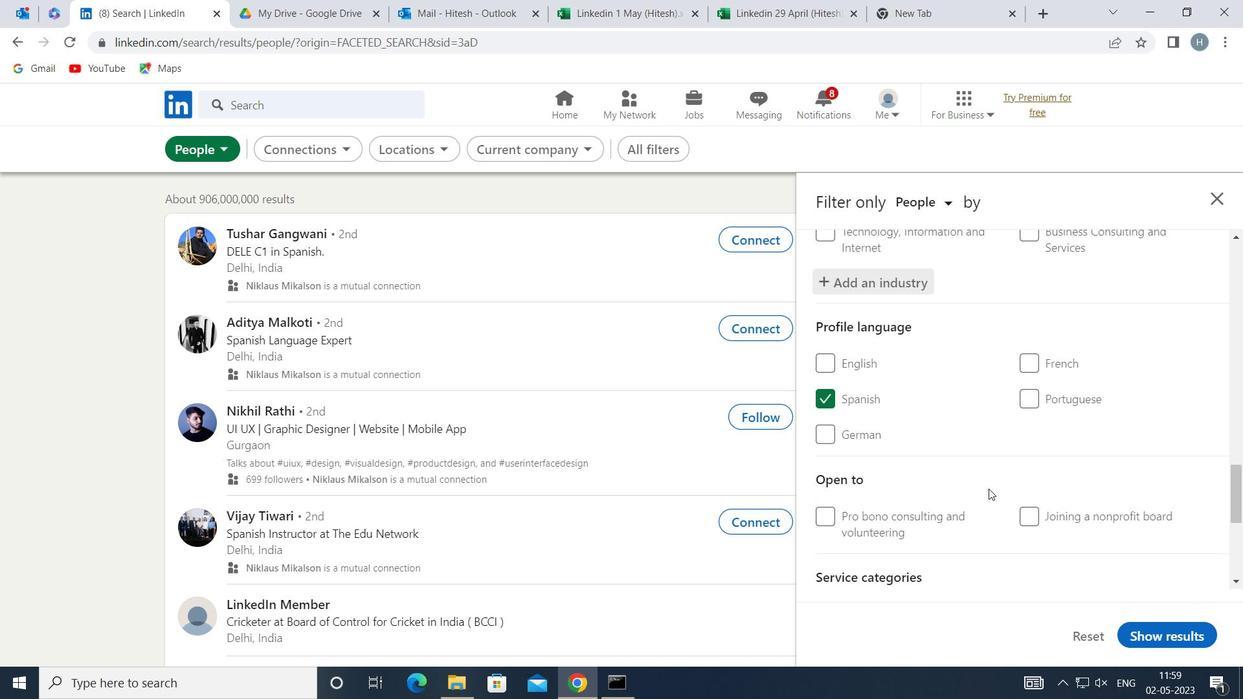 
Action: Mouse scrolled (989, 488) with delta (0, 0)
Screenshot: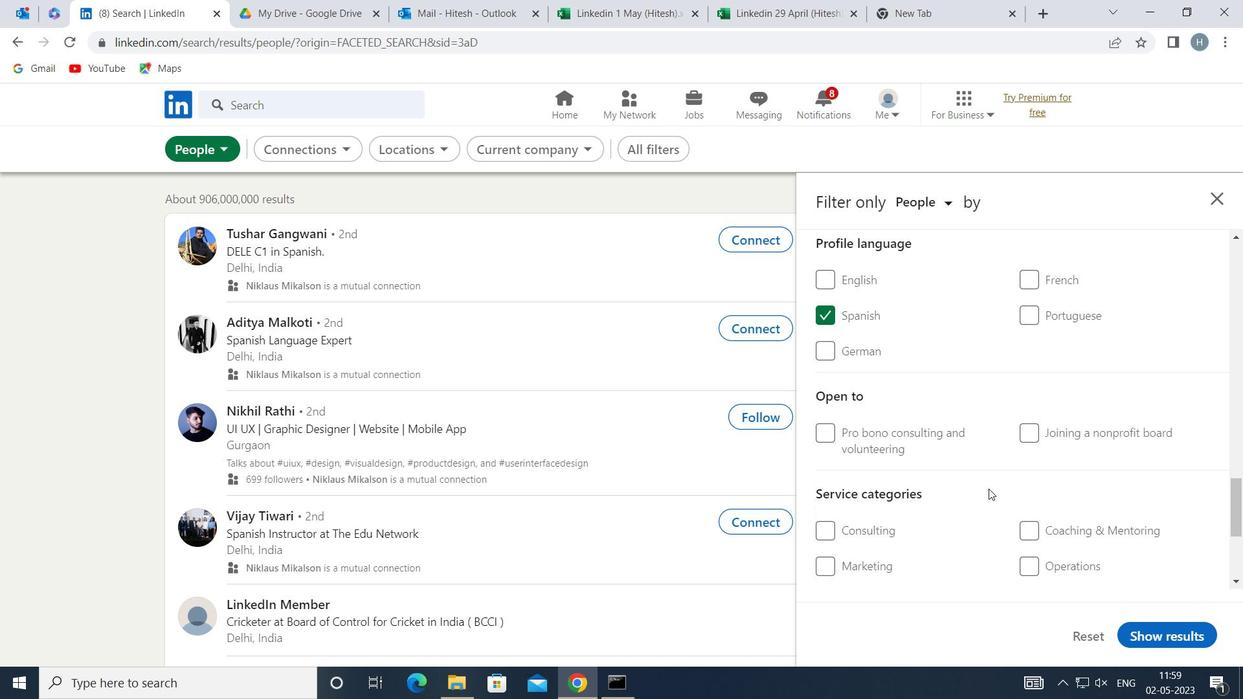 
Action: Mouse scrolled (989, 488) with delta (0, 0)
Screenshot: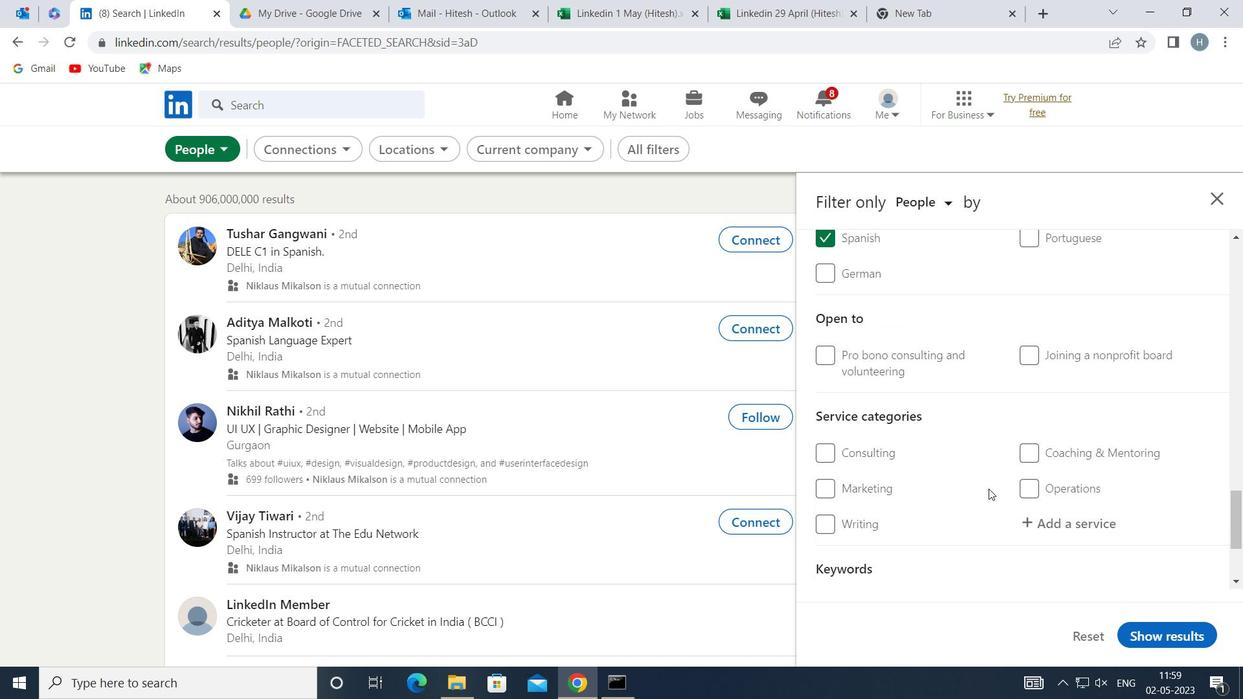 
Action: Mouse moved to (1051, 441)
Screenshot: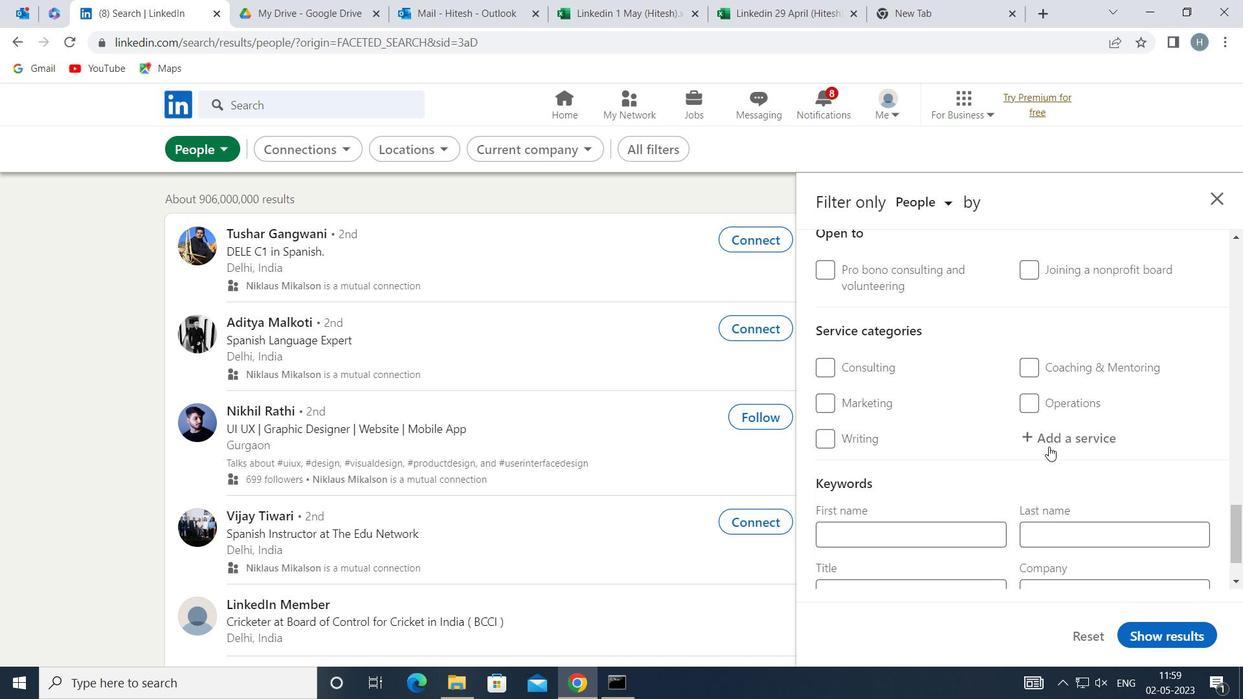 
Action: Mouse pressed left at (1051, 441)
Screenshot: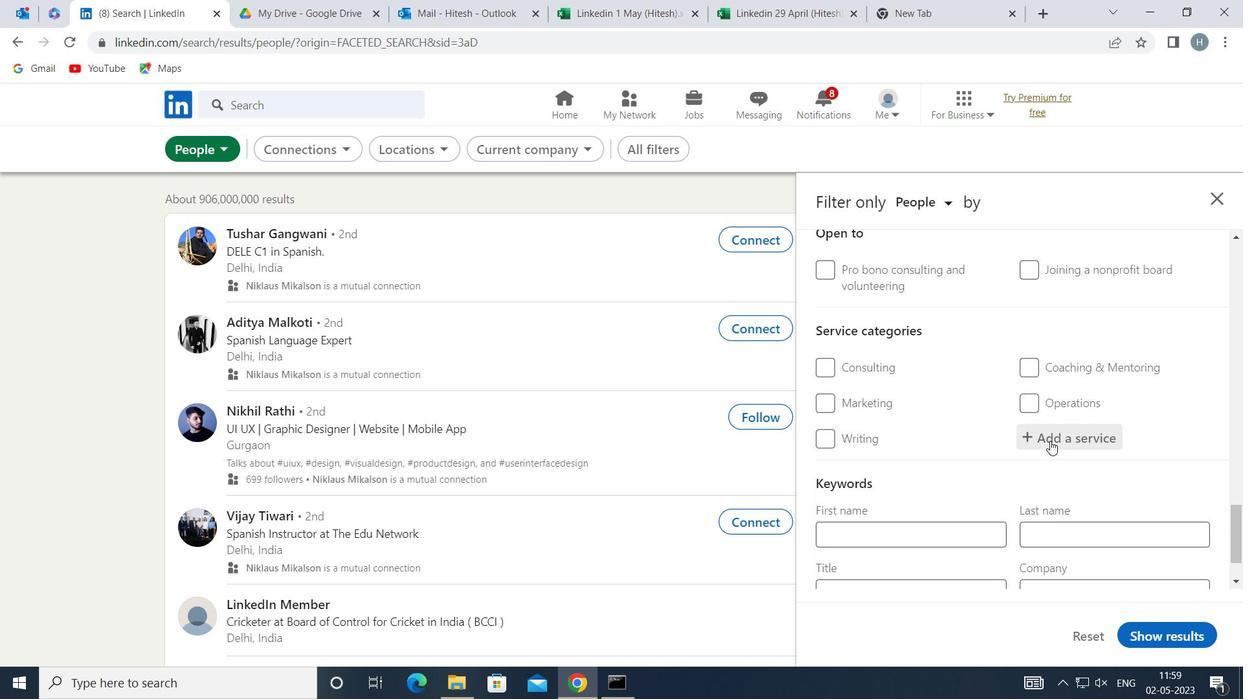 
Action: Key pressed <Key.shift>PACK
Screenshot: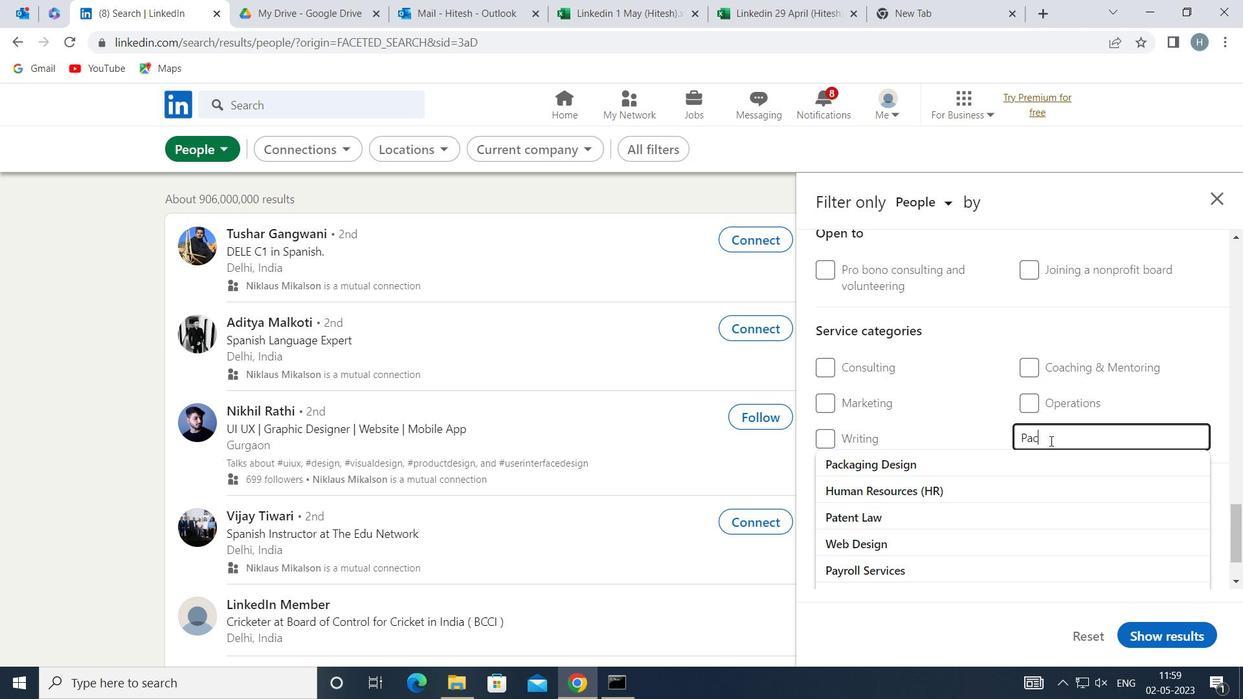 
Action: Mouse moved to (1055, 464)
Screenshot: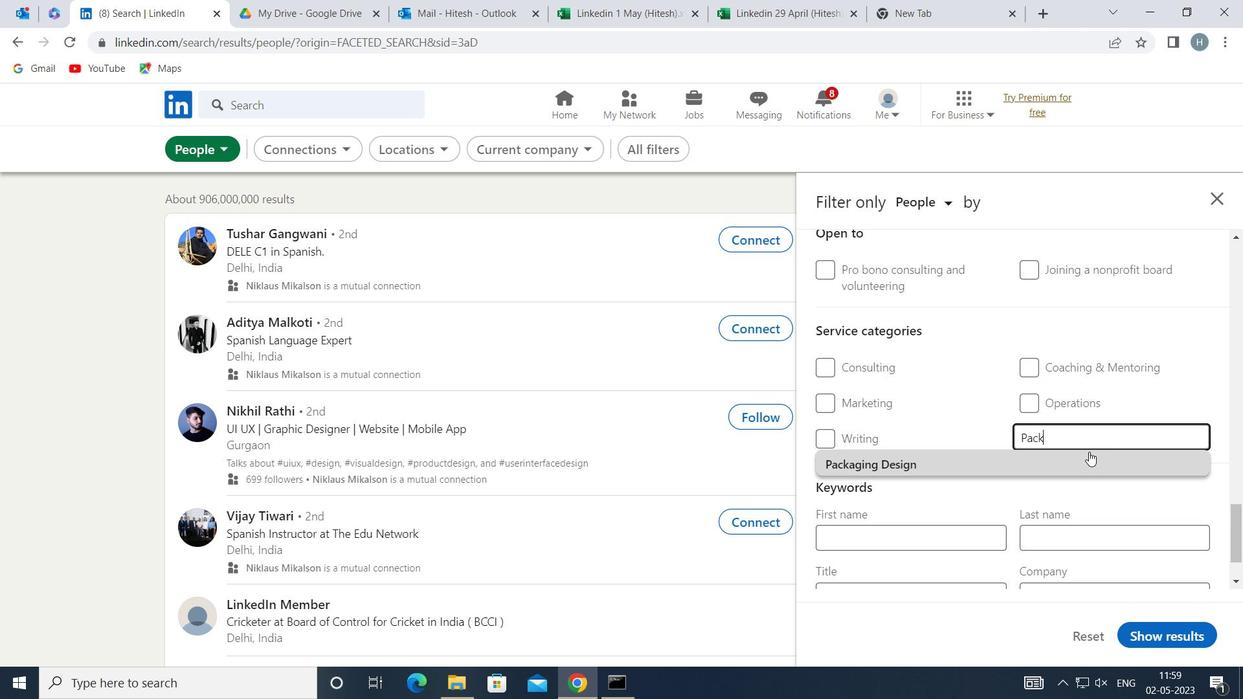 
Action: Mouse pressed left at (1055, 464)
Screenshot: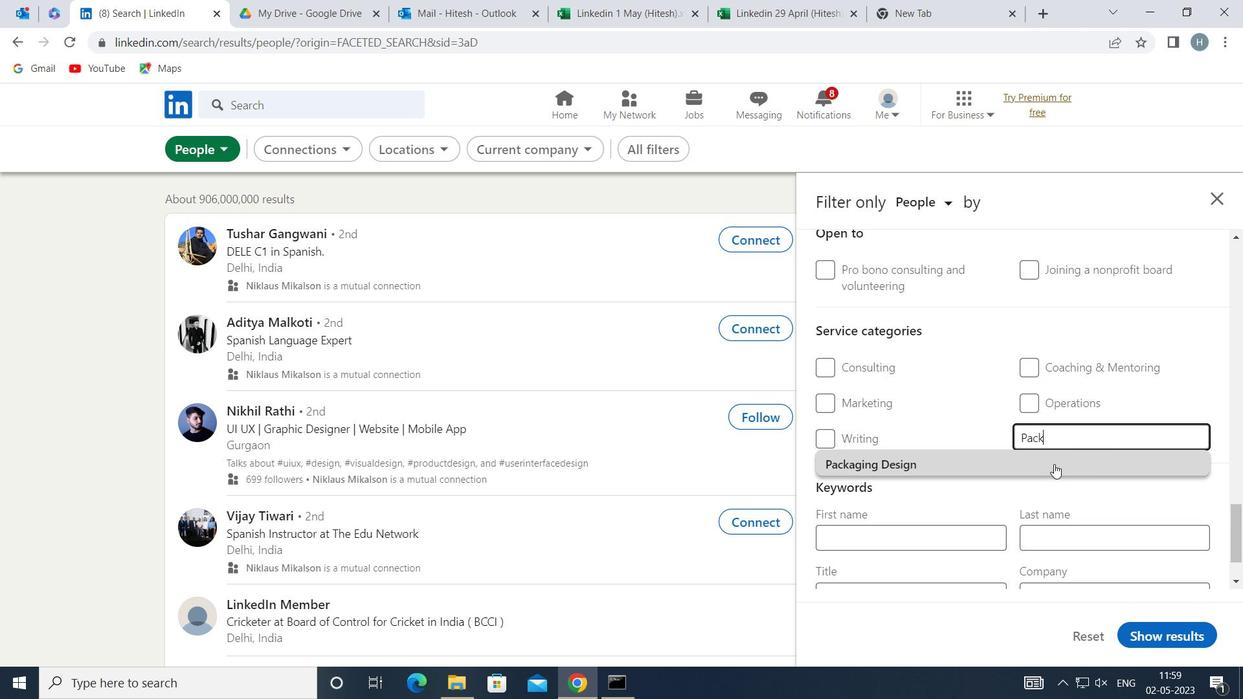 
Action: Mouse moved to (976, 491)
Screenshot: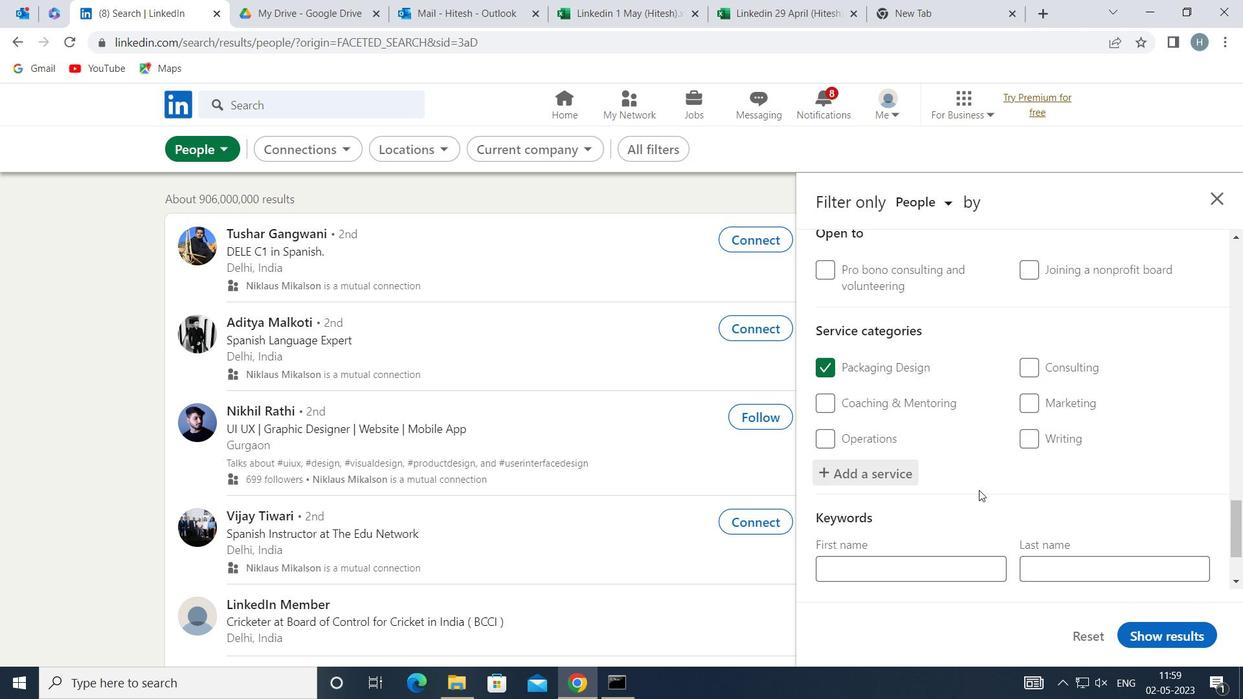 
Action: Mouse scrolled (976, 490) with delta (0, 0)
Screenshot: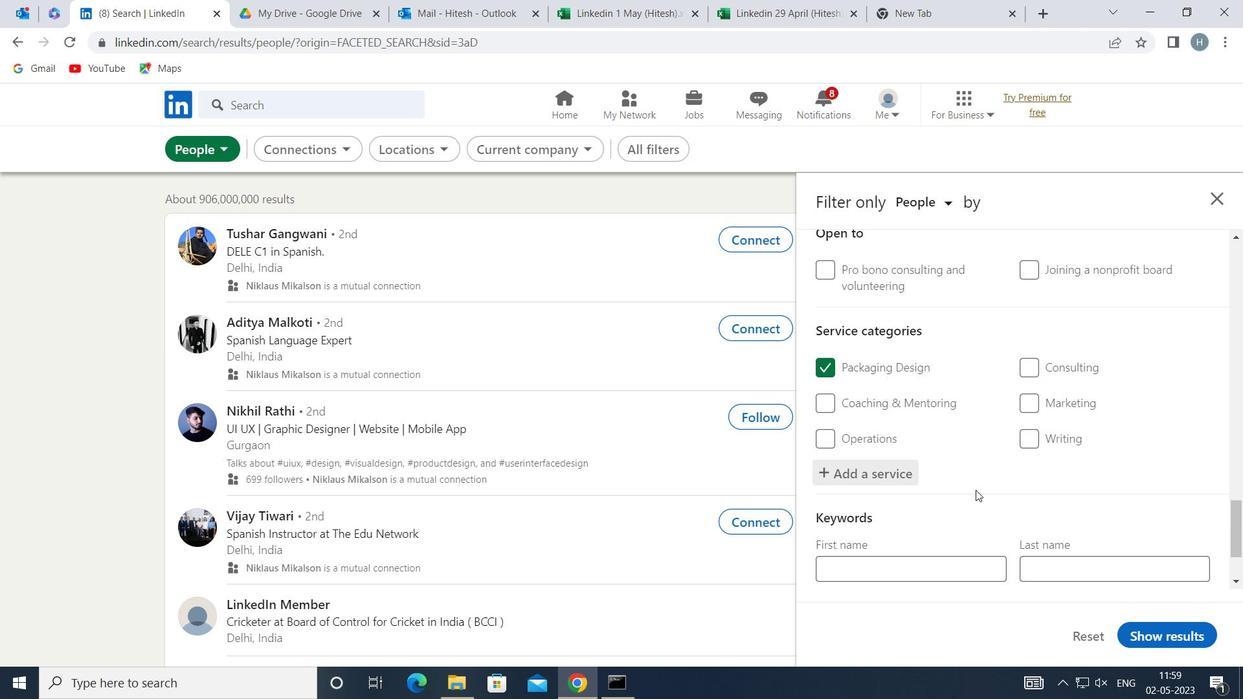 
Action: Mouse scrolled (976, 490) with delta (0, 0)
Screenshot: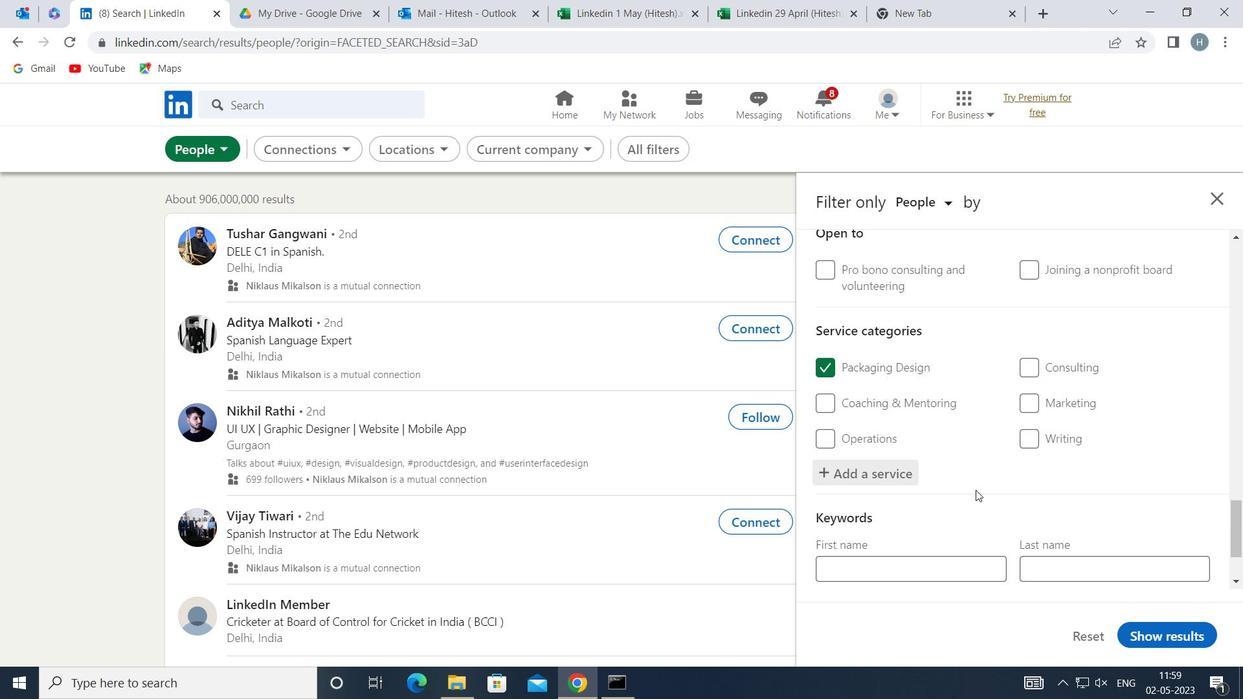 
Action: Mouse scrolled (976, 490) with delta (0, 0)
Screenshot: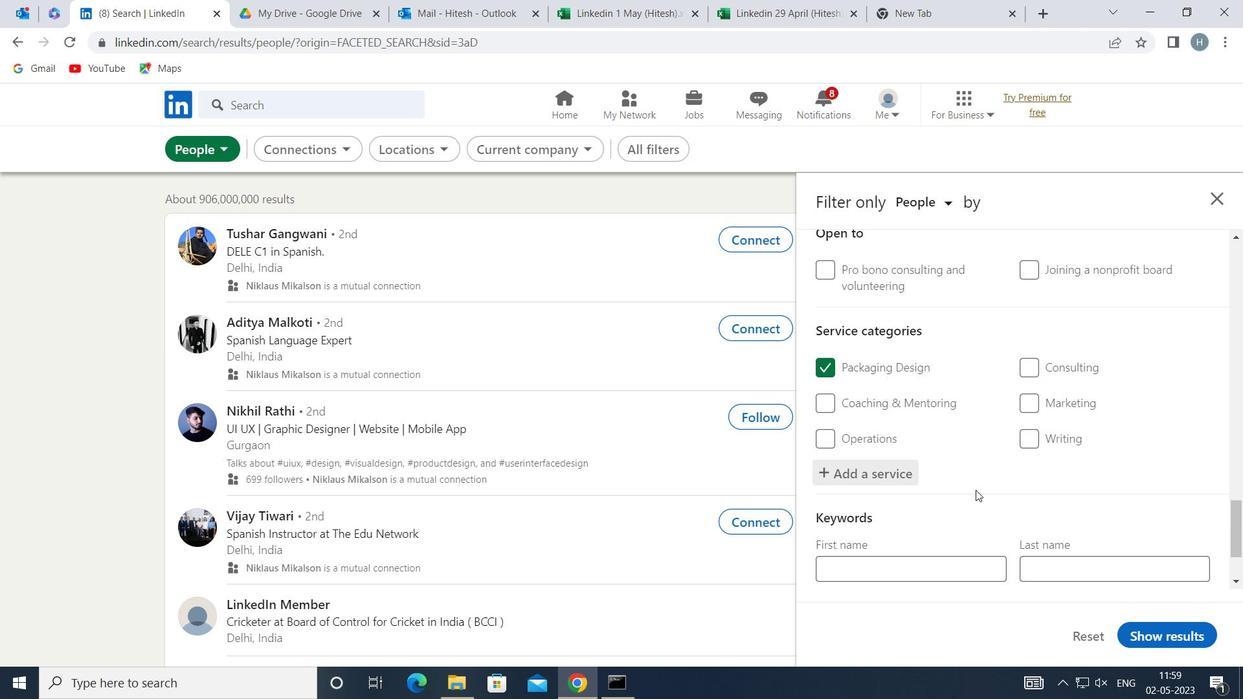 
Action: Mouse moved to (976, 490)
Screenshot: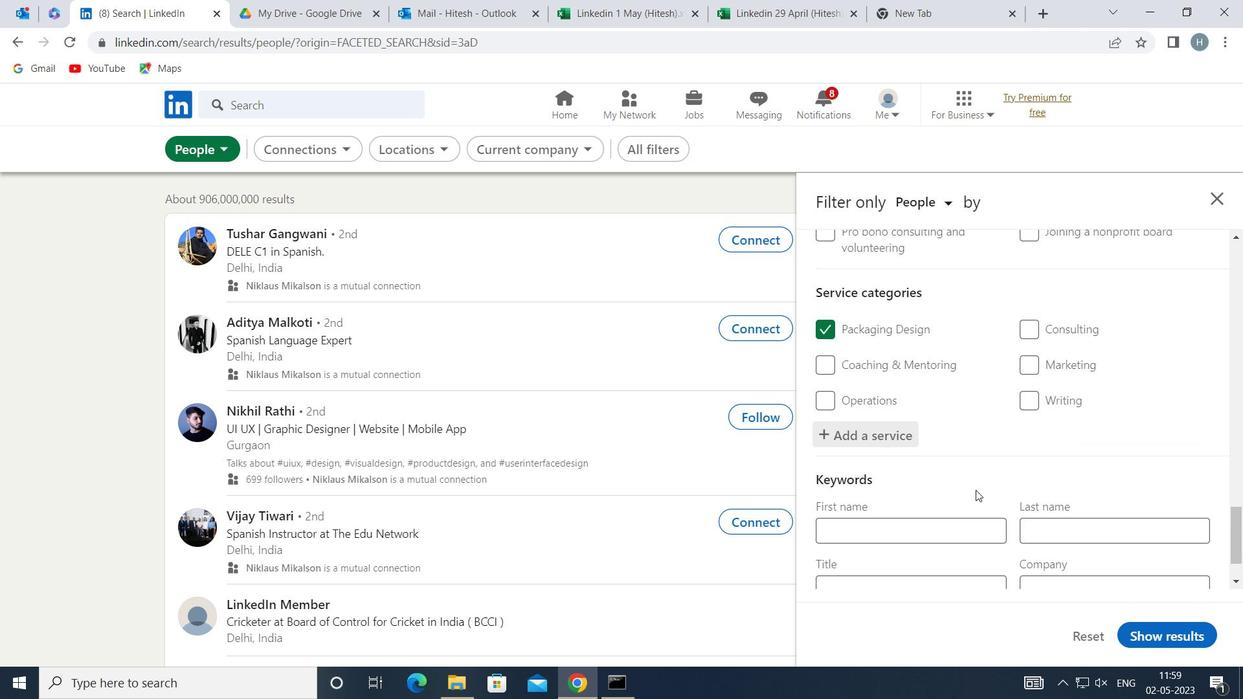 
Action: Mouse scrolled (976, 489) with delta (0, 0)
Screenshot: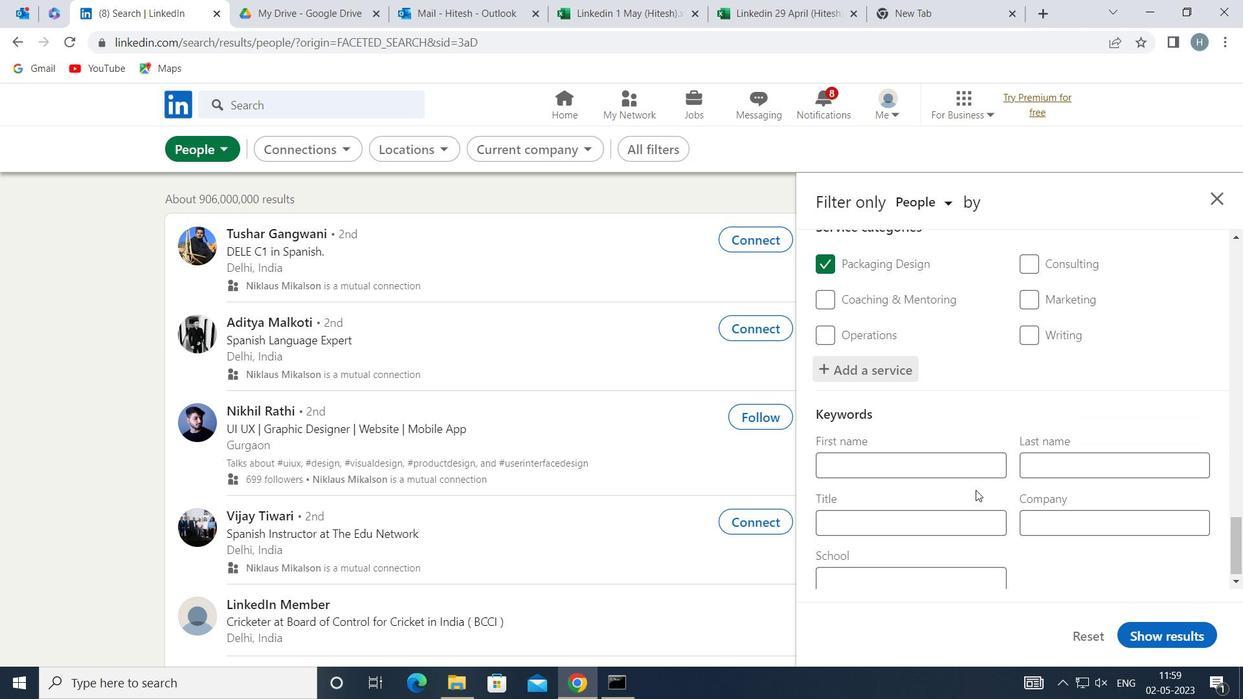 
Action: Mouse moved to (958, 515)
Screenshot: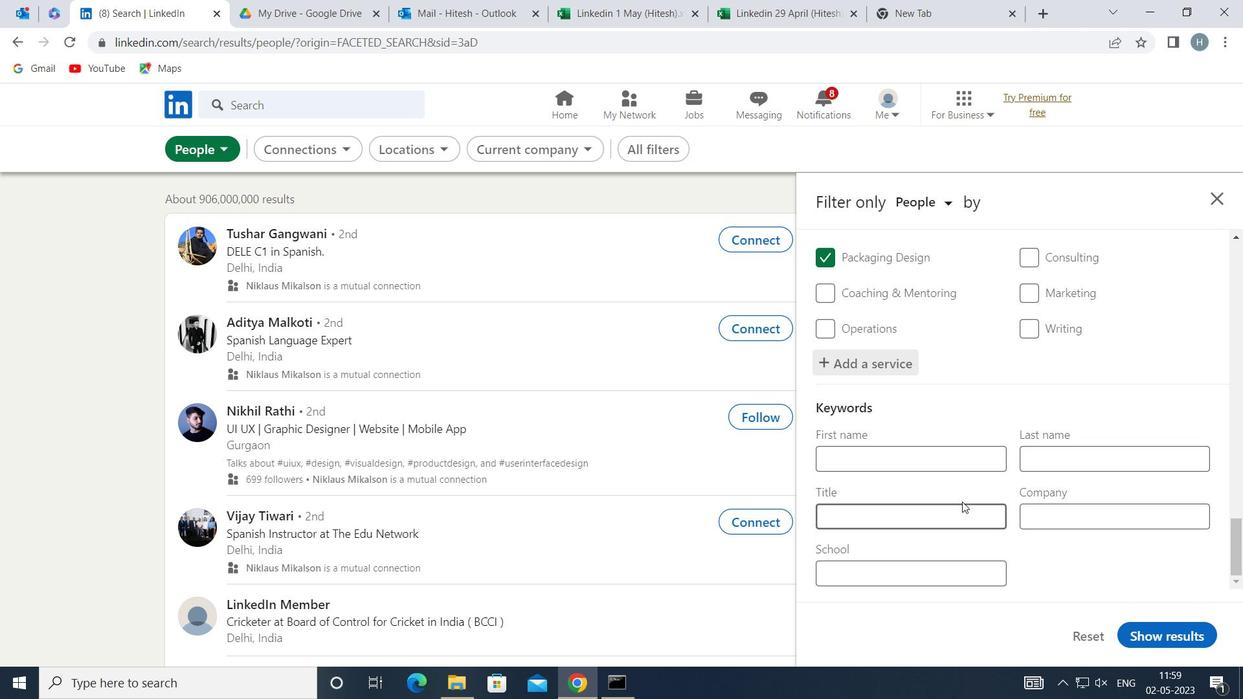 
Action: Mouse pressed left at (958, 515)
Screenshot: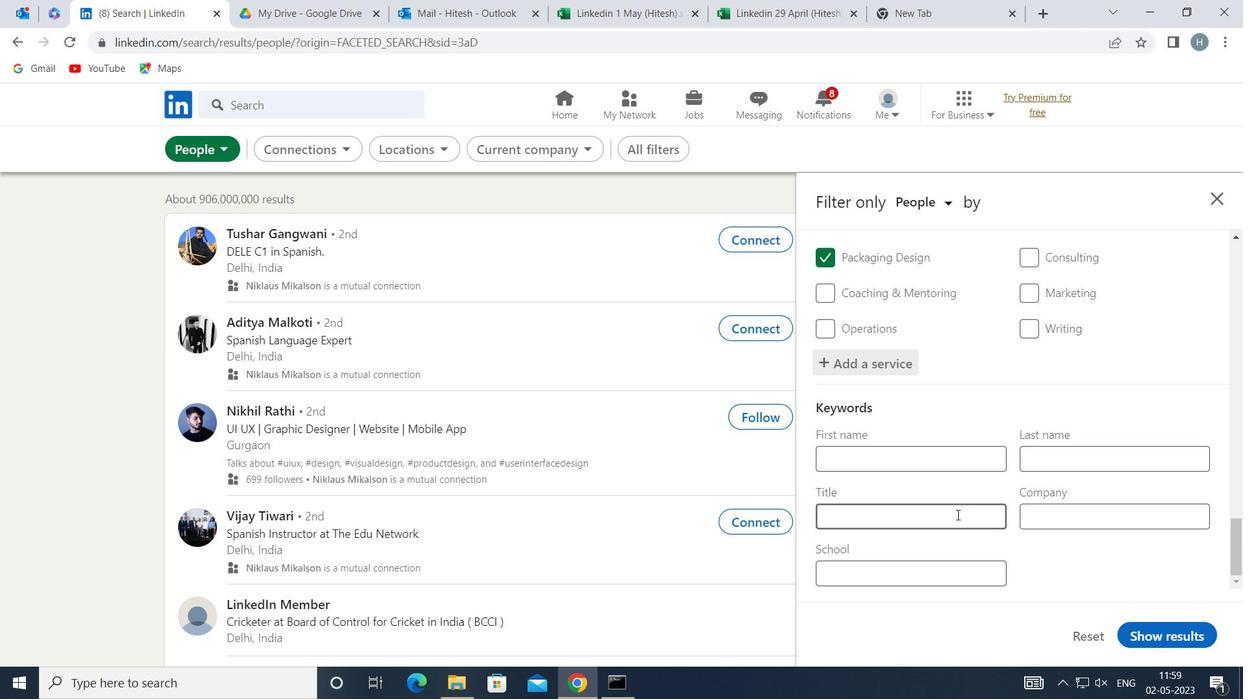 
Action: Mouse moved to (957, 515)
Screenshot: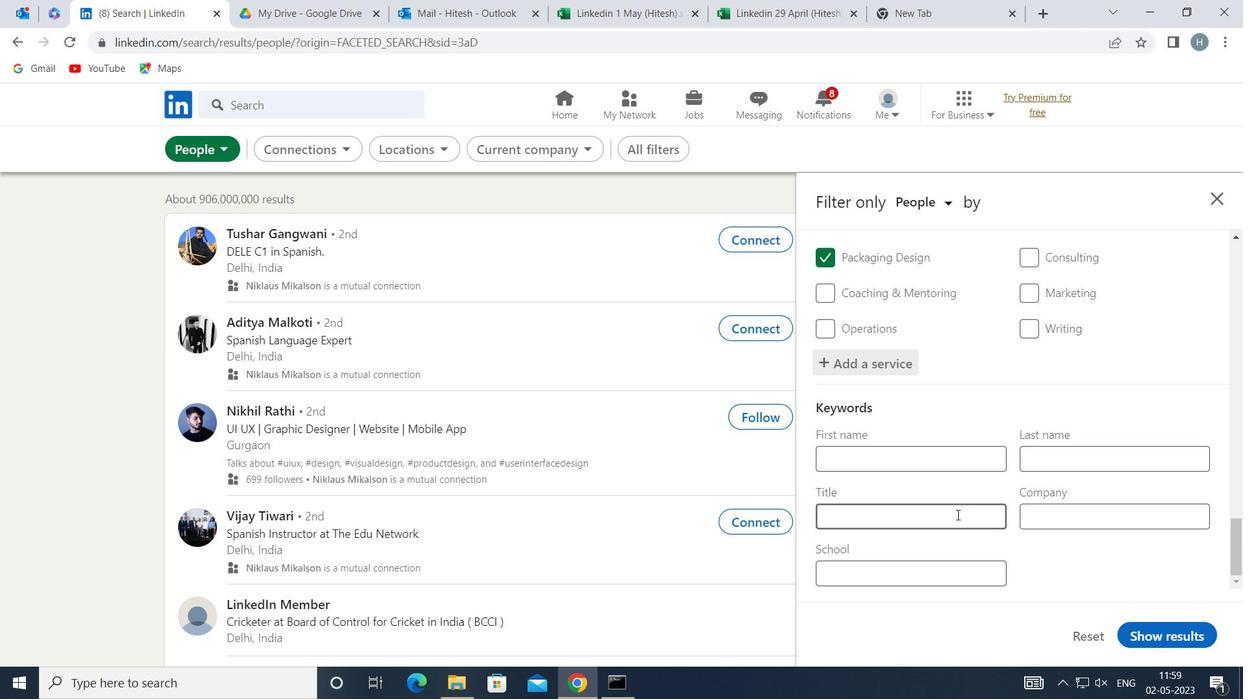 
Action: Key pressed <Key.shift>ACCOUNT<Key.space><Key.shift>MANAGER
Screenshot: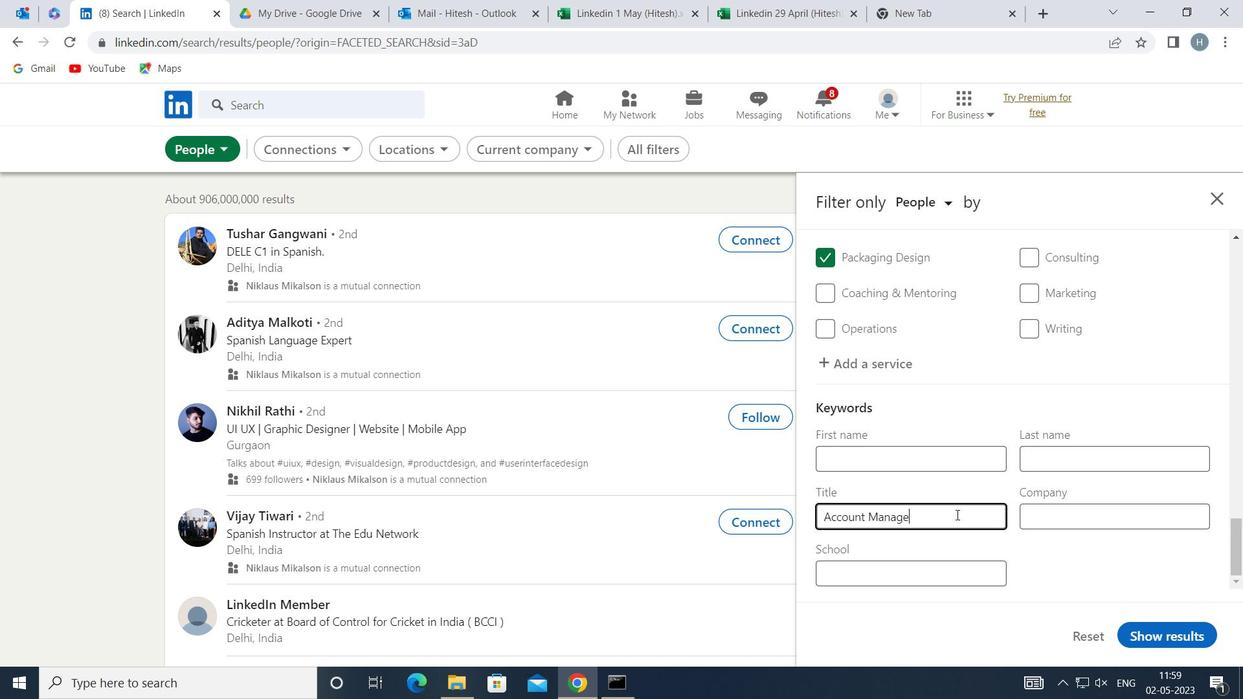 
Action: Mouse moved to (1159, 636)
Screenshot: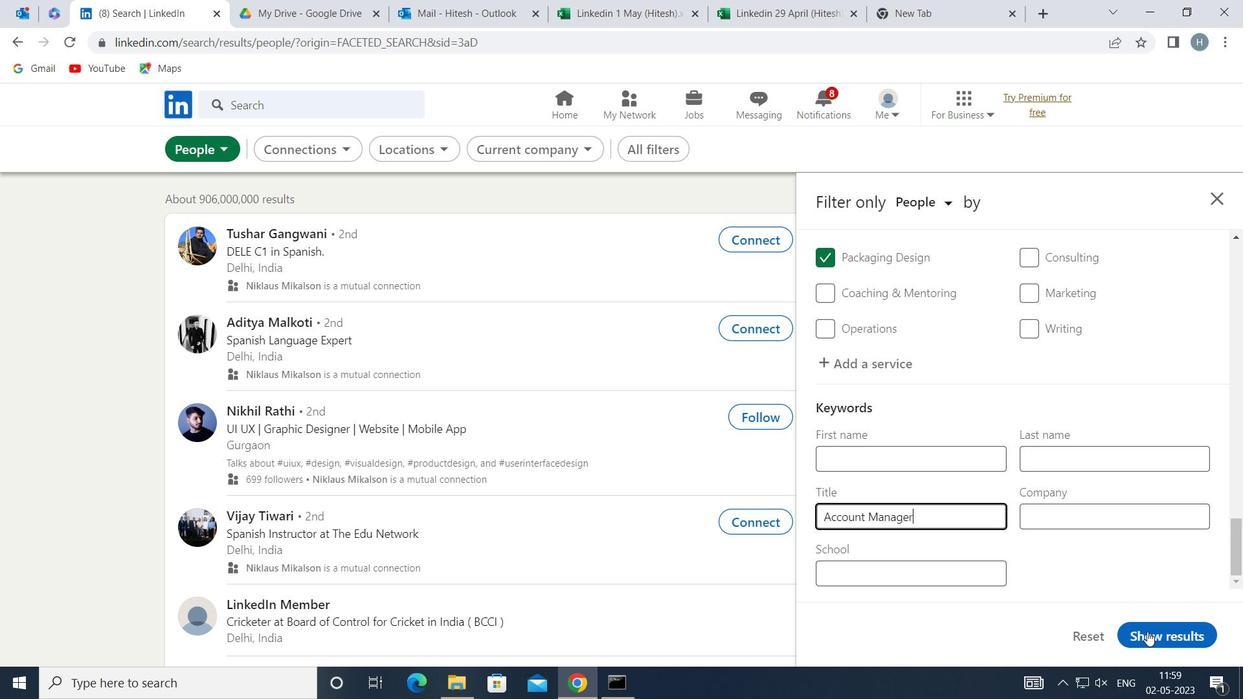 
Action: Mouse pressed left at (1159, 636)
Screenshot: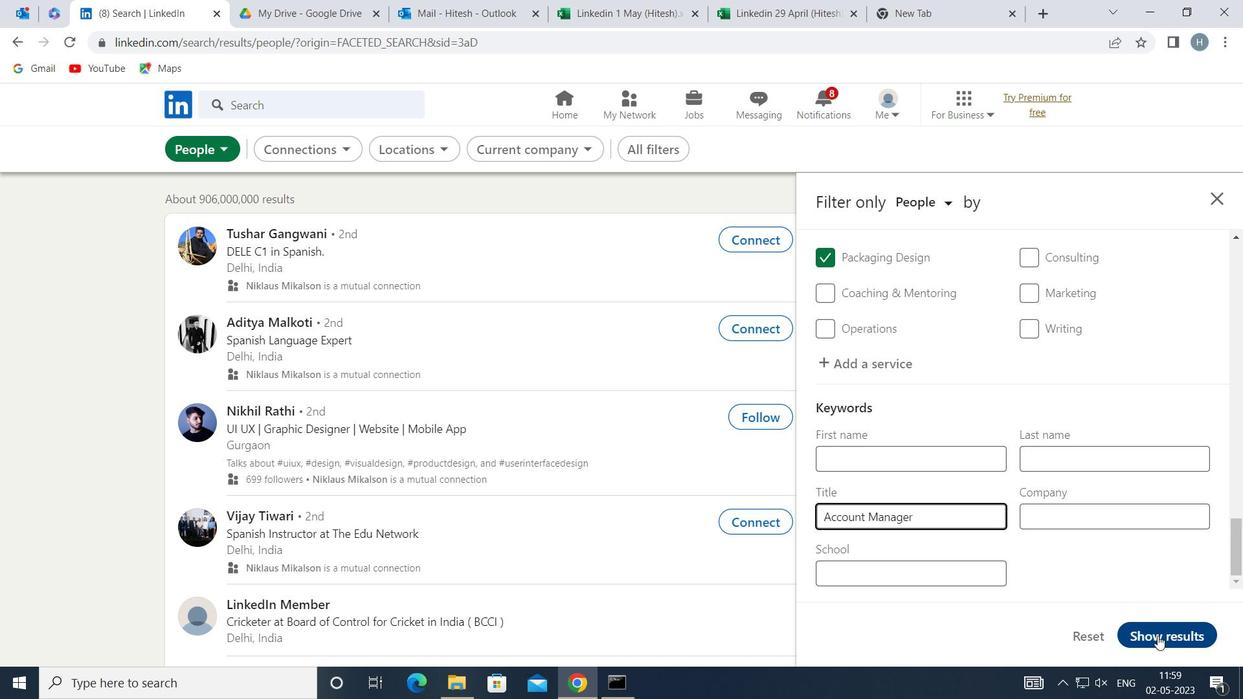 
Action: Mouse moved to (954, 505)
Screenshot: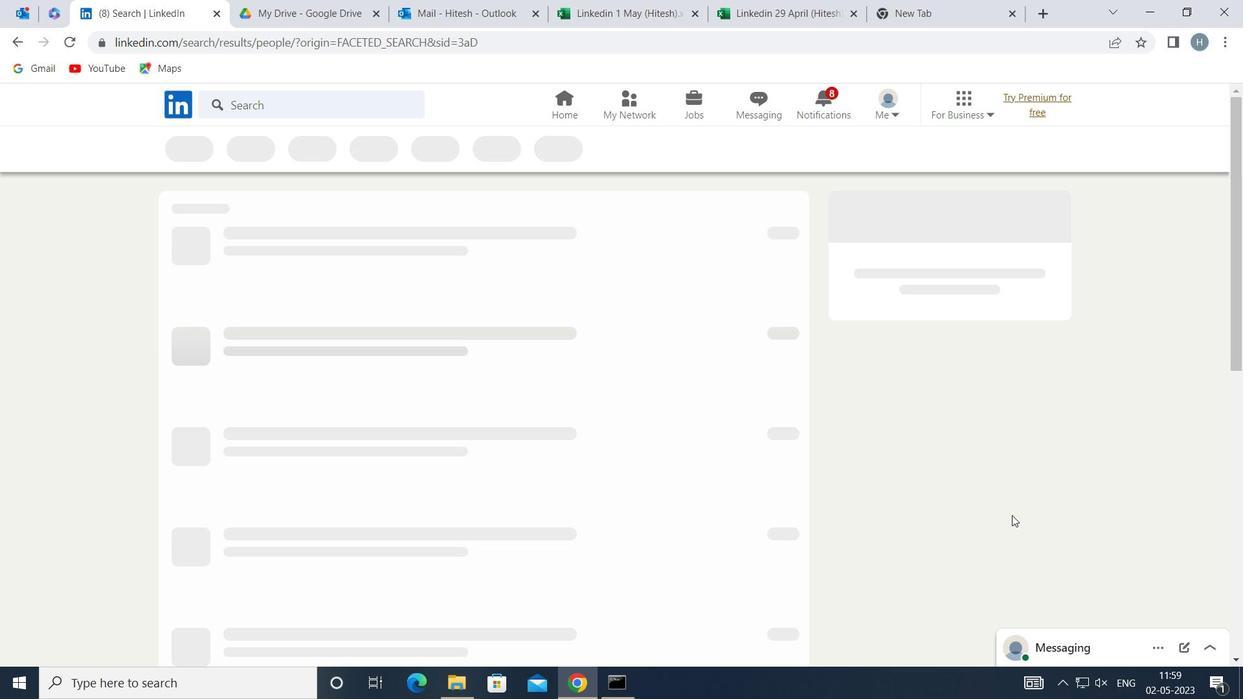 
